 Task: 1.2.1 Objects OWD Setup
Action: Mouse moved to (696, 54)
Screenshot: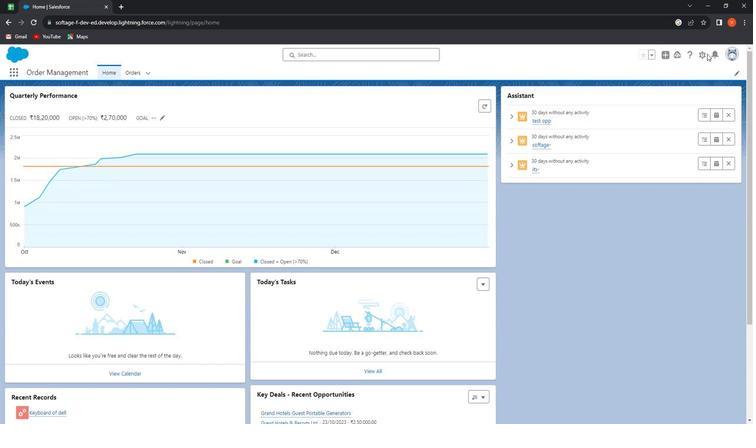 
Action: Mouse pressed left at (696, 54)
Screenshot: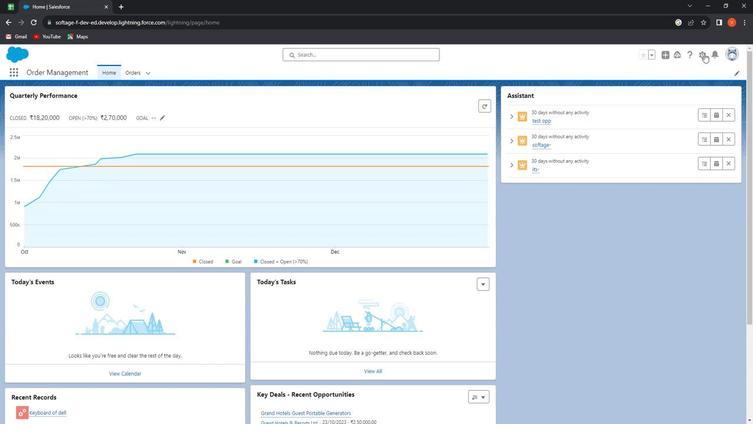
Action: Mouse moved to (679, 78)
Screenshot: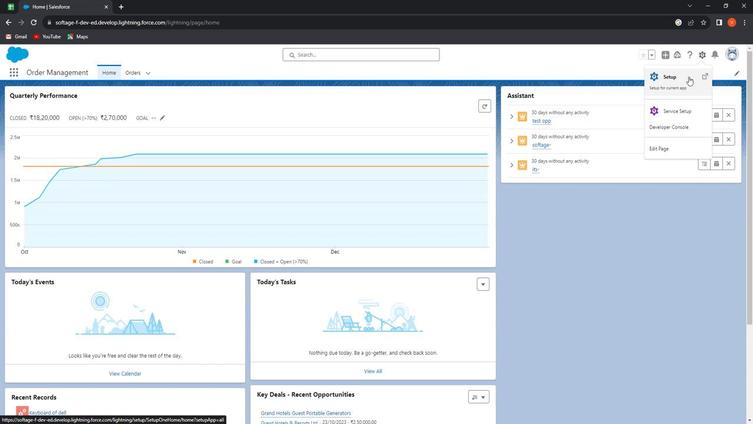 
Action: Mouse pressed left at (679, 78)
Screenshot: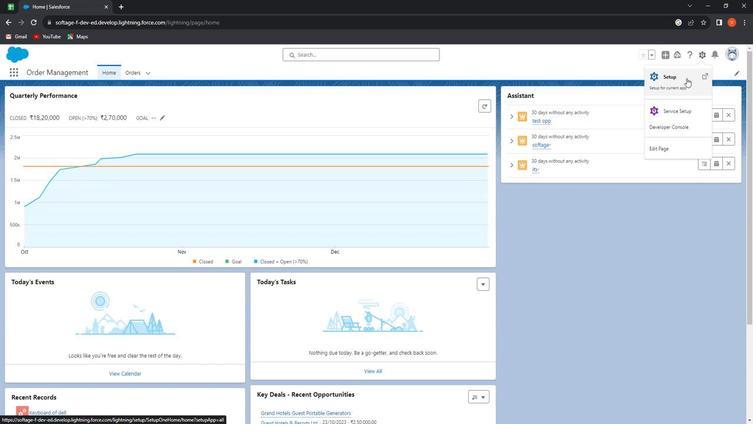 
Action: Mouse moved to (60, 214)
Screenshot: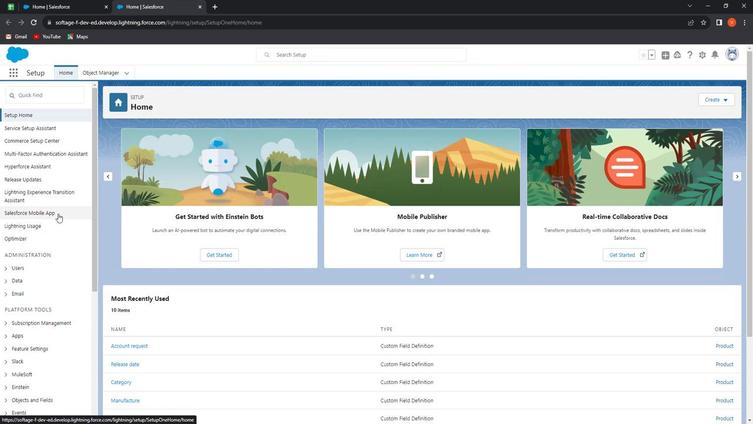 
Action: Mouse scrolled (60, 213) with delta (0, 0)
Screenshot: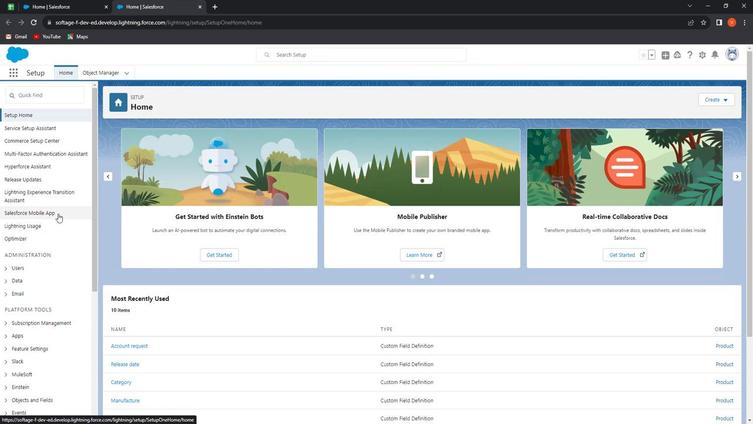 
Action: Mouse moved to (60, 223)
Screenshot: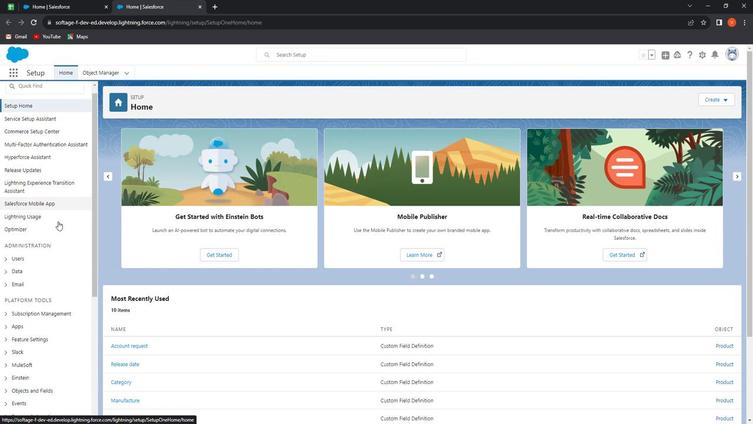 
Action: Mouse scrolled (60, 222) with delta (0, 0)
Screenshot: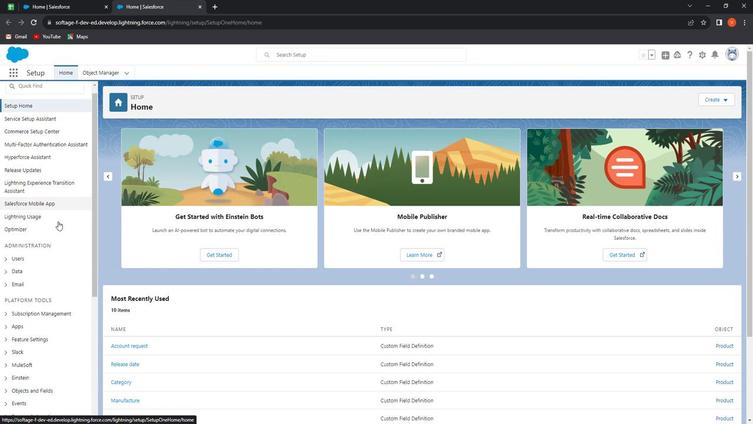 
Action: Mouse moved to (60, 227)
Screenshot: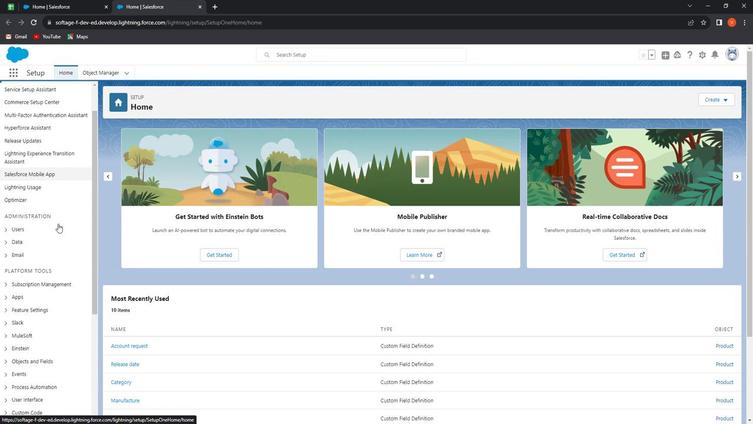 
Action: Mouse scrolled (60, 227) with delta (0, 0)
Screenshot: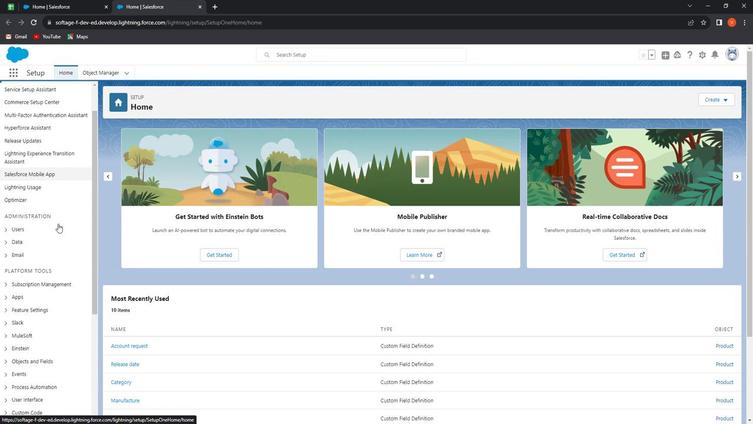 
Action: Mouse moved to (60, 230)
Screenshot: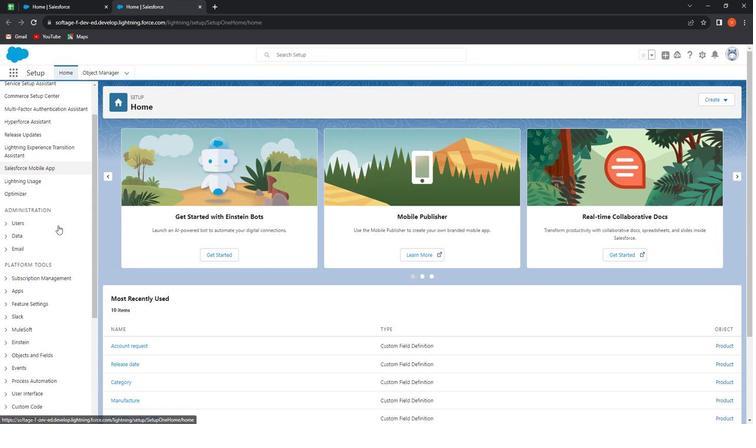 
Action: Mouse scrolled (60, 229) with delta (0, 0)
Screenshot: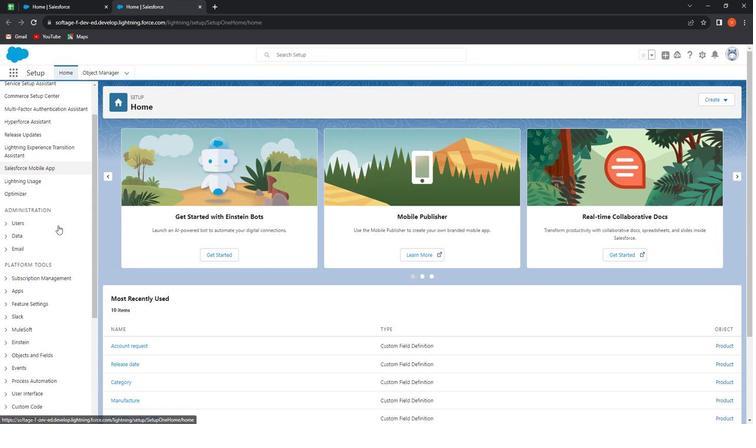 
Action: Mouse moved to (61, 231)
Screenshot: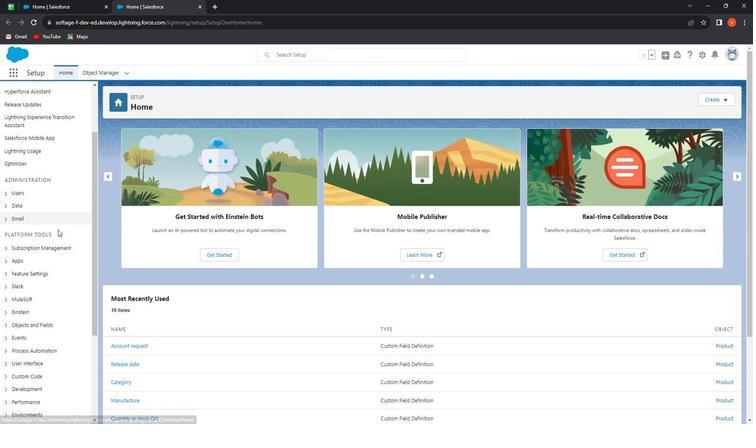 
Action: Mouse scrolled (61, 230) with delta (0, 0)
Screenshot: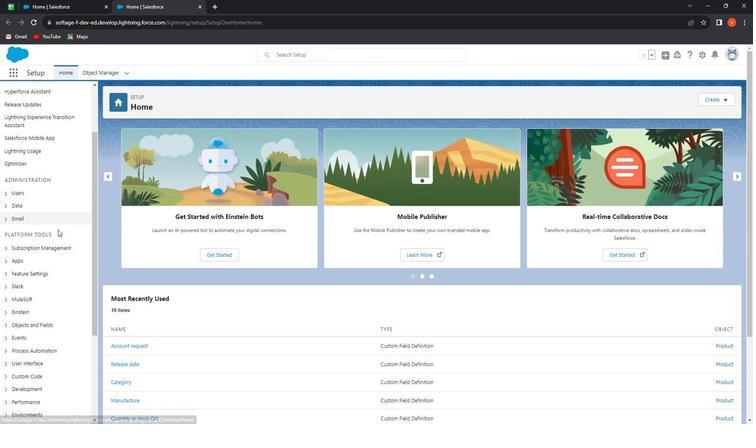 
Action: Mouse moved to (60, 246)
Screenshot: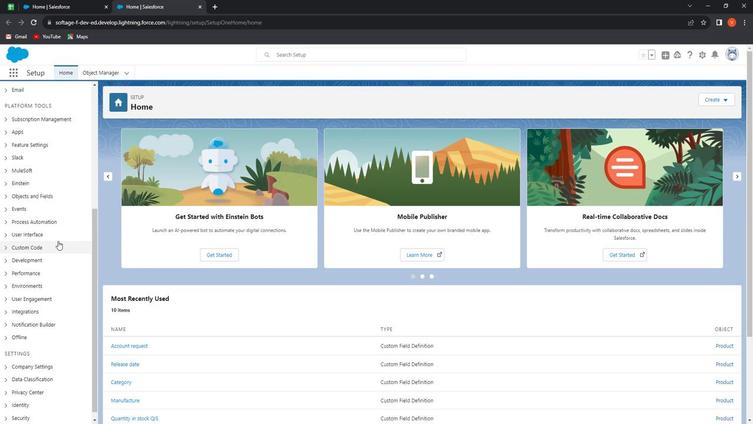 
Action: Mouse scrolled (60, 246) with delta (0, 0)
Screenshot: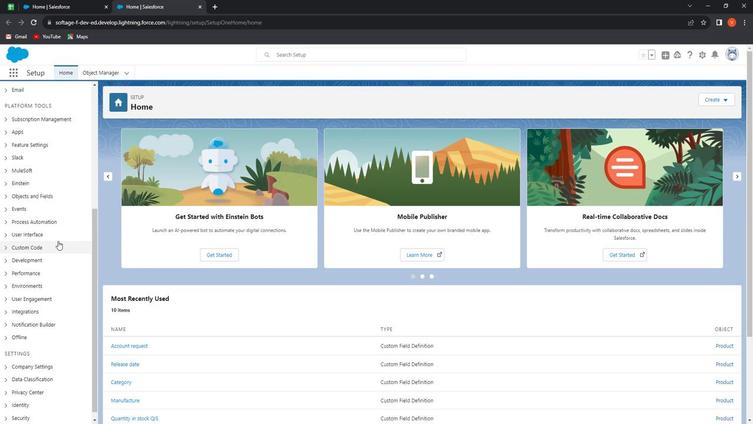 
Action: Mouse moved to (61, 258)
Screenshot: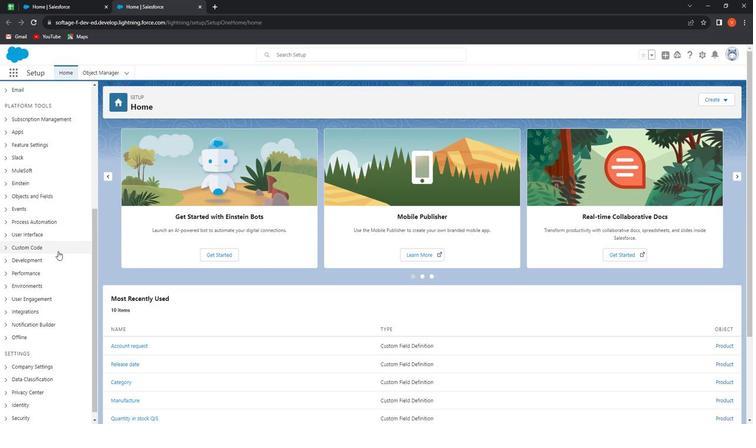 
Action: Mouse scrolled (61, 258) with delta (0, 0)
Screenshot: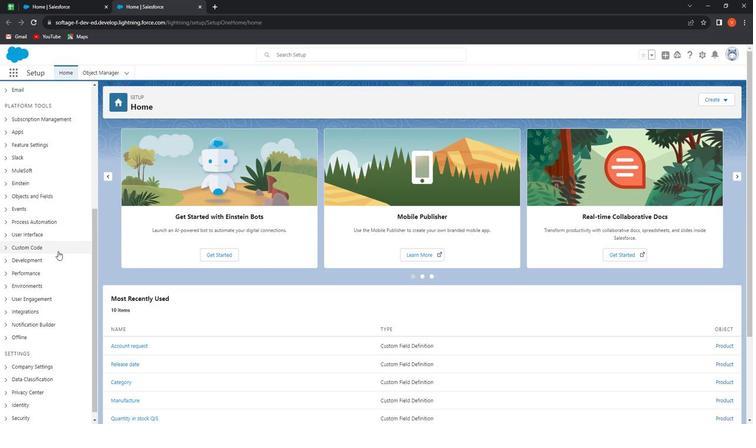 
Action: Mouse moved to (61, 262)
Screenshot: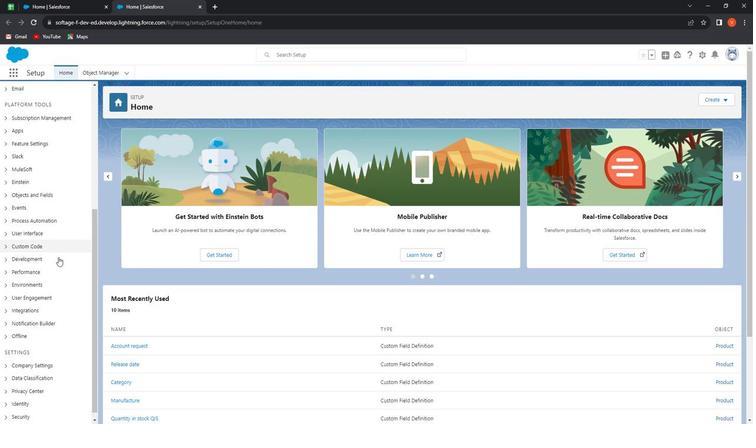 
Action: Mouse scrolled (61, 262) with delta (0, 0)
Screenshot: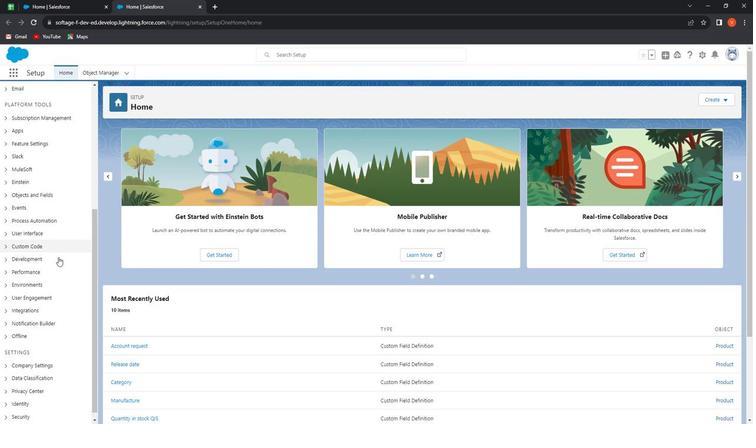 
Action: Mouse moved to (11, 408)
Screenshot: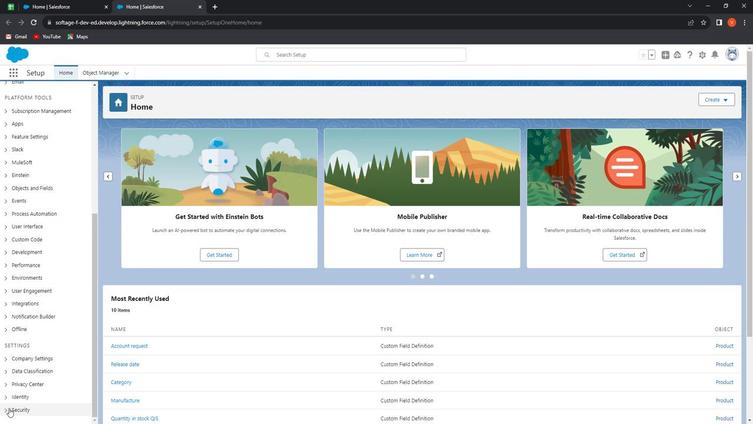 
Action: Mouse pressed left at (11, 408)
Screenshot: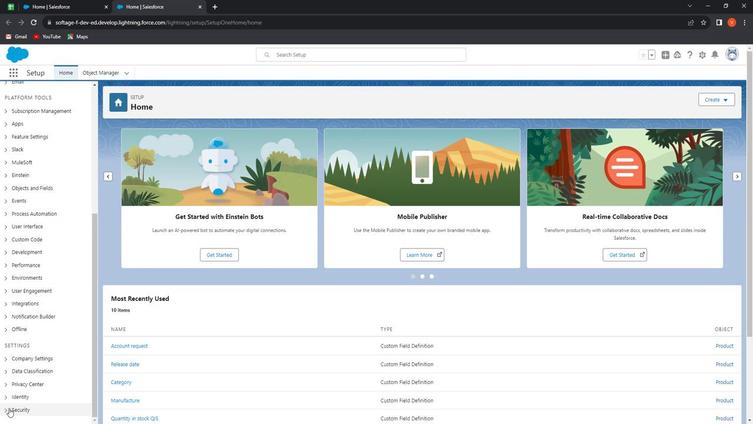 
Action: Mouse moved to (42, 377)
Screenshot: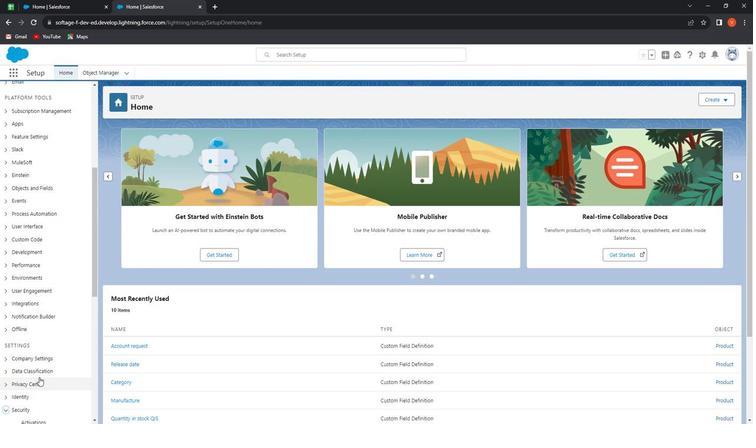 
Action: Mouse scrolled (42, 376) with delta (0, 0)
Screenshot: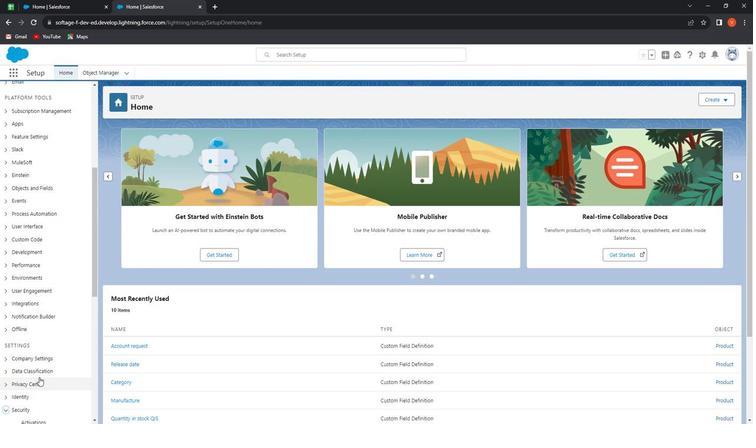 
Action: Mouse scrolled (42, 376) with delta (0, 0)
Screenshot: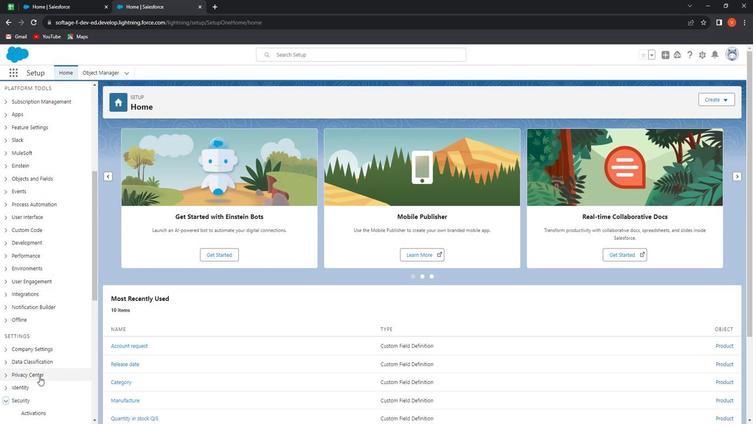 
Action: Mouse scrolled (42, 376) with delta (0, 0)
Screenshot: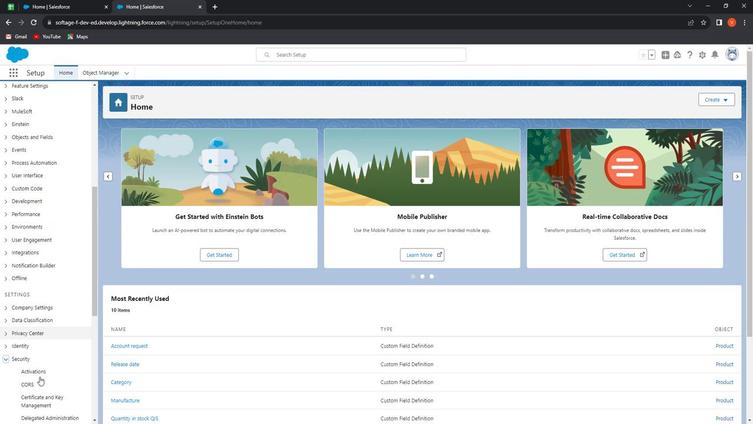 
Action: Mouse moved to (43, 376)
Screenshot: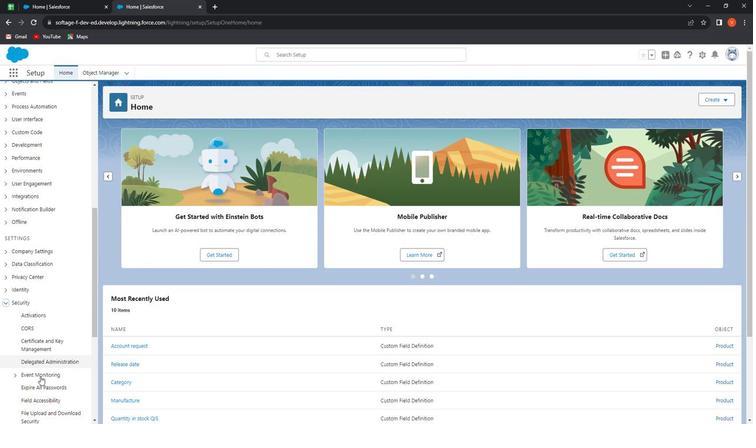
Action: Mouse scrolled (43, 376) with delta (0, 0)
Screenshot: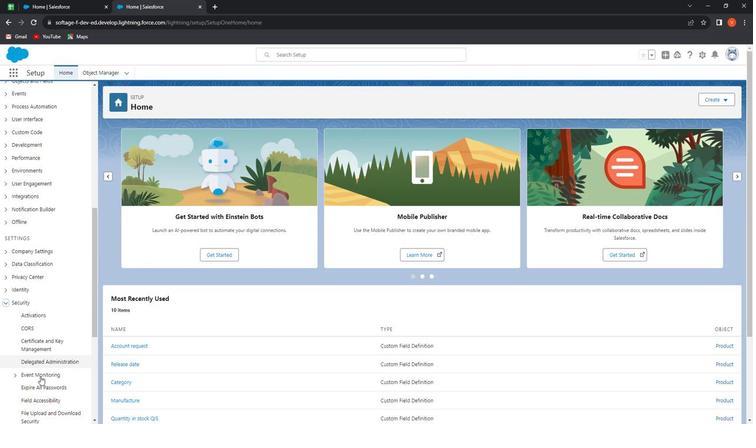 
Action: Mouse moved to (57, 379)
Screenshot: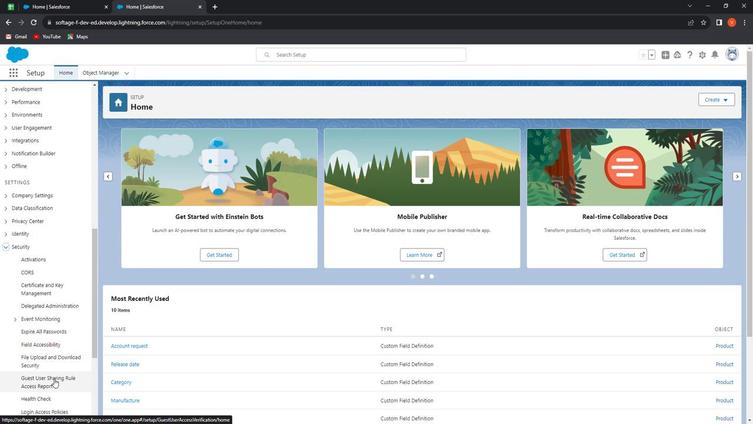 
Action: Mouse scrolled (57, 379) with delta (0, 0)
Screenshot: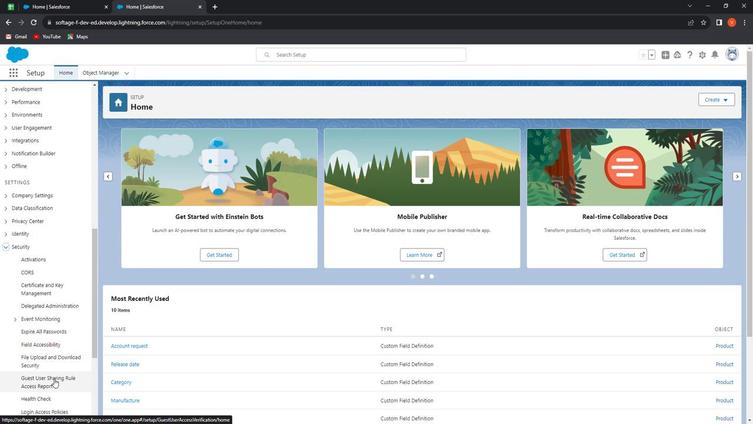 
Action: Mouse moved to (57, 380)
Screenshot: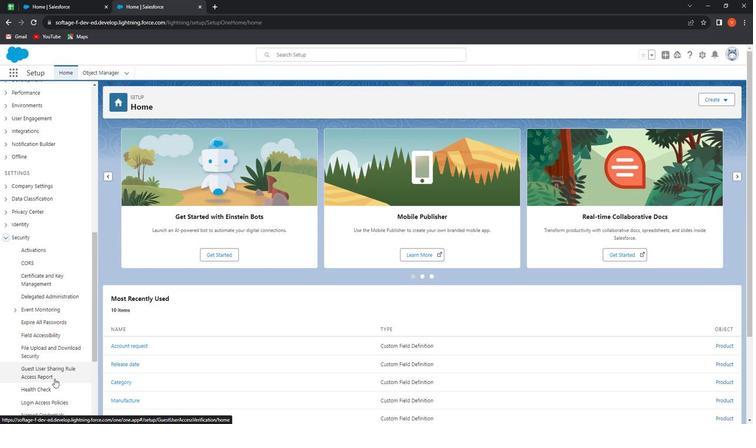 
Action: Mouse scrolled (57, 379) with delta (0, 0)
Screenshot: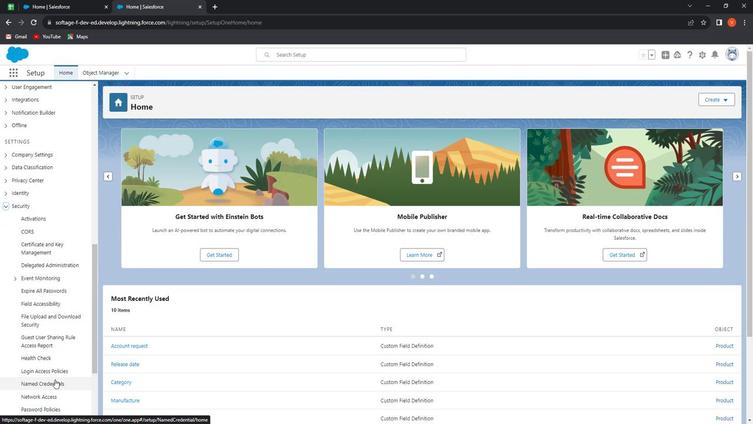 
Action: Mouse moved to (57, 380)
Screenshot: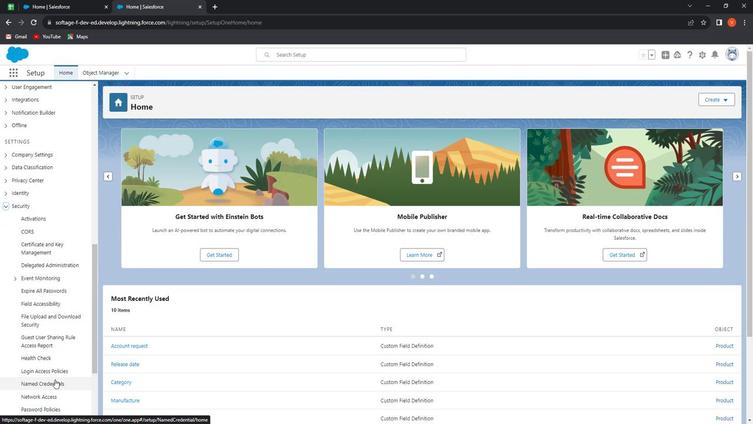
Action: Mouse scrolled (57, 379) with delta (0, 0)
Screenshot: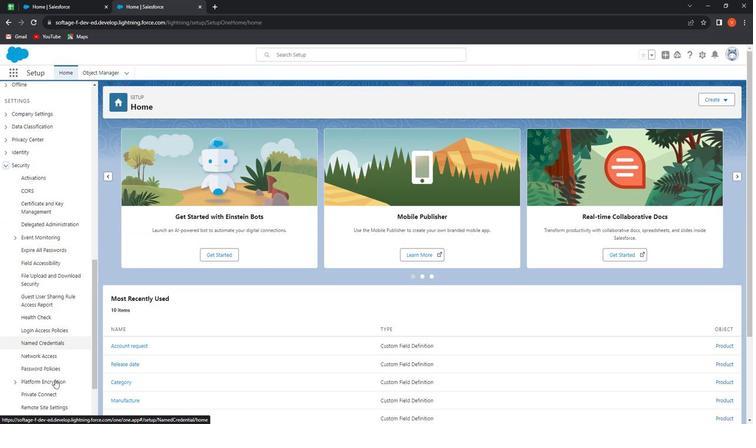 
Action: Mouse scrolled (57, 379) with delta (0, 0)
Screenshot: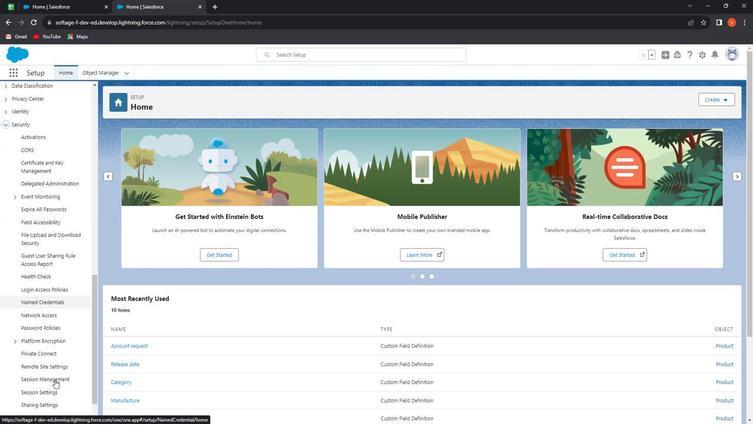 
Action: Mouse moved to (50, 373)
Screenshot: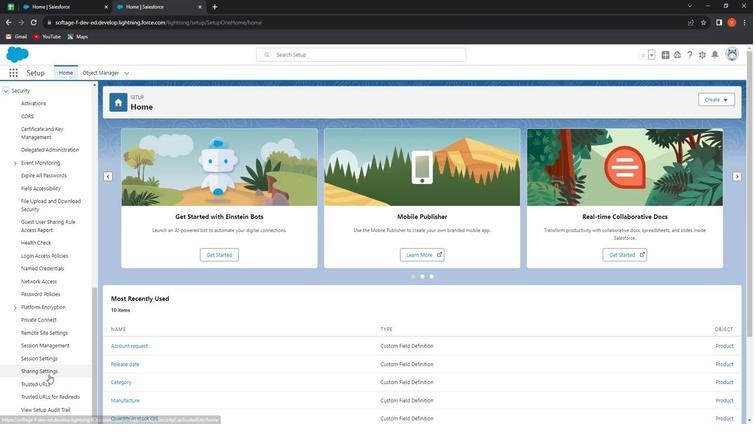 
Action: Mouse pressed left at (50, 373)
Screenshot: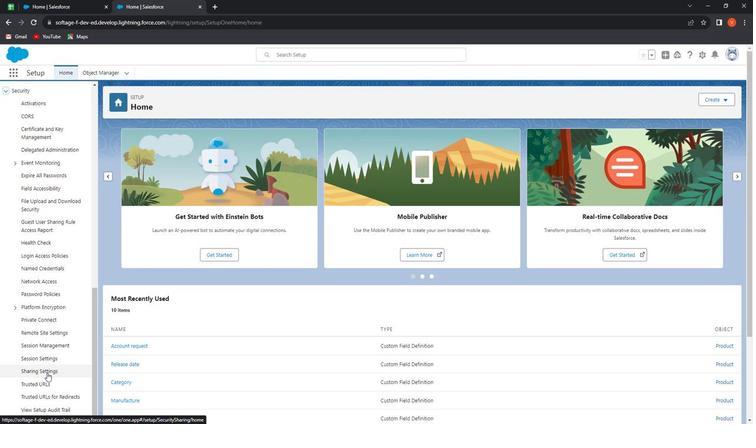 
Action: Mouse moved to (192, 164)
Screenshot: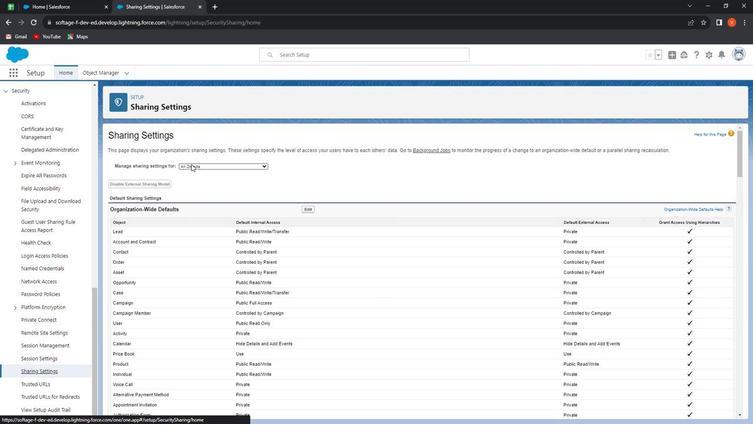
Action: Mouse pressed left at (192, 164)
Screenshot: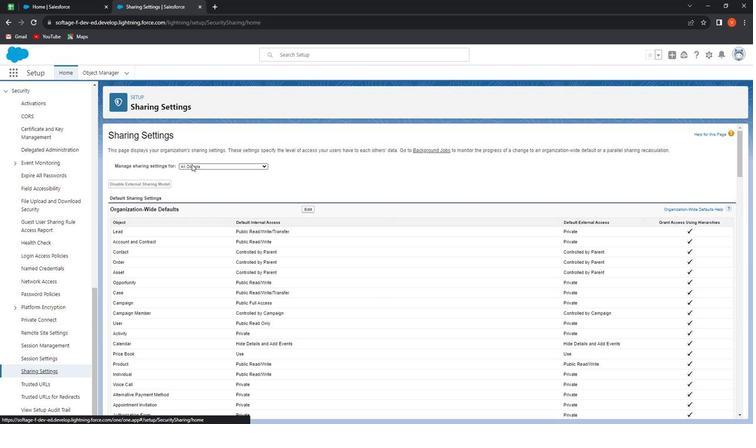 
Action: Mouse moved to (211, 230)
Screenshot: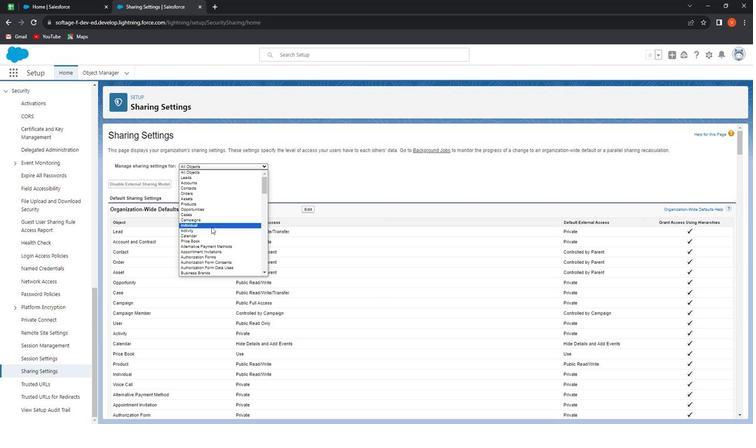 
Action: Mouse scrolled (211, 229) with delta (0, 0)
Screenshot: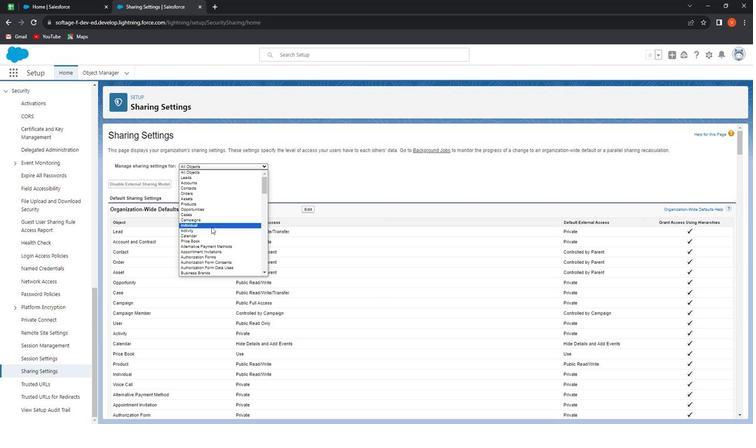 
Action: Mouse moved to (211, 231)
Screenshot: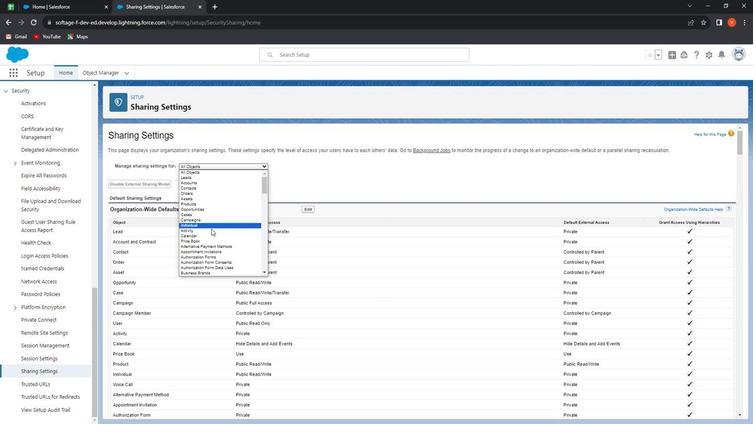 
Action: Mouse scrolled (211, 230) with delta (0, 0)
Screenshot: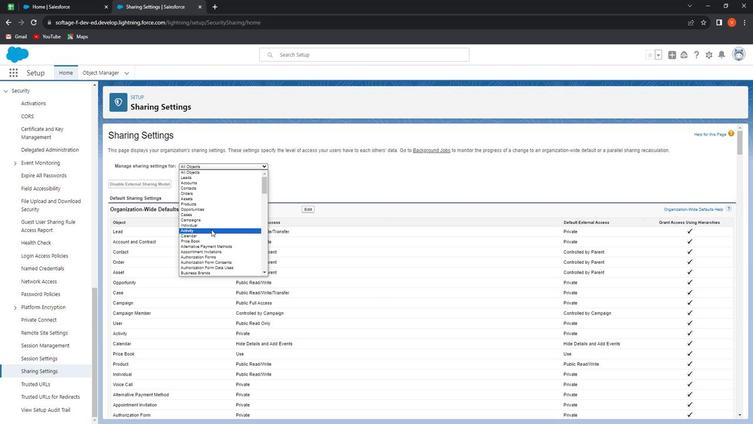 
Action: Mouse scrolled (211, 230) with delta (0, 0)
Screenshot: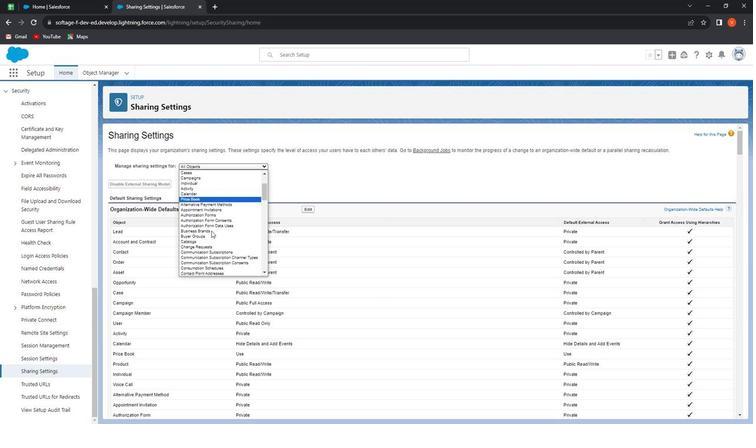 
Action: Mouse scrolled (211, 230) with delta (0, 0)
Screenshot: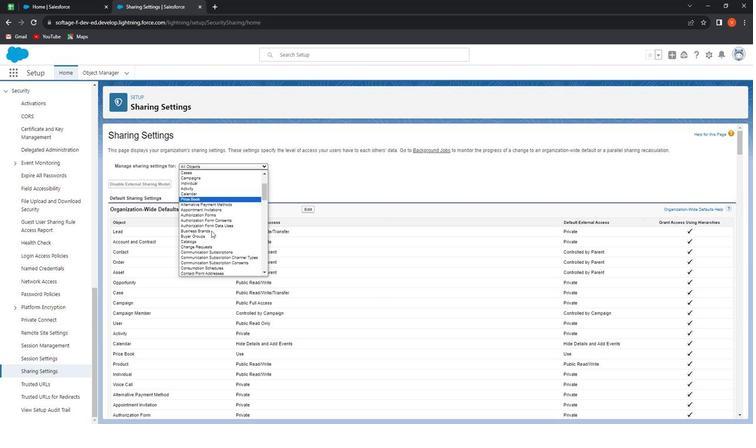 
Action: Mouse scrolled (211, 230) with delta (0, 0)
Screenshot: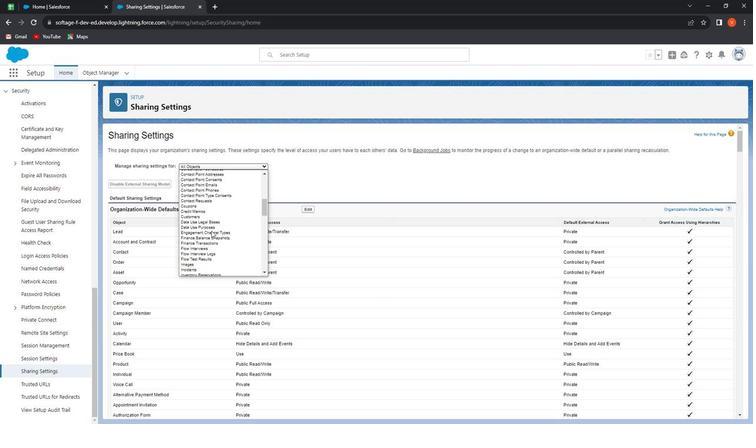 
Action: Mouse moved to (207, 236)
Screenshot: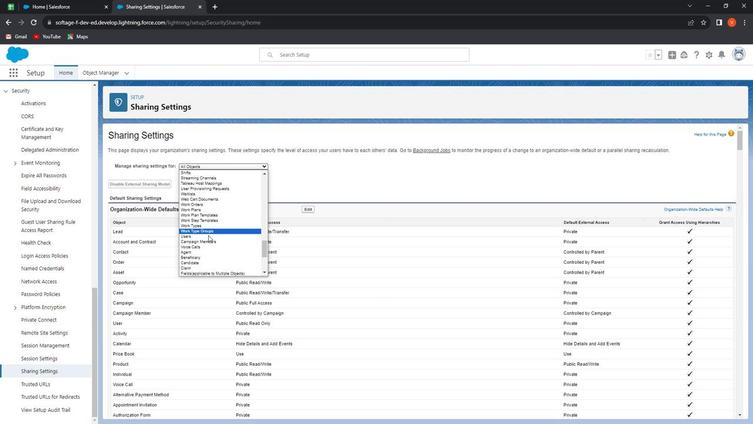 
Action: Mouse scrolled (207, 236) with delta (0, 0)
Screenshot: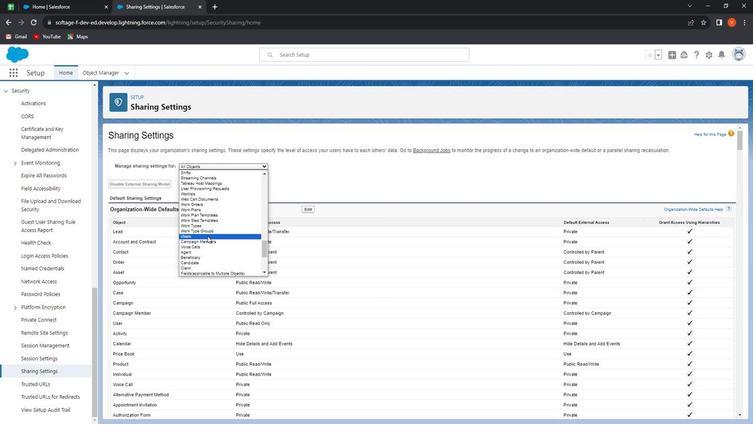
Action: Mouse scrolled (207, 236) with delta (0, 0)
Screenshot: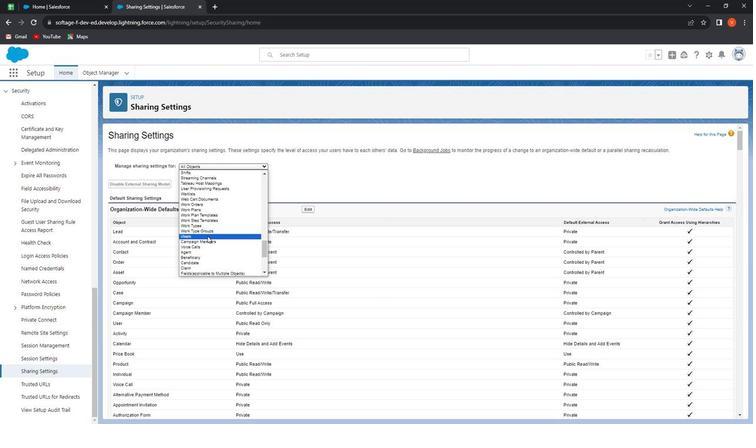 
Action: Mouse moved to (202, 258)
Screenshot: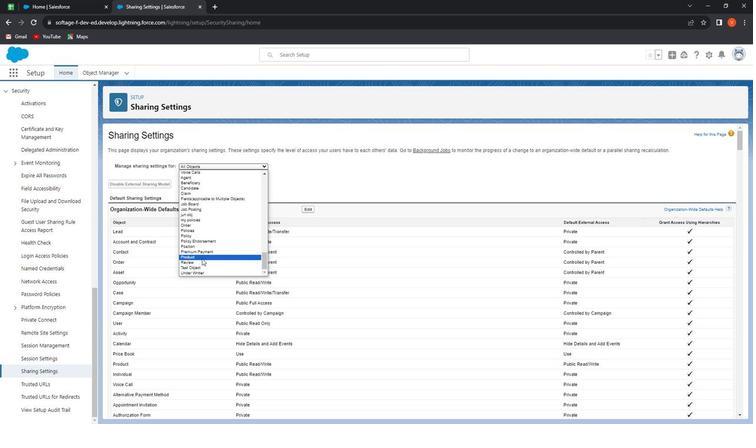 
Action: Mouse pressed left at (202, 258)
Screenshot: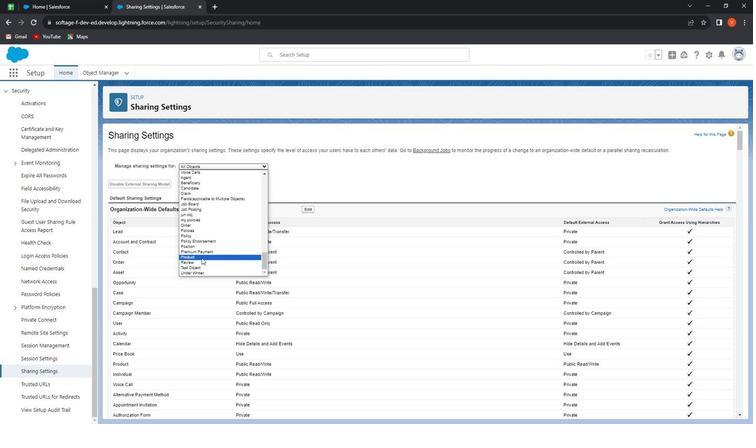 
Action: Mouse moved to (308, 210)
Screenshot: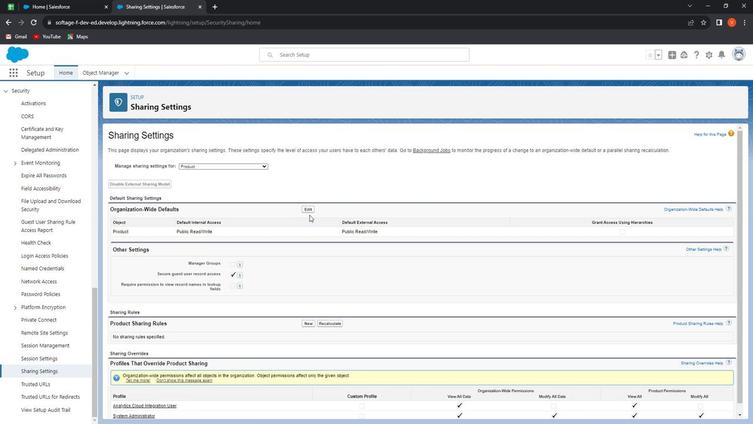 
Action: Mouse pressed left at (308, 210)
Screenshot: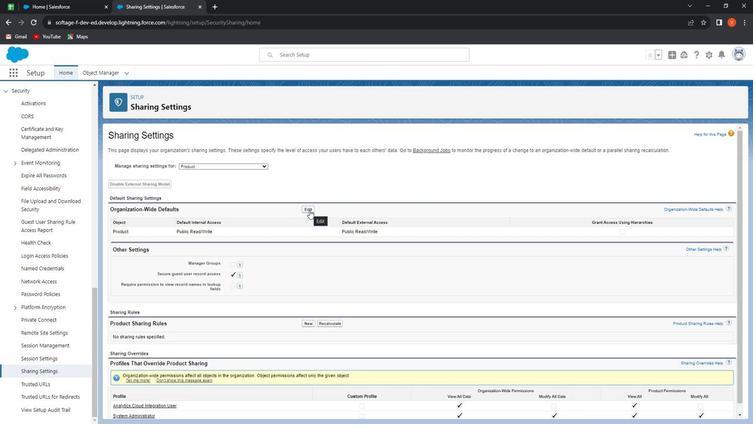 
Action: Mouse moved to (306, 216)
Screenshot: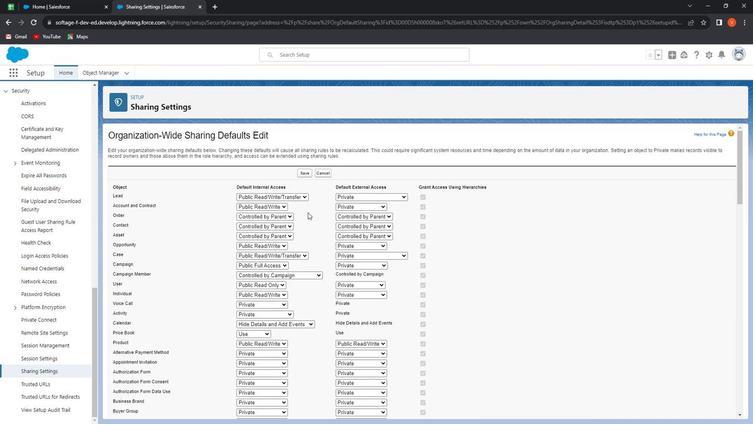 
Action: Mouse scrolled (306, 215) with delta (0, 0)
Screenshot: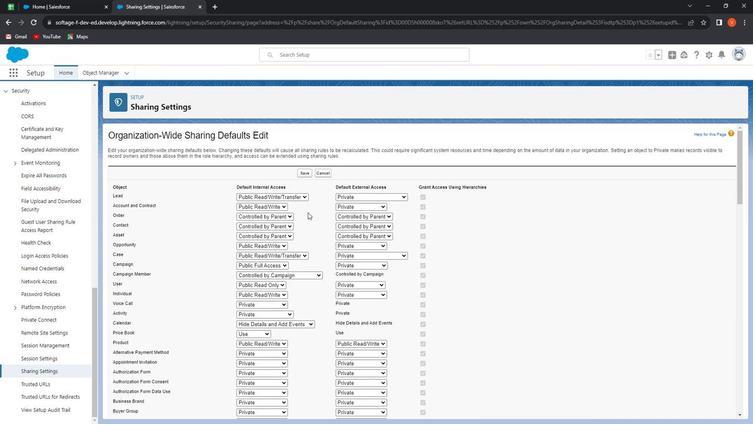 
Action: Mouse scrolled (306, 215) with delta (0, 0)
Screenshot: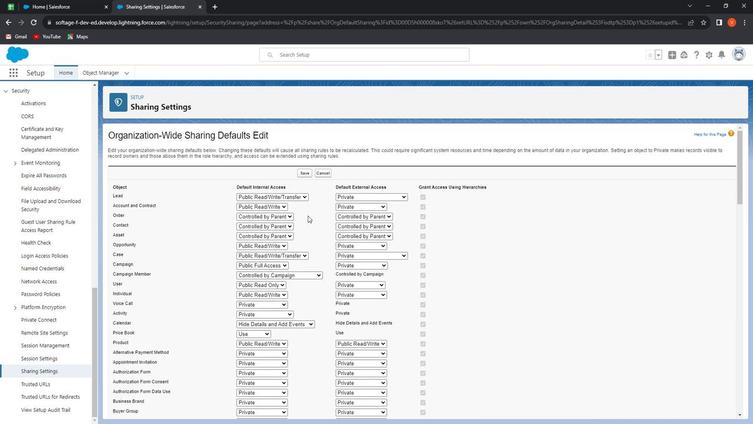 
Action: Mouse scrolled (306, 215) with delta (0, 0)
Screenshot: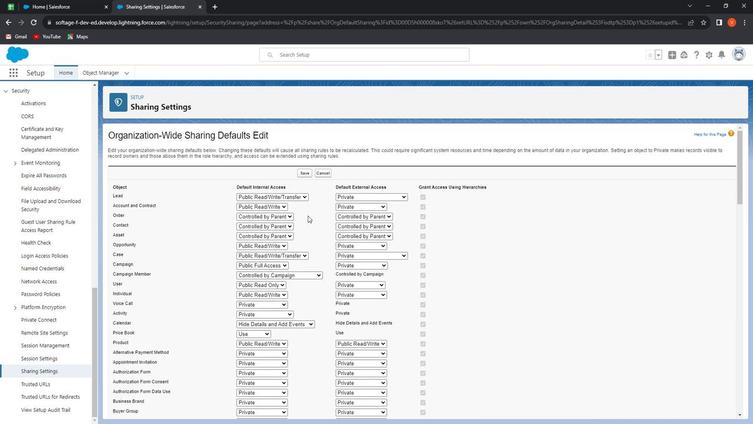 
Action: Mouse scrolled (306, 215) with delta (0, 0)
Screenshot: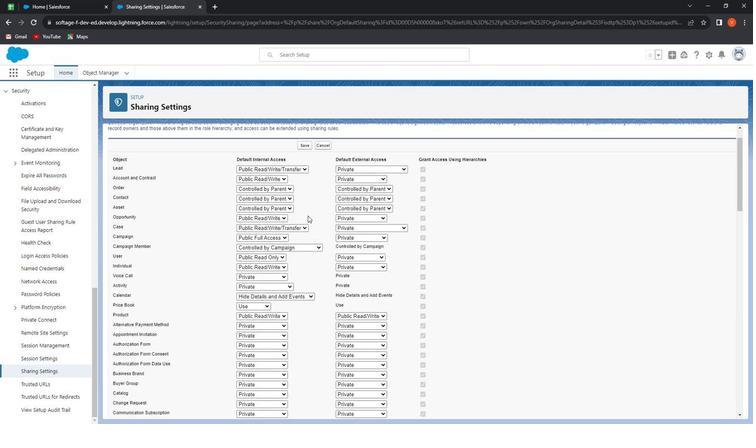 
Action: Mouse scrolled (306, 215) with delta (0, 0)
Screenshot: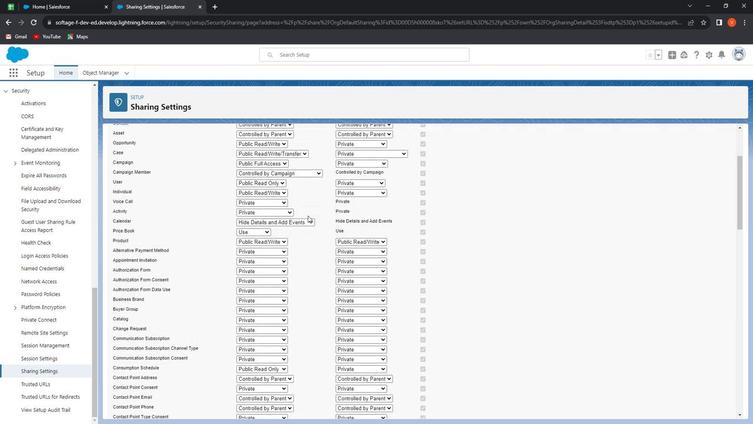 
Action: Mouse scrolled (306, 215) with delta (0, 0)
Screenshot: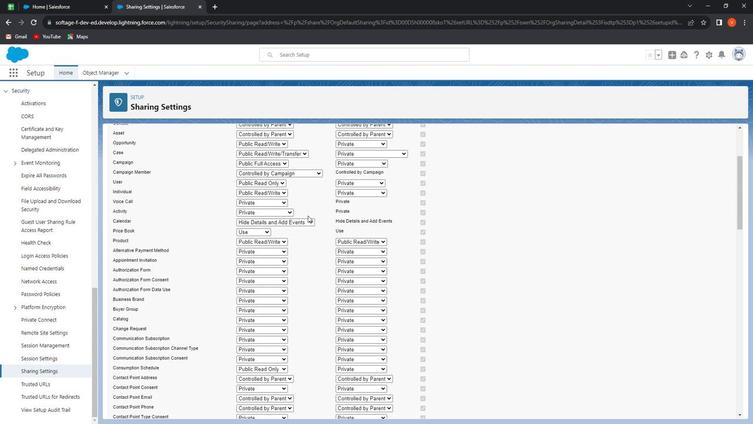 
Action: Mouse moved to (307, 216)
Screenshot: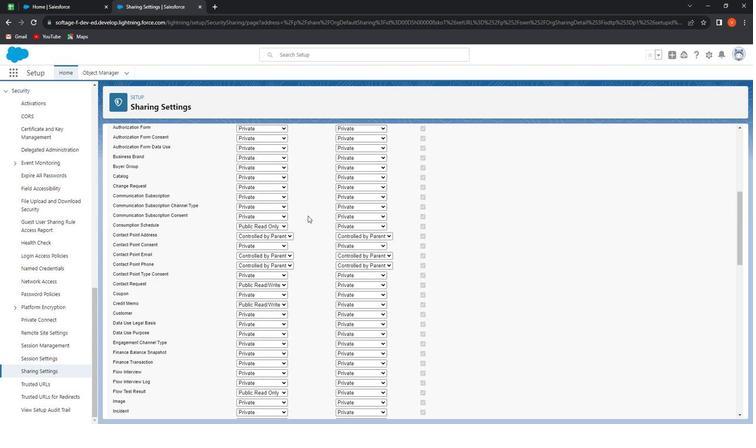 
Action: Mouse scrolled (307, 215) with delta (0, 0)
Screenshot: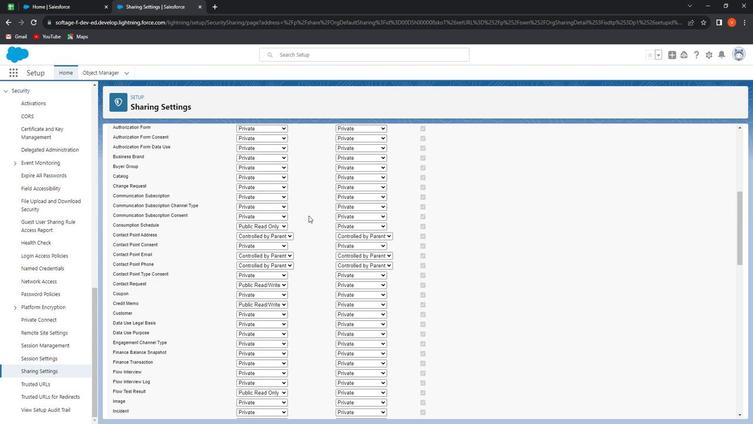 
Action: Mouse scrolled (307, 215) with delta (0, 0)
Screenshot: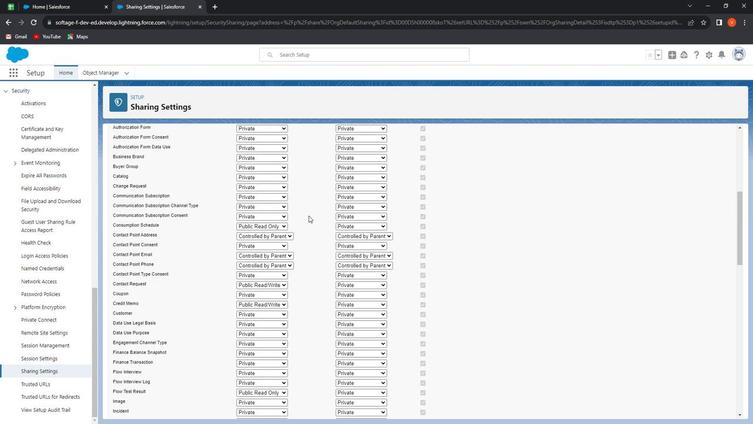 
Action: Mouse scrolled (307, 215) with delta (0, 0)
Screenshot: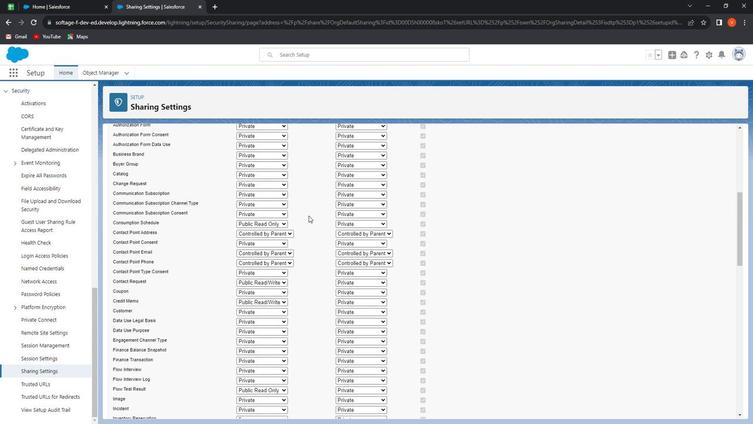 
Action: Mouse scrolled (307, 215) with delta (0, 0)
Screenshot: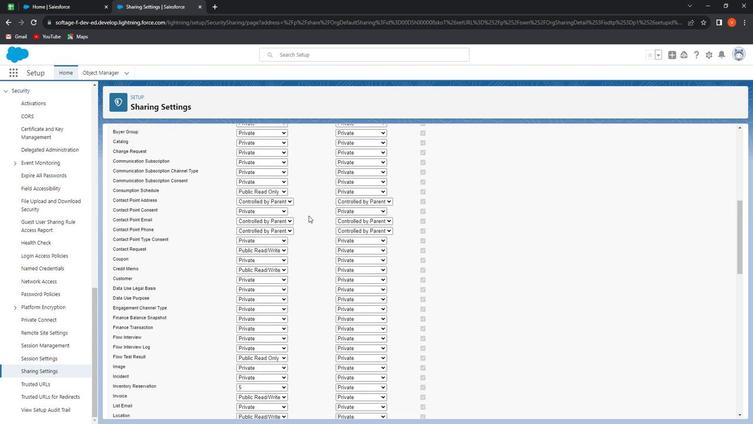 
Action: Mouse scrolled (307, 215) with delta (0, 0)
Screenshot: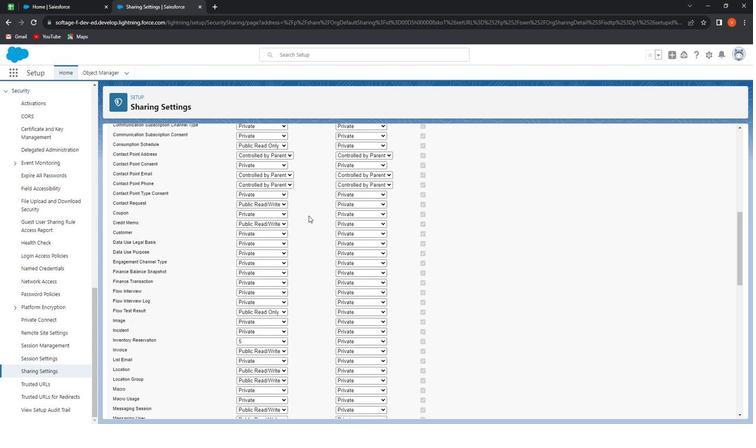 
Action: Mouse moved to (307, 216)
Screenshot: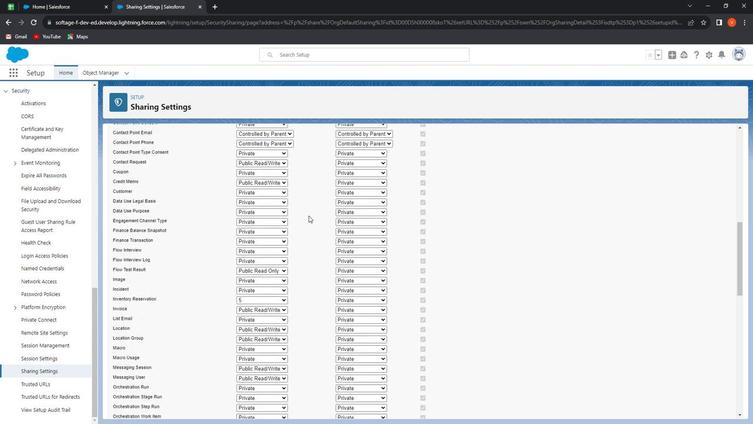 
Action: Mouse scrolled (307, 215) with delta (0, 0)
Screenshot: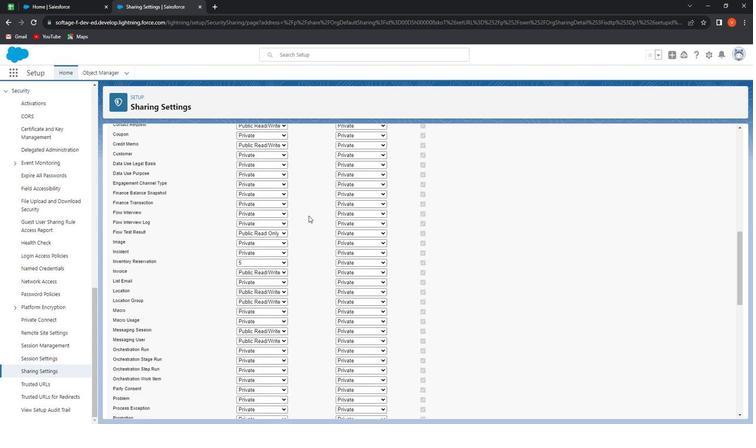 
Action: Mouse moved to (307, 216)
Screenshot: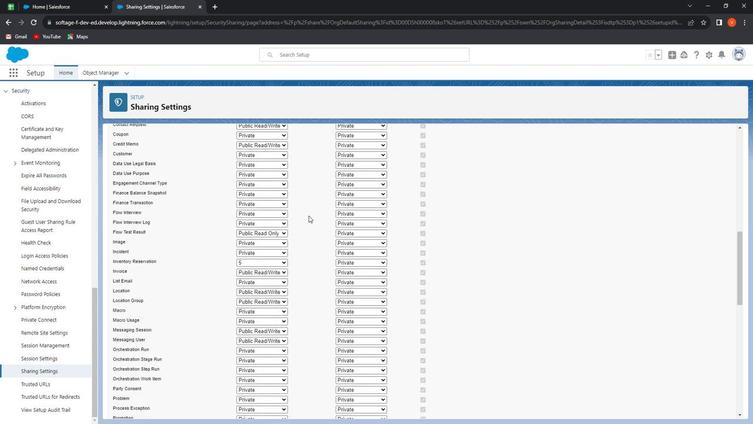 
Action: Mouse scrolled (307, 216) with delta (0, 0)
Screenshot: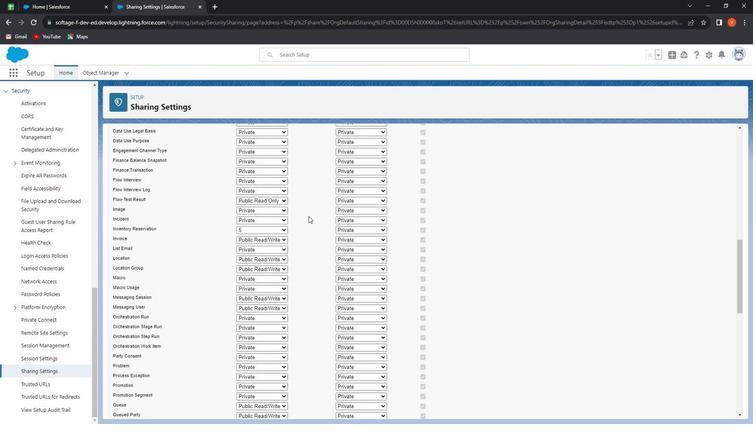 
Action: Mouse moved to (307, 216)
Screenshot: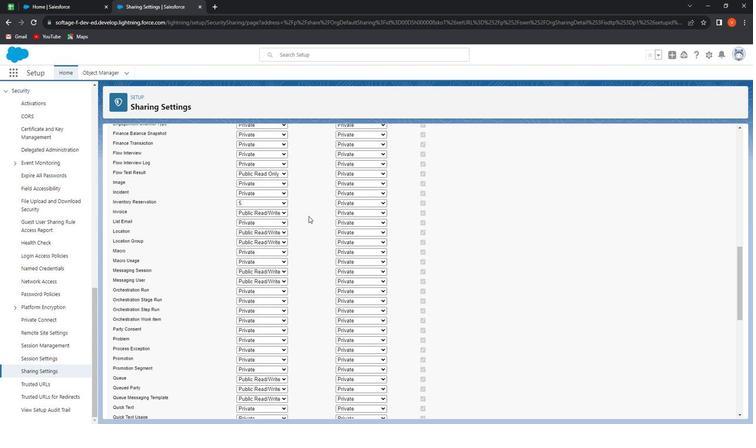 
Action: Mouse scrolled (307, 216) with delta (0, 0)
Screenshot: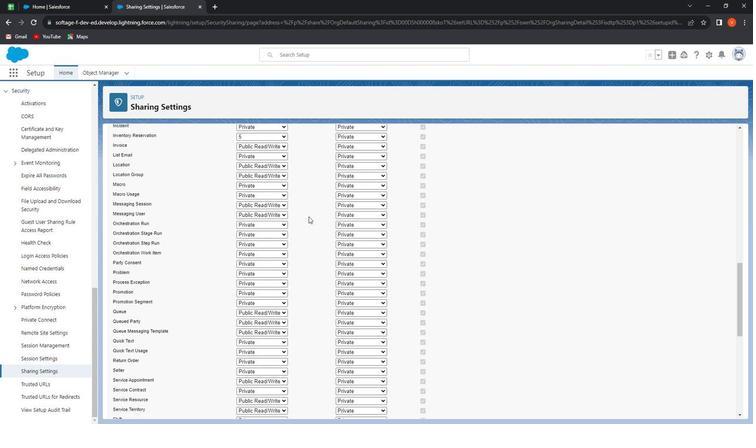 
Action: Mouse scrolled (307, 216) with delta (0, 0)
Screenshot: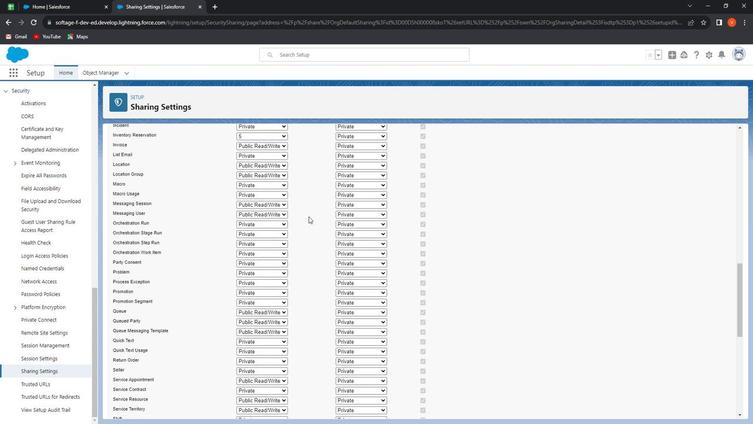 
Action: Mouse scrolled (307, 216) with delta (0, 0)
Screenshot: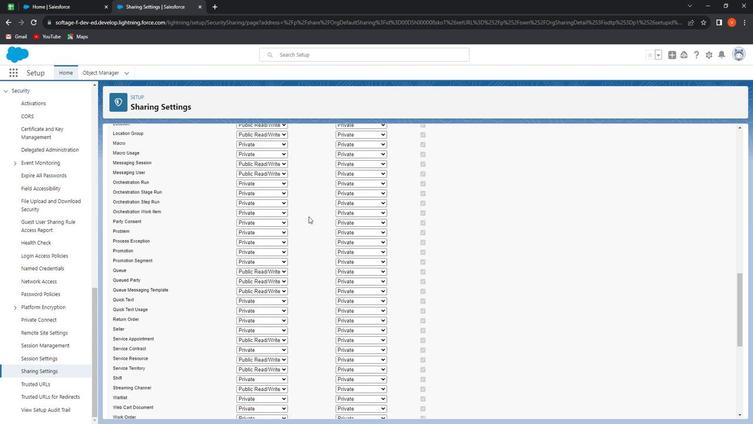 
Action: Mouse scrolled (307, 216) with delta (0, 0)
Screenshot: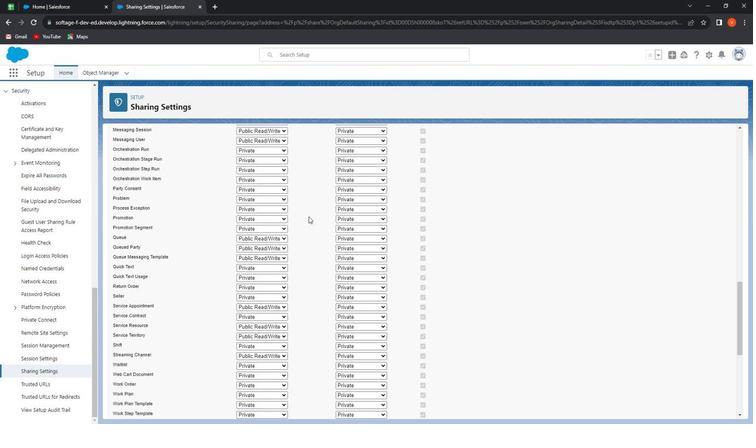 
Action: Mouse scrolled (307, 216) with delta (0, 0)
Screenshot: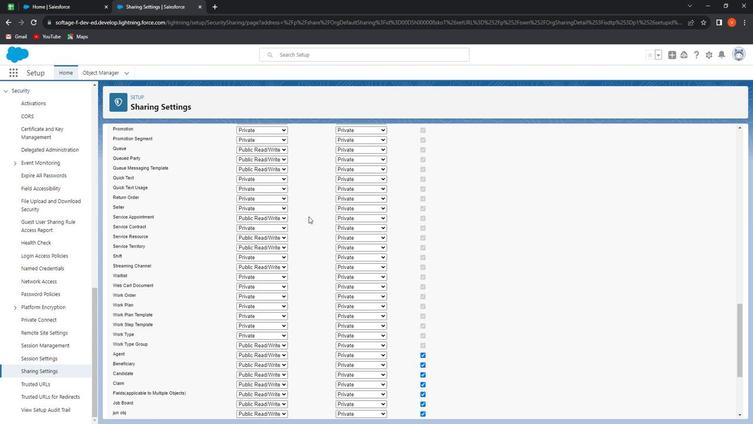 
Action: Mouse scrolled (307, 216) with delta (0, 0)
Screenshot: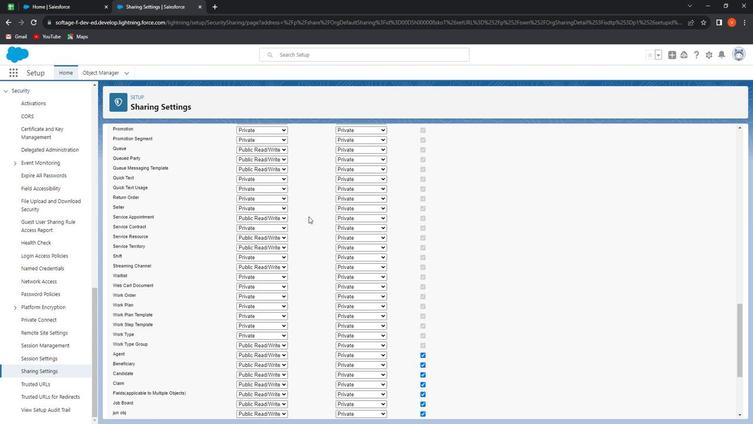
Action: Mouse scrolled (307, 216) with delta (0, 0)
Screenshot: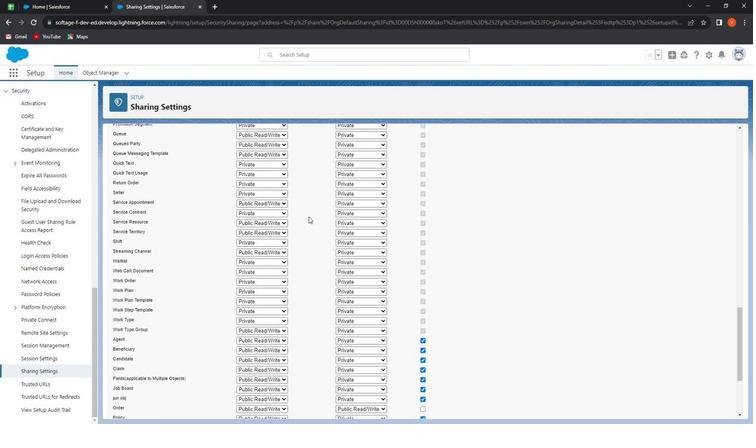 
Action: Mouse scrolled (307, 216) with delta (0, 0)
Screenshot: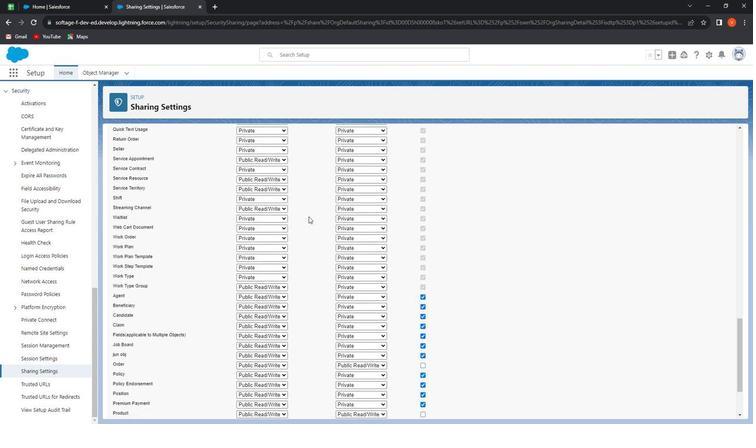 
Action: Mouse scrolled (307, 216) with delta (0, 0)
Screenshot: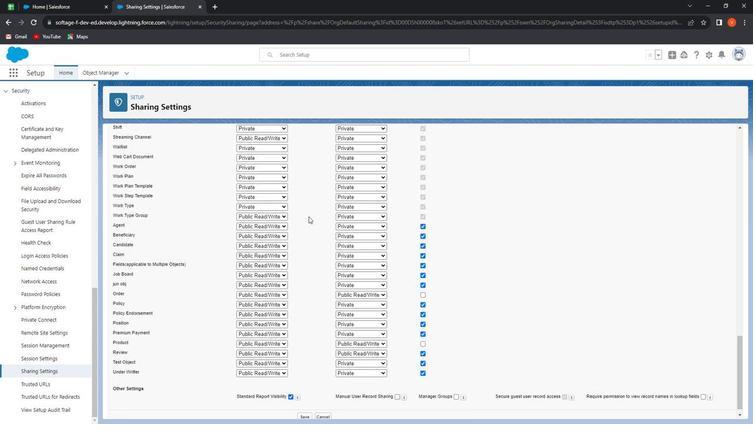 
Action: Mouse moved to (353, 335)
Screenshot: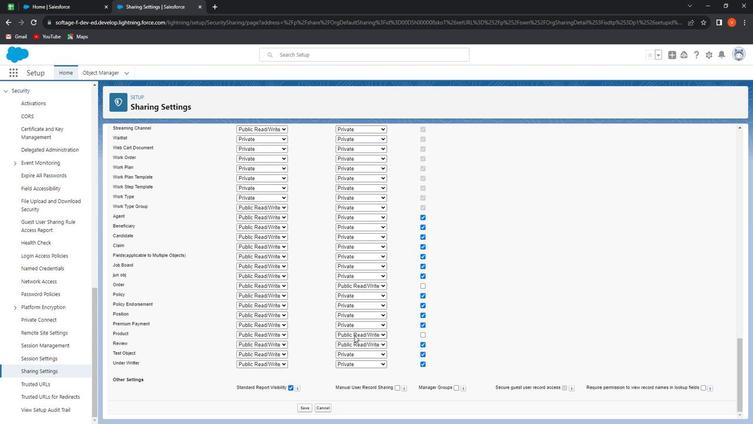 
Action: Mouse pressed left at (353, 335)
Screenshot: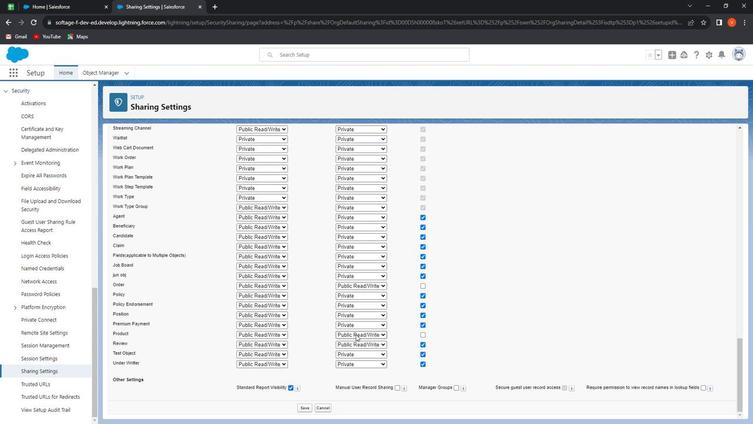 
Action: Mouse moved to (355, 343)
Screenshot: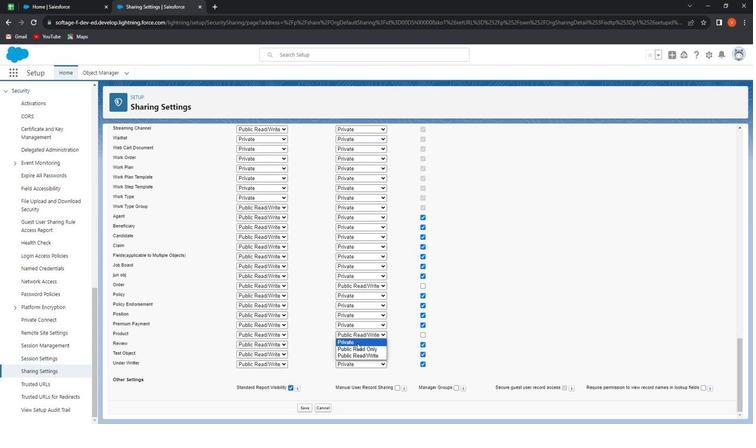 
Action: Mouse pressed left at (355, 343)
Screenshot: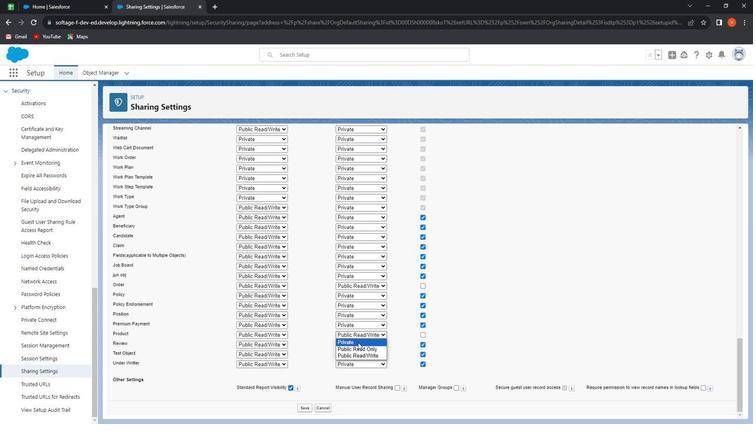 
Action: Mouse moved to (420, 336)
Screenshot: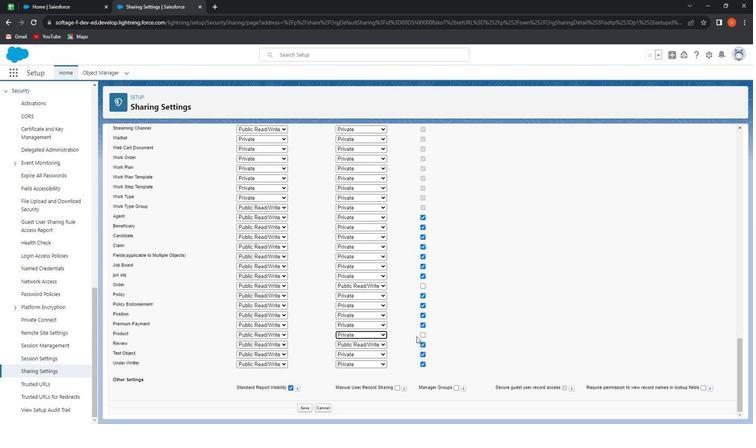 
Action: Mouse pressed left at (420, 336)
Screenshot: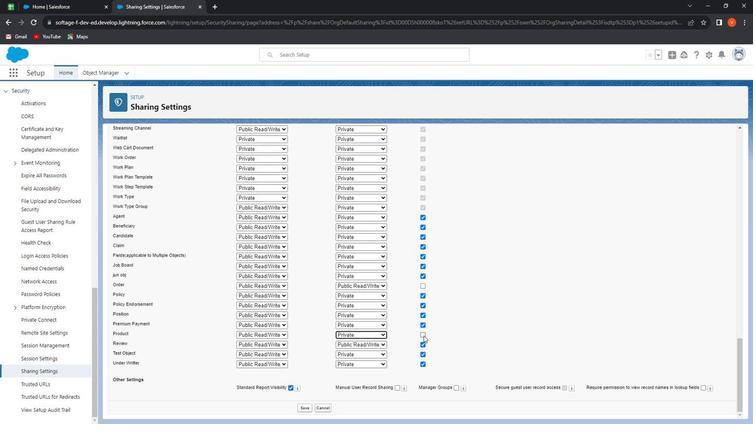 
Action: Mouse moved to (299, 408)
Screenshot: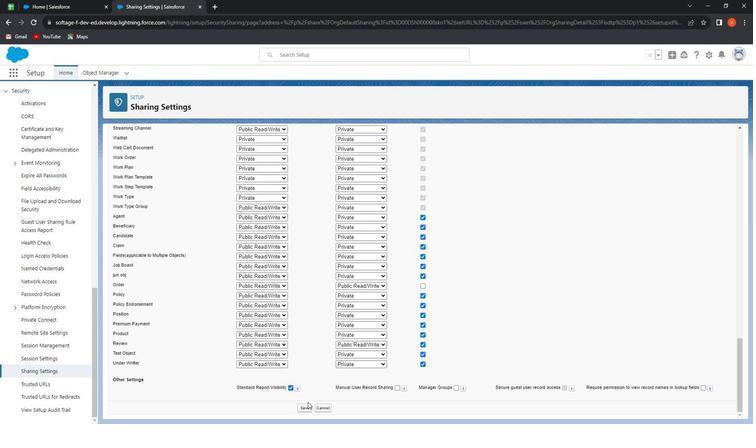 
Action: Mouse pressed left at (299, 408)
Screenshot: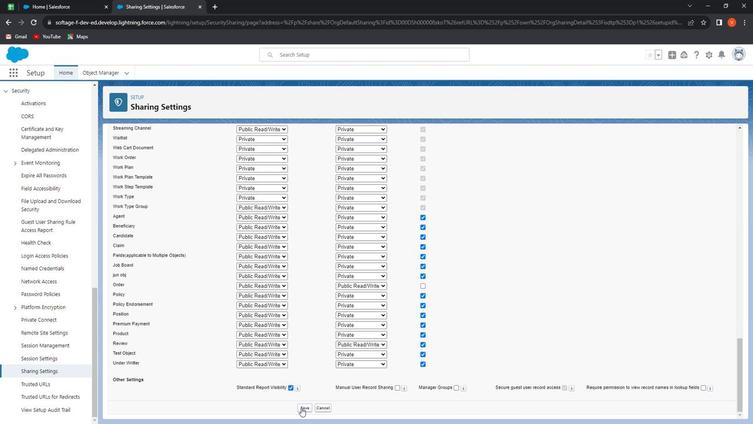 
Action: Mouse moved to (48, 372)
Screenshot: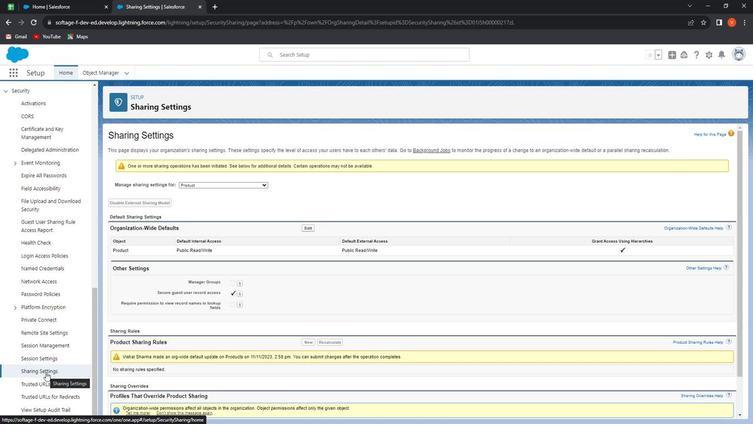 
Action: Mouse pressed left at (48, 372)
Screenshot: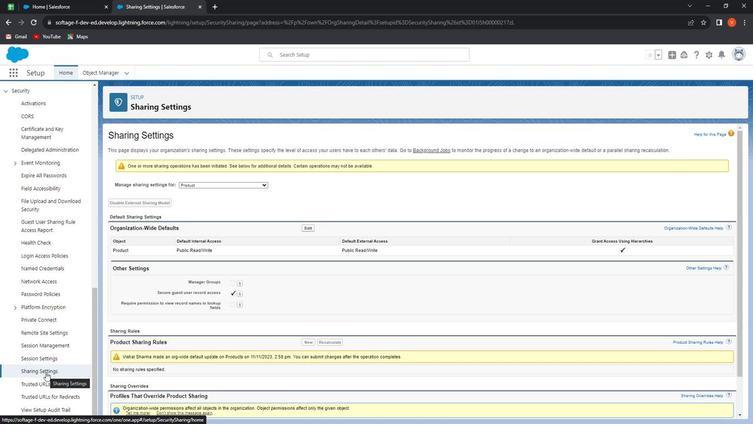
Action: Mouse moved to (237, 186)
Screenshot: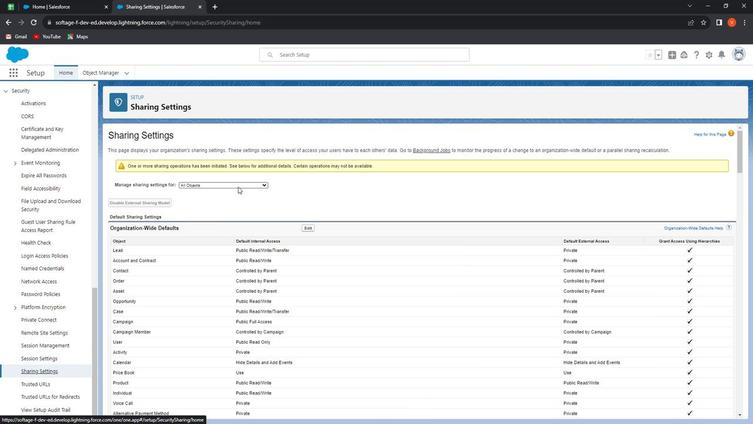 
Action: Mouse pressed left at (237, 186)
Screenshot: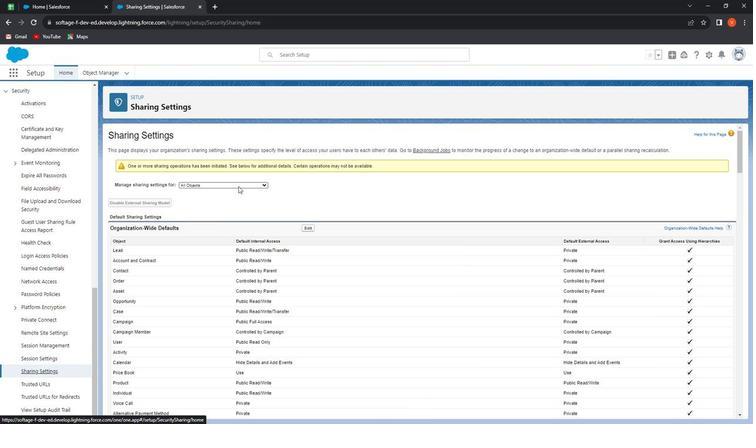 
Action: Key pressed <Key.down><Key.down><Key.down><Key.down><Key.down><Key.down><Key.down><Key.down><Key.down><Key.down><Key.down><Key.down><Key.down><Key.down><Key.down><Key.down><Key.down><Key.down><Key.down><Key.down><Key.down><Key.down><Key.down><Key.down><Key.down><Key.down><Key.down><Key.down><Key.down><Key.down><Key.down><Key.down><Key.down><Key.down><Key.down><Key.down><Key.down><Key.down><Key.down><Key.down><Key.down><Key.down><Key.down><Key.down><Key.down><Key.down><Key.down><Key.down><Key.down><Key.down><Key.down><Key.down><Key.down><Key.down><Key.down><Key.down><Key.down><Key.down><Key.down><Key.down><Key.down><Key.down><Key.down><Key.down><Key.down><Key.down><Key.down><Key.down><Key.down><Key.down><Key.down><Key.down><Key.down><Key.down><Key.down><Key.down><Key.down><Key.down><Key.down><Key.down><Key.down><Key.down><Key.down><Key.down><Key.down><Key.down><Key.down><Key.down><Key.down><Key.down><Key.down><Key.down><Key.down><Key.down><Key.down><Key.down><Key.down><Key.down><Key.down><Key.down><Key.down><Key.down><Key.down><Key.down><Key.down><Key.down><Key.down><Key.enter>
Screenshot: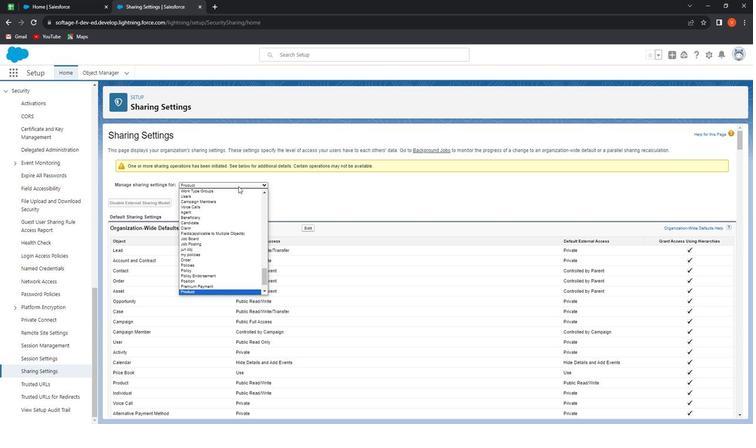 
Action: Mouse moved to (305, 212)
Screenshot: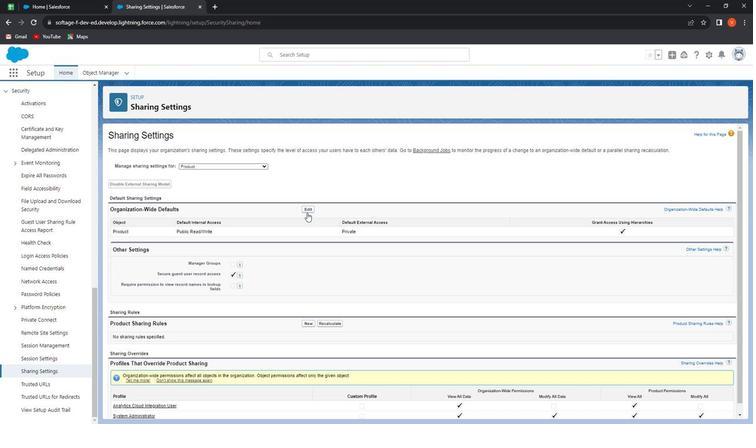 
Action: Mouse pressed left at (305, 212)
Screenshot: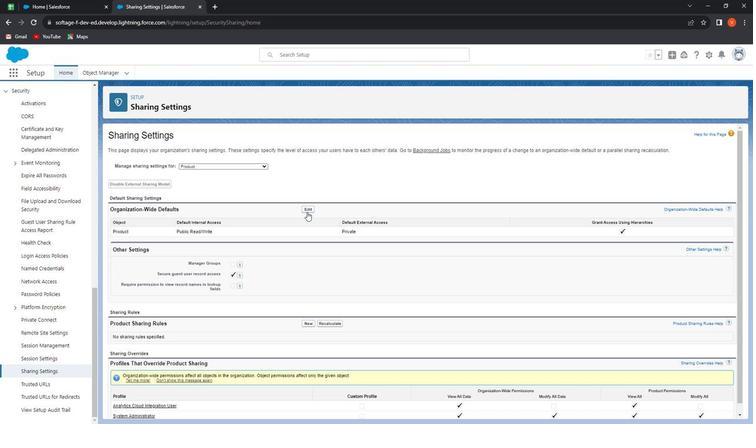 
Action: Mouse moved to (371, 258)
Screenshot: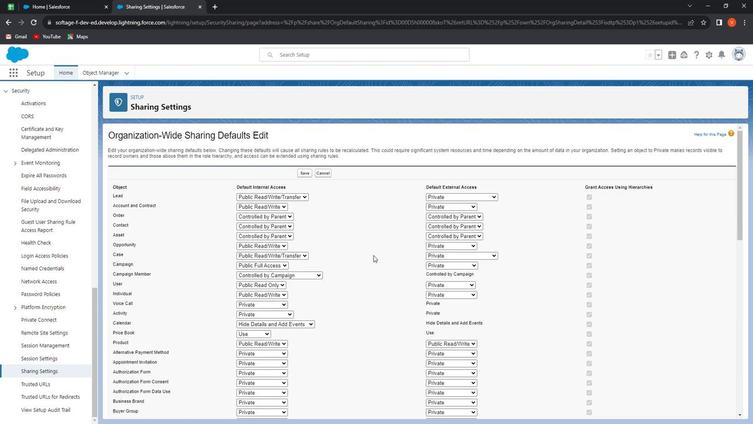 
Action: Mouse scrolled (371, 258) with delta (0, 0)
Screenshot: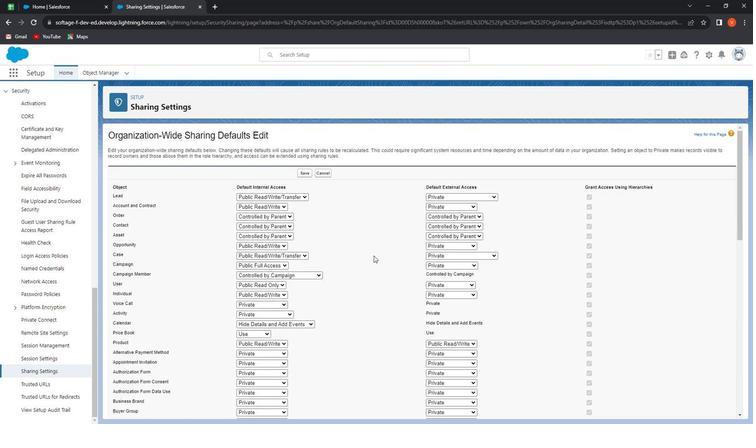 
Action: Mouse moved to (372, 259)
Screenshot: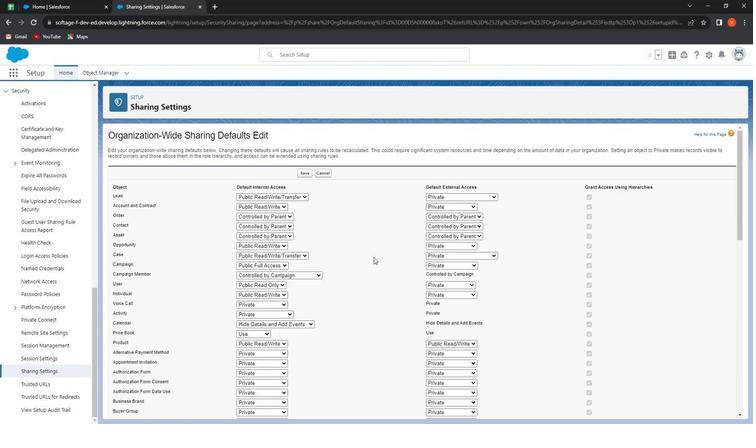 
Action: Mouse scrolled (372, 258) with delta (0, 0)
Screenshot: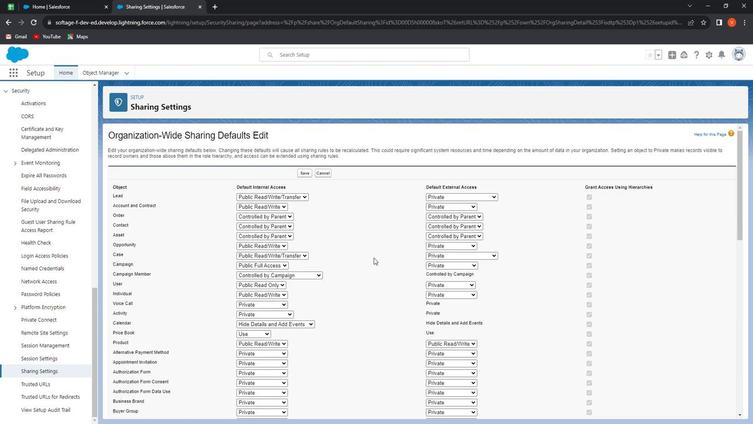 
Action: Mouse moved to (372, 260)
Screenshot: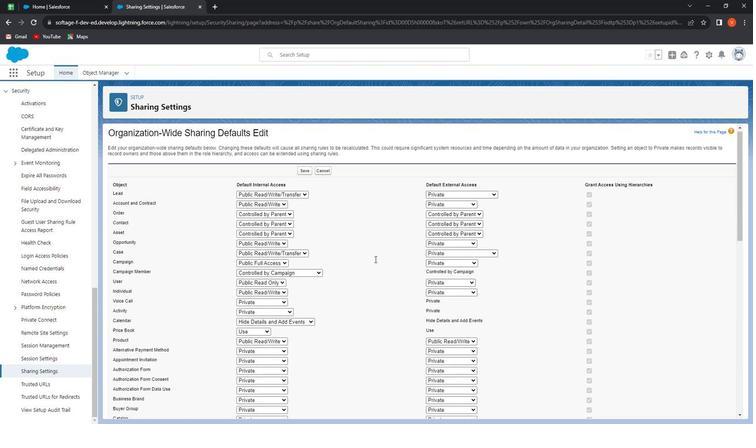 
Action: Mouse scrolled (372, 259) with delta (0, 0)
Screenshot: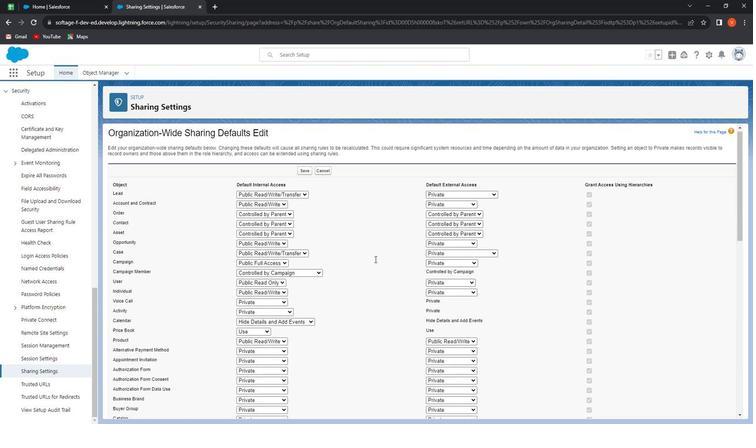 
Action: Mouse moved to (372, 260)
Screenshot: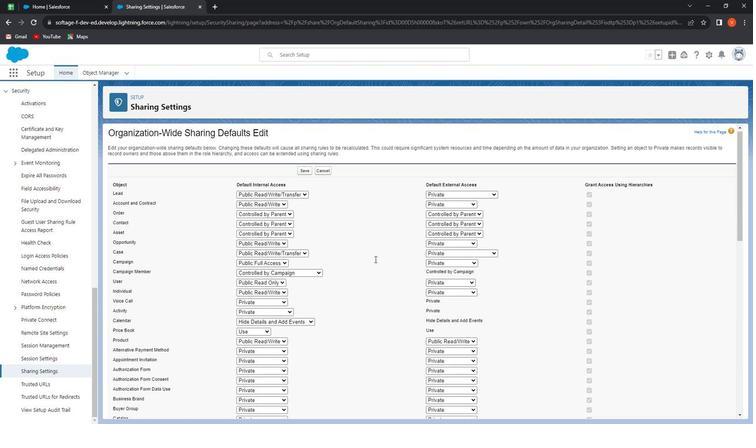
Action: Mouse scrolled (372, 260) with delta (0, 0)
Screenshot: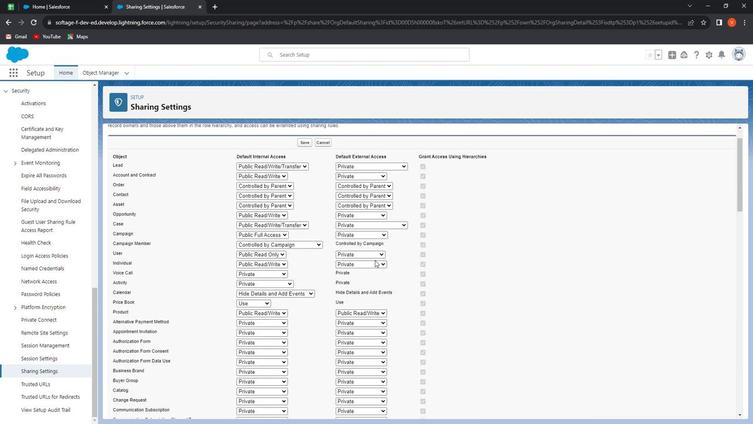 
Action: Mouse scrolled (372, 260) with delta (0, 0)
Screenshot: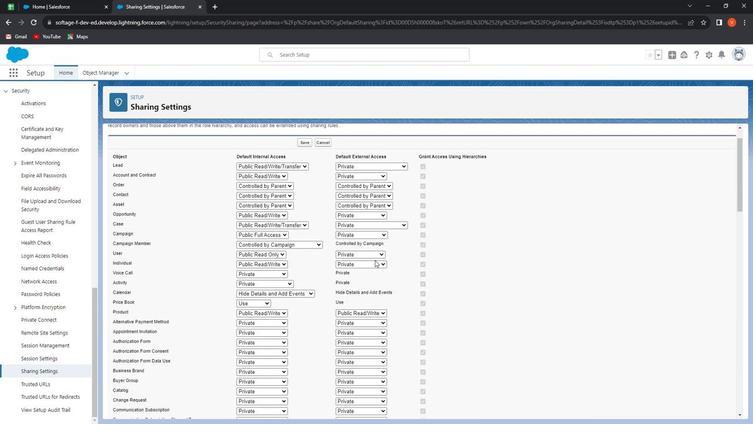 
Action: Mouse moved to (371, 268)
Screenshot: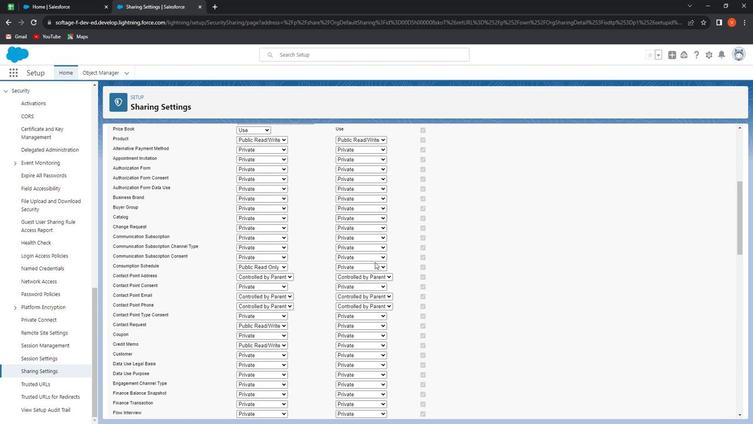 
Action: Mouse scrolled (371, 268) with delta (0, 0)
Screenshot: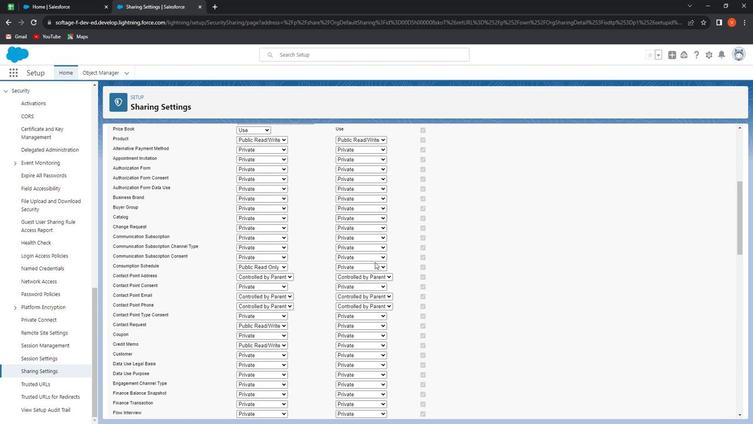 
Action: Mouse moved to (370, 270)
Screenshot: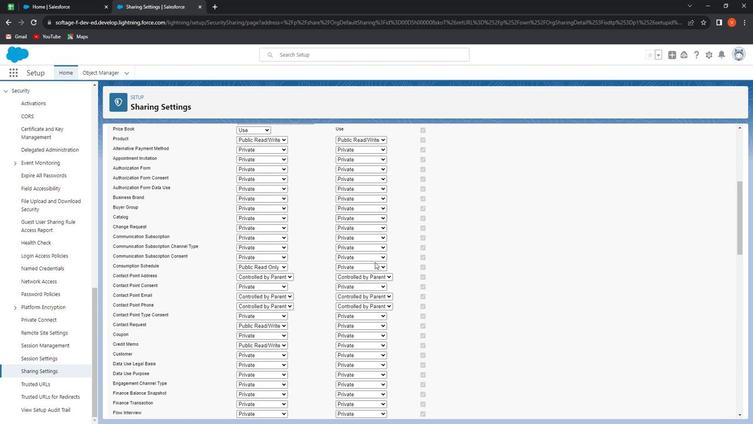 
Action: Mouse scrolled (370, 269) with delta (0, 0)
Screenshot: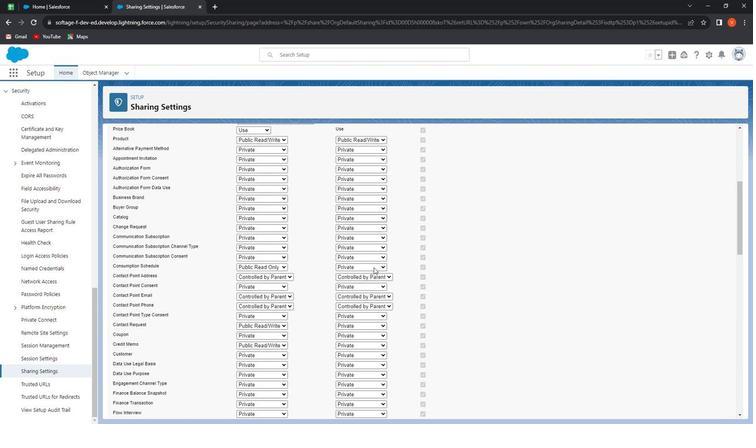 
Action: Mouse scrolled (370, 269) with delta (0, 0)
Screenshot: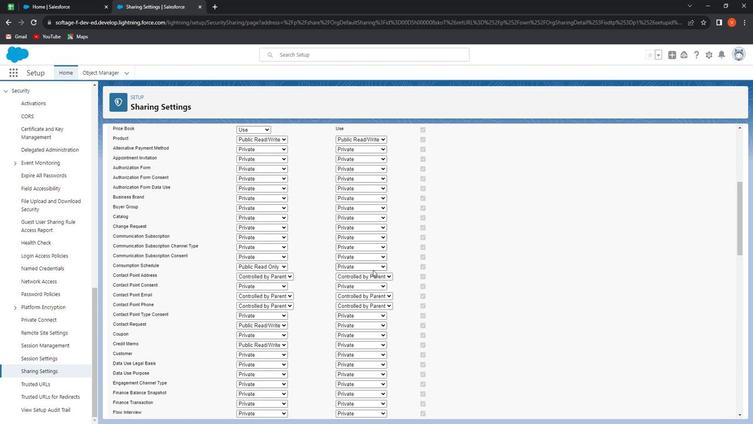 
Action: Mouse scrolled (370, 269) with delta (0, 0)
Screenshot: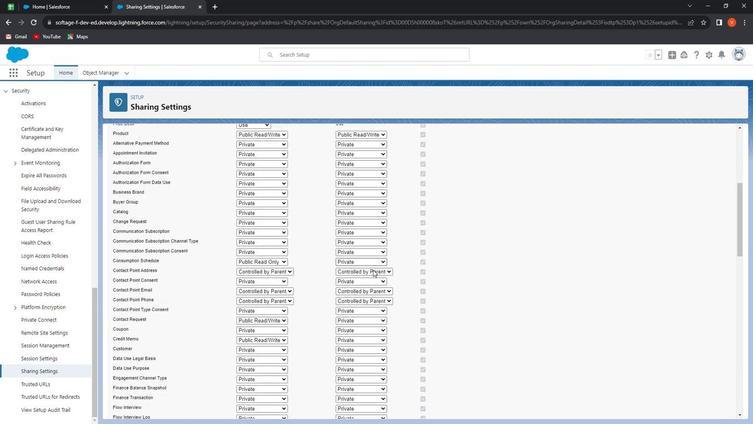 
Action: Mouse moved to (369, 270)
Screenshot: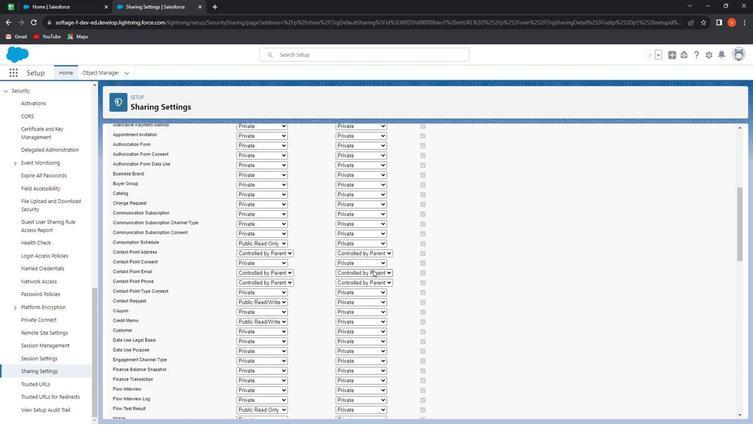 
Action: Mouse scrolled (369, 270) with delta (0, 0)
Screenshot: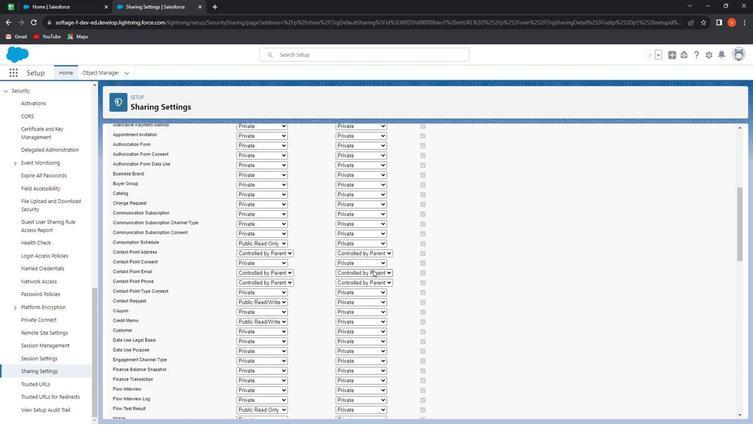 
Action: Mouse scrolled (369, 270) with delta (0, 0)
Screenshot: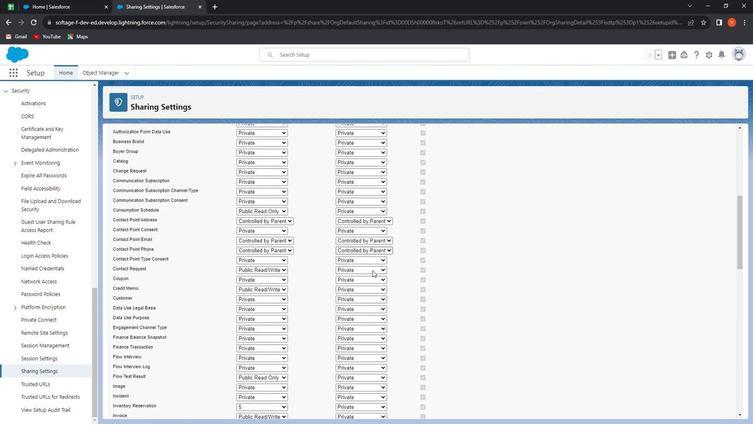 
Action: Mouse scrolled (369, 270) with delta (0, 0)
Screenshot: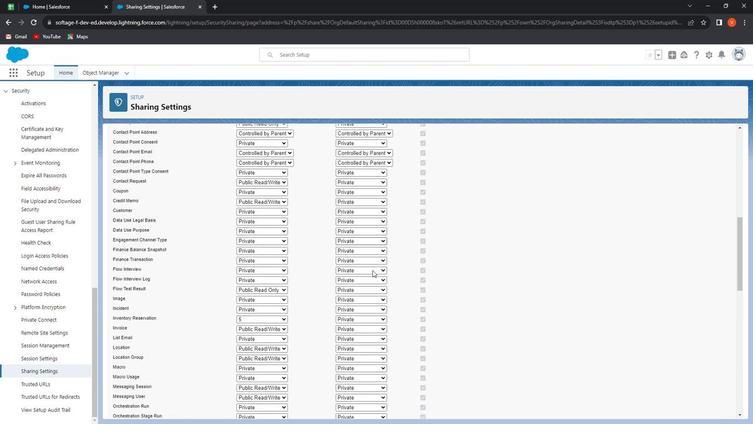 
Action: Mouse moved to (368, 279)
Screenshot: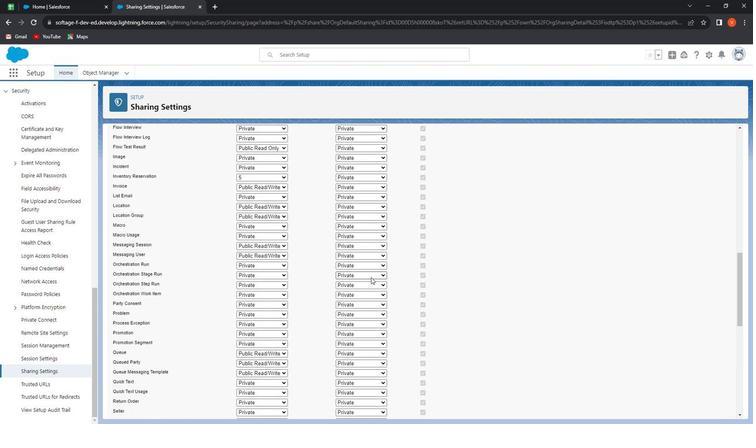 
Action: Mouse scrolled (368, 278) with delta (0, 0)
Screenshot: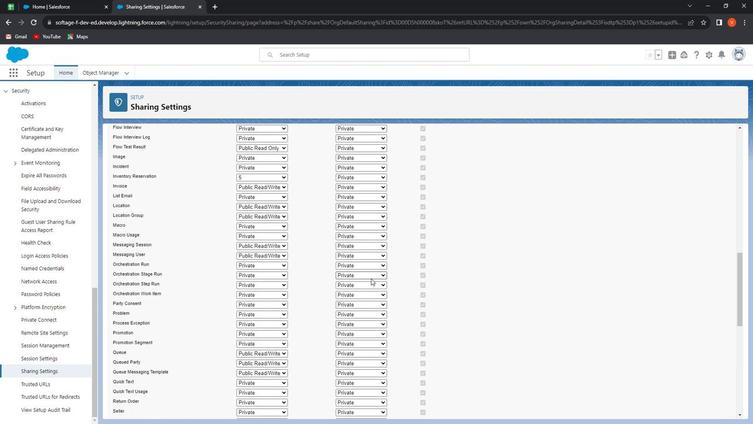 
Action: Mouse scrolled (368, 278) with delta (0, 0)
Screenshot: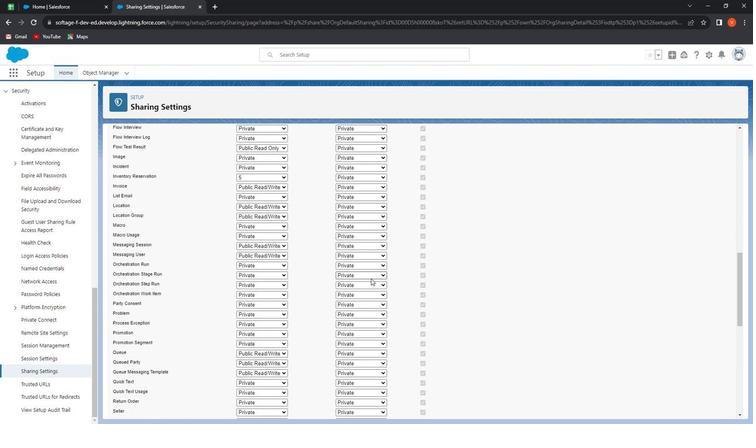 
Action: Mouse moved to (368, 280)
Screenshot: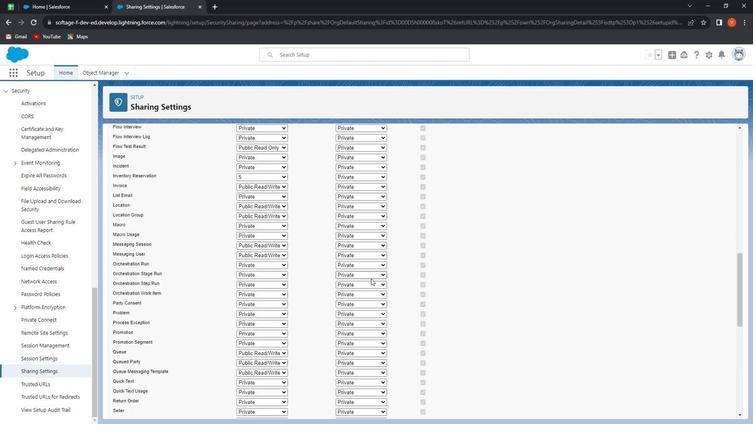 
Action: Mouse scrolled (368, 280) with delta (0, 0)
Screenshot: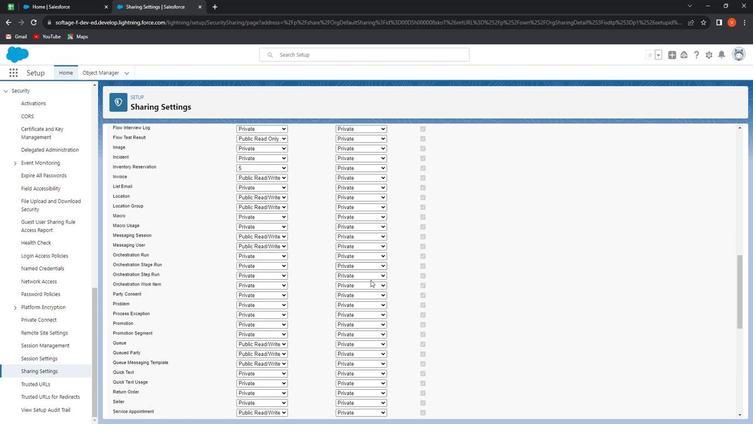 
Action: Mouse scrolled (368, 280) with delta (0, 0)
Screenshot: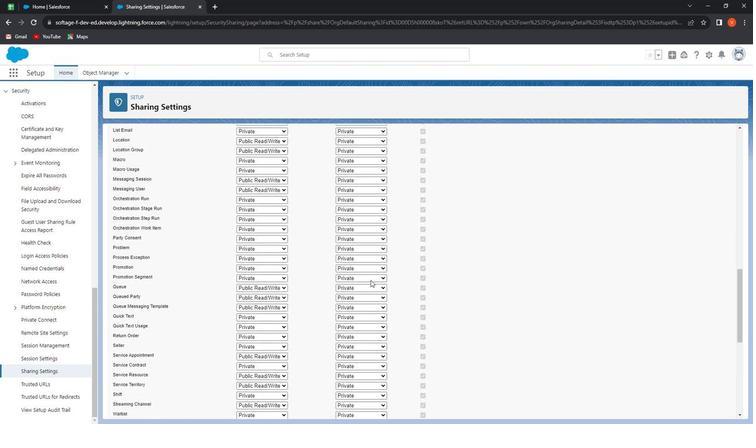 
Action: Mouse scrolled (368, 280) with delta (0, 0)
Screenshot: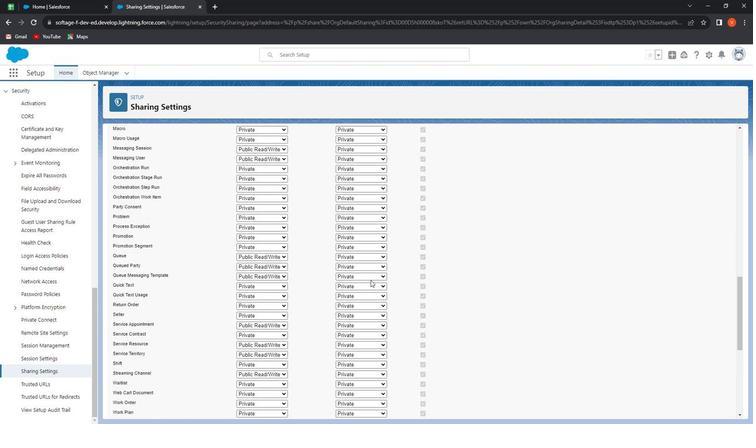 
Action: Mouse scrolled (368, 280) with delta (0, 0)
Screenshot: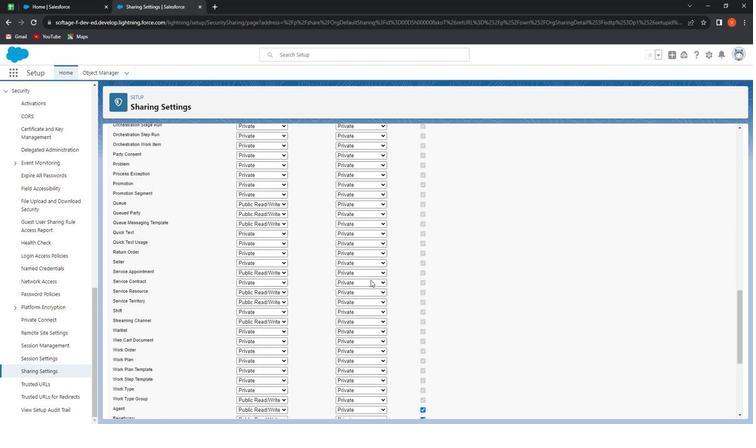 
Action: Mouse scrolled (368, 280) with delta (0, 0)
Screenshot: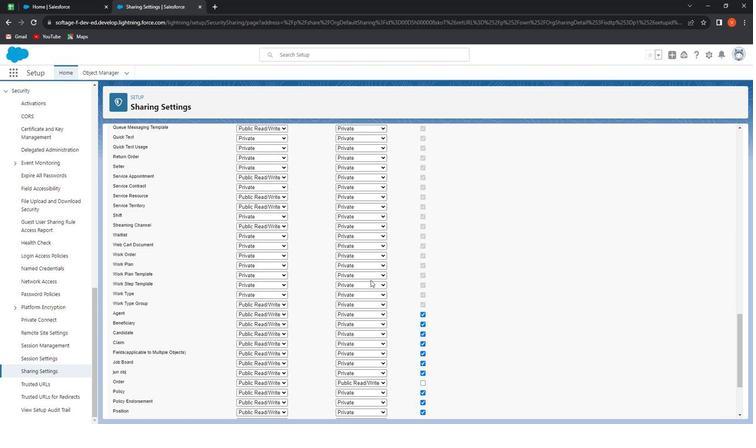 
Action: Mouse scrolled (368, 280) with delta (0, 0)
Screenshot: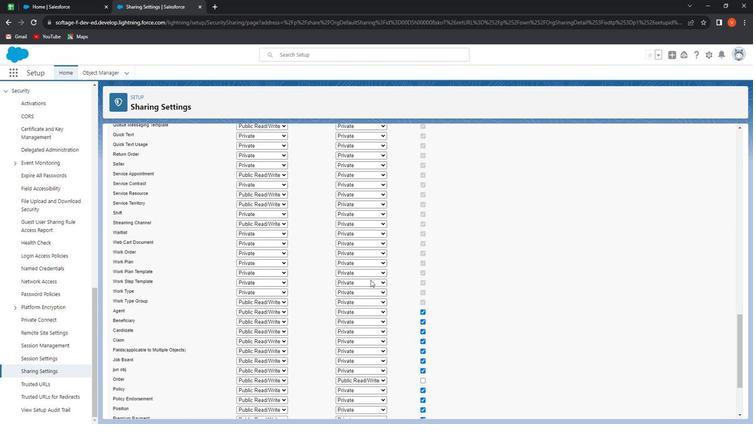 
Action: Mouse scrolled (368, 280) with delta (0, 0)
Screenshot: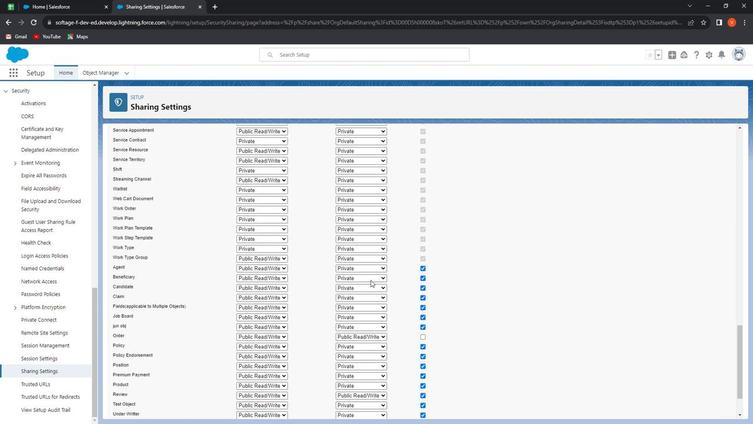 
Action: Mouse scrolled (368, 280) with delta (0, 0)
Screenshot: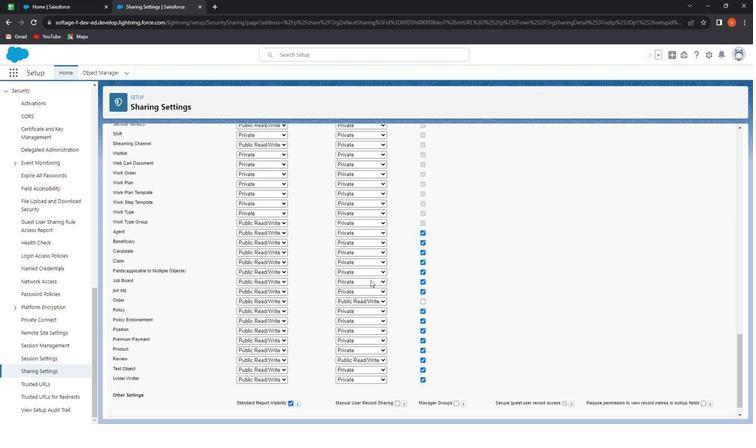 
Action: Mouse moved to (346, 333)
Screenshot: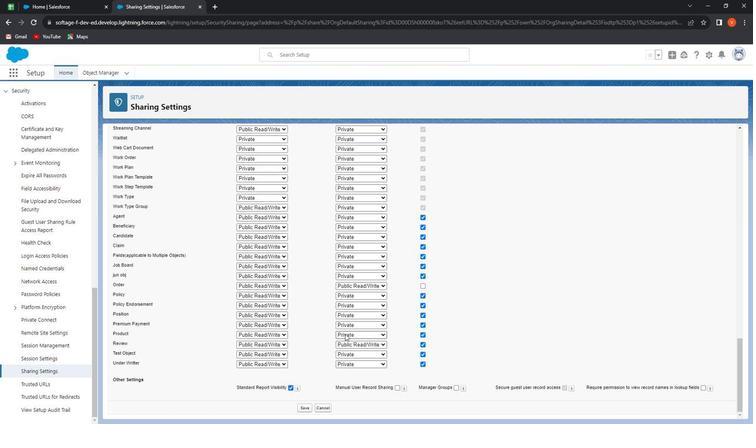 
Action: Mouse pressed left at (346, 333)
Screenshot: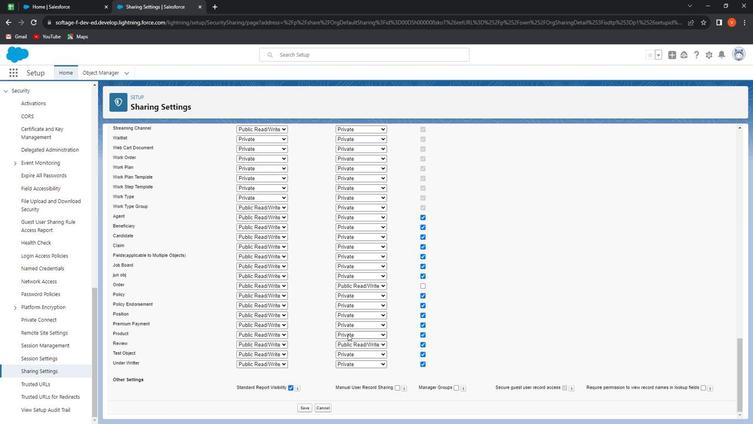 
Action: Mouse moved to (347, 343)
Screenshot: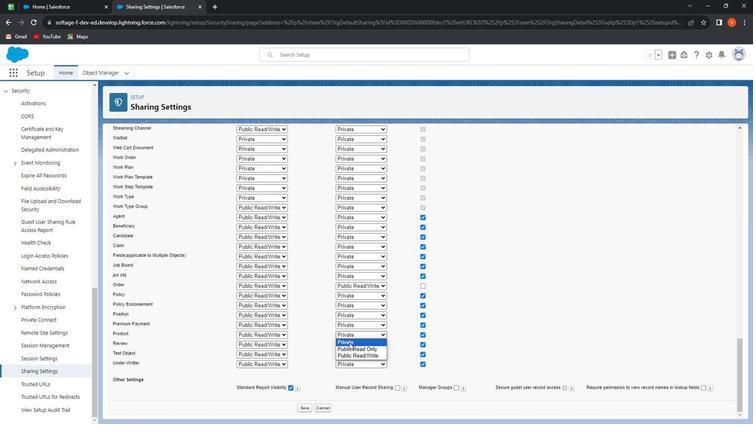 
Action: Mouse pressed left at (347, 343)
Screenshot: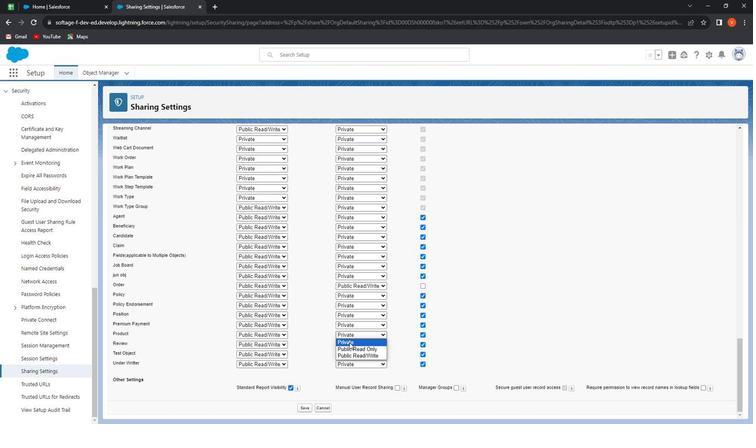 
Action: Mouse moved to (339, 290)
Screenshot: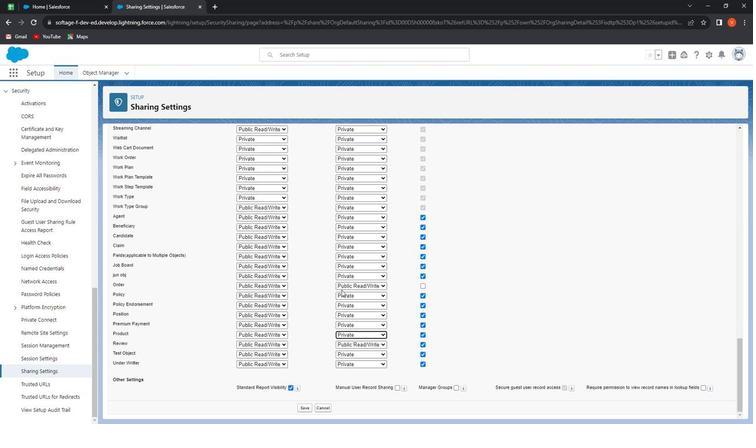 
Action: Mouse pressed left at (339, 290)
Screenshot: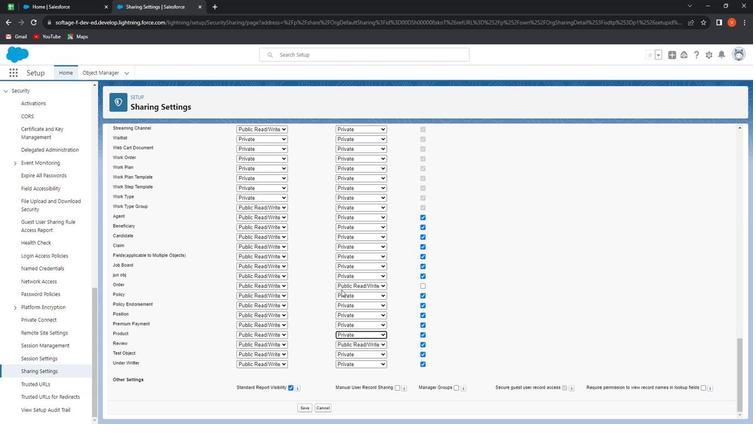 
Action: Mouse moved to (343, 287)
Screenshot: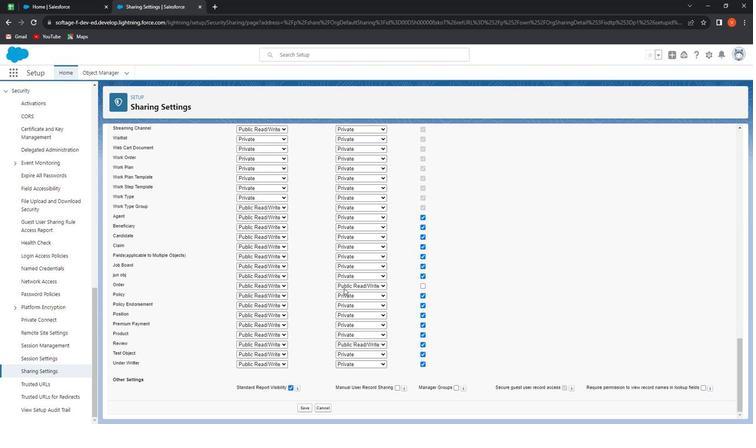 
Action: Mouse pressed left at (343, 287)
Screenshot: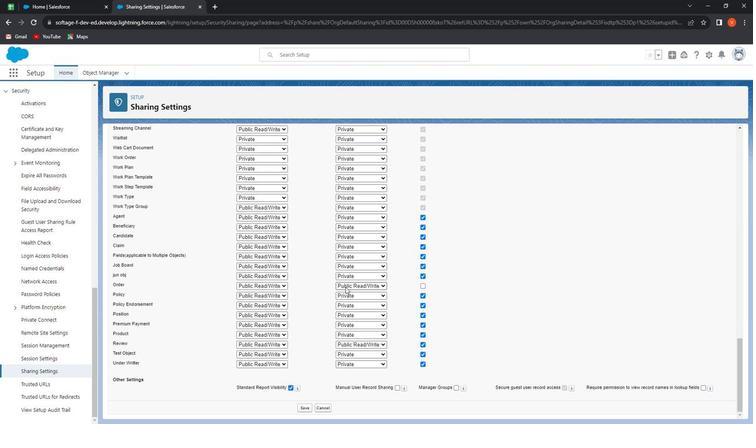 
Action: Mouse moved to (351, 292)
Screenshot: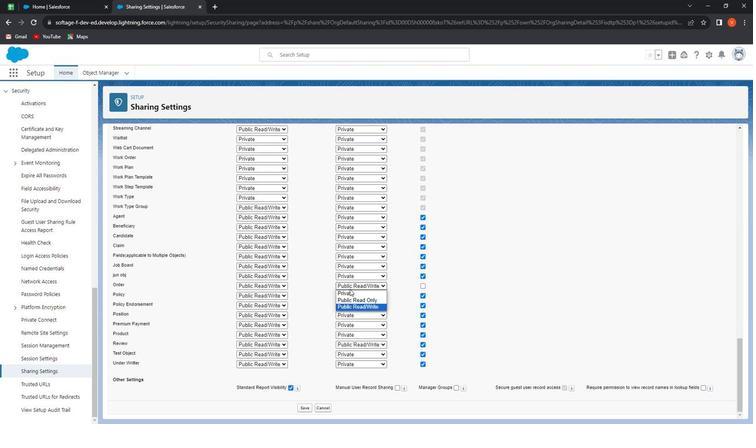 
Action: Mouse pressed left at (351, 292)
Screenshot: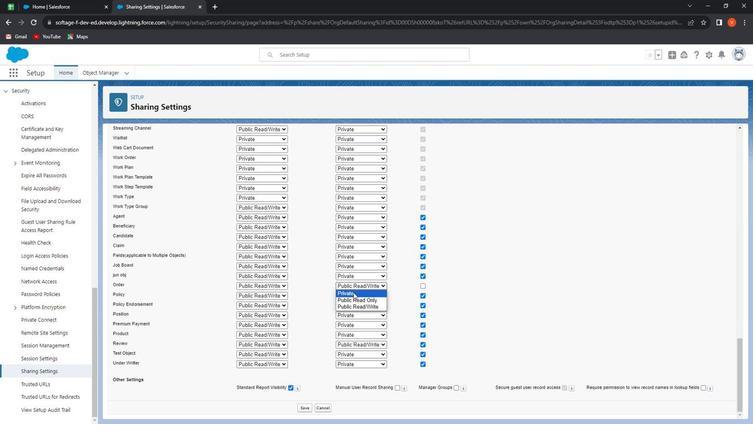 
Action: Mouse moved to (419, 286)
Screenshot: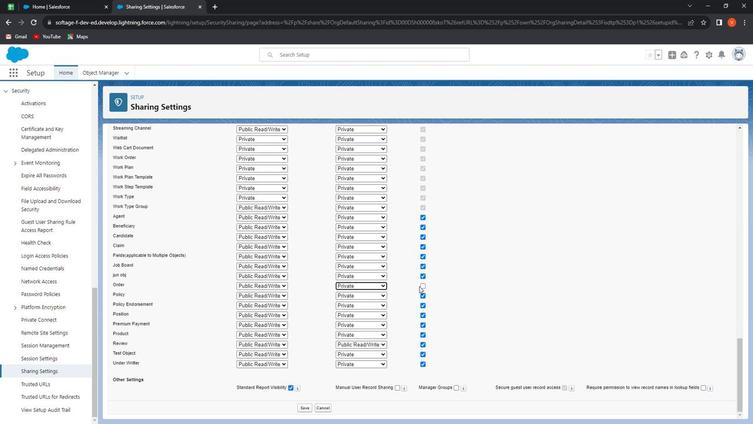 
Action: Mouse pressed left at (419, 286)
Screenshot: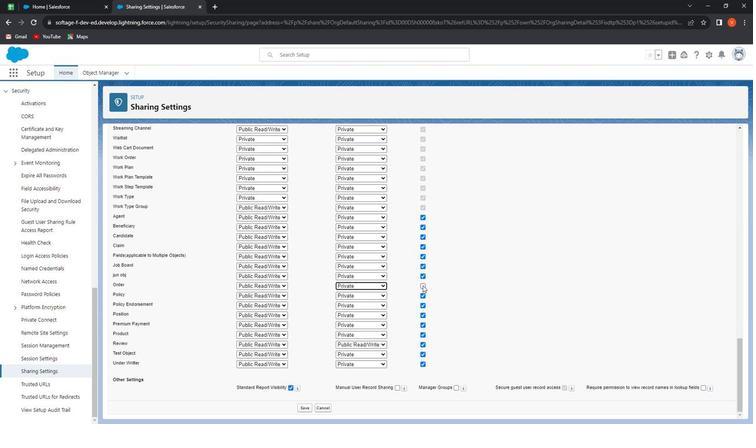 
Action: Mouse moved to (302, 406)
Screenshot: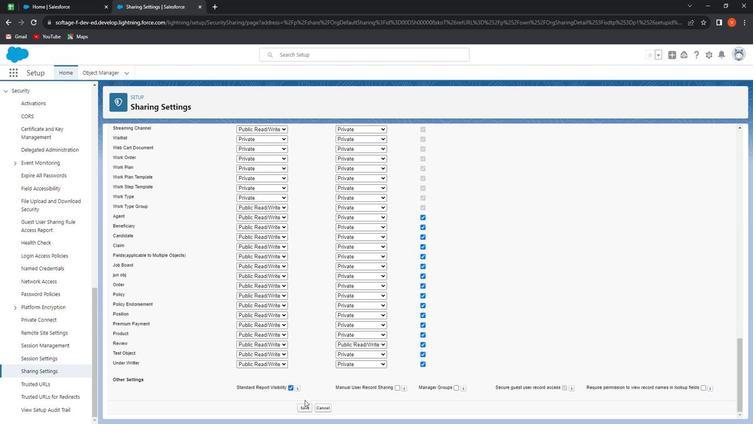 
Action: Mouse pressed left at (302, 406)
Screenshot: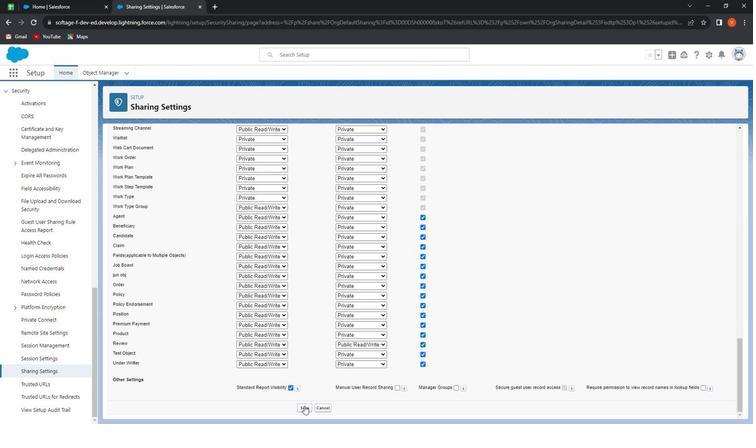 
Action: Mouse moved to (289, 232)
Screenshot: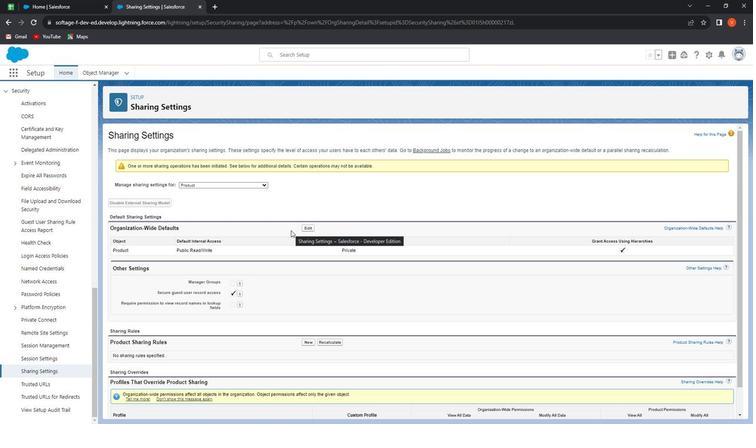 
Action: Mouse scrolled (289, 231) with delta (0, 0)
Screenshot: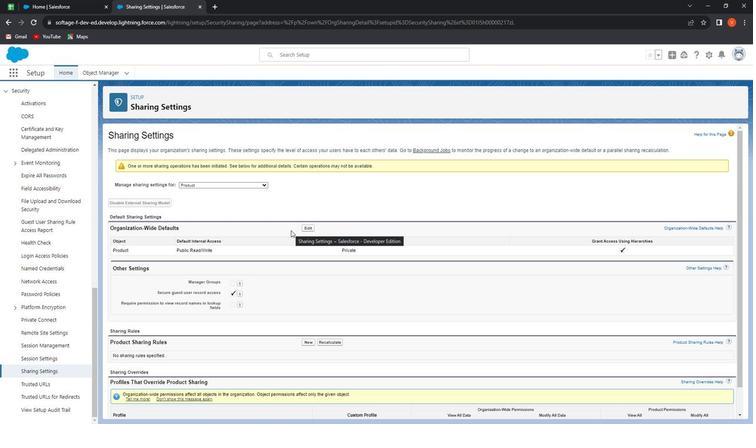 
Action: Mouse moved to (289, 232)
Screenshot: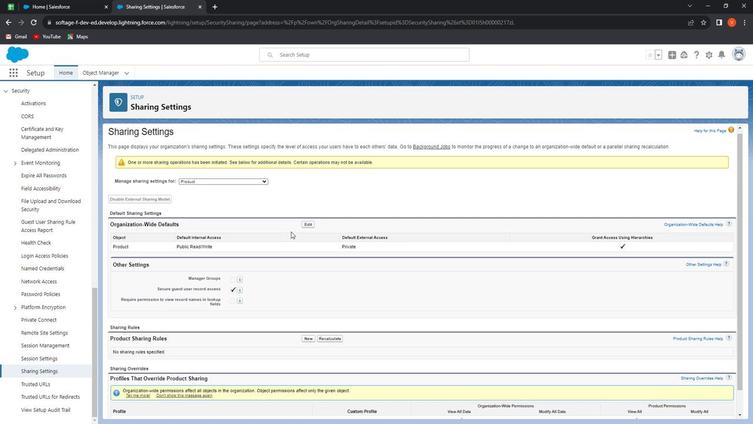 
Action: Mouse scrolled (289, 231) with delta (0, 0)
Screenshot: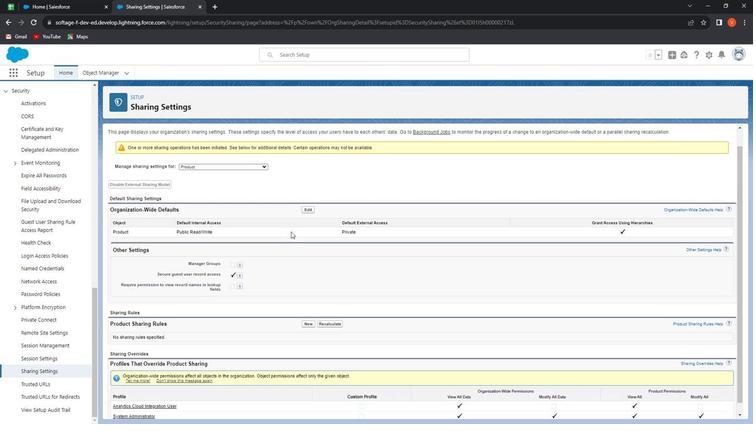 
Action: Mouse scrolled (289, 231) with delta (0, 0)
Screenshot: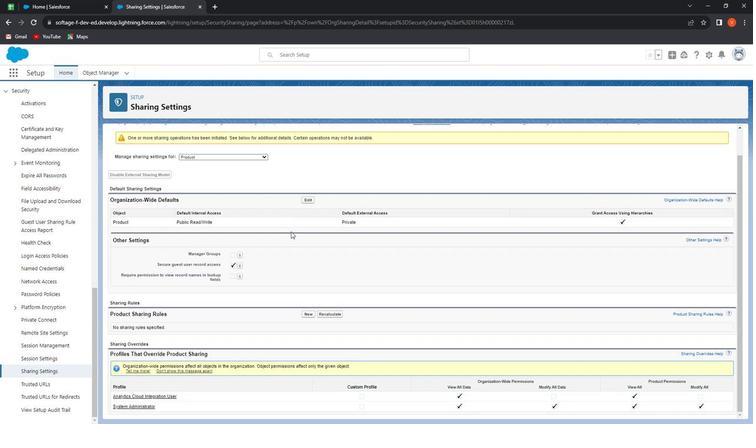 
Action: Mouse scrolled (289, 231) with delta (0, 0)
Screenshot: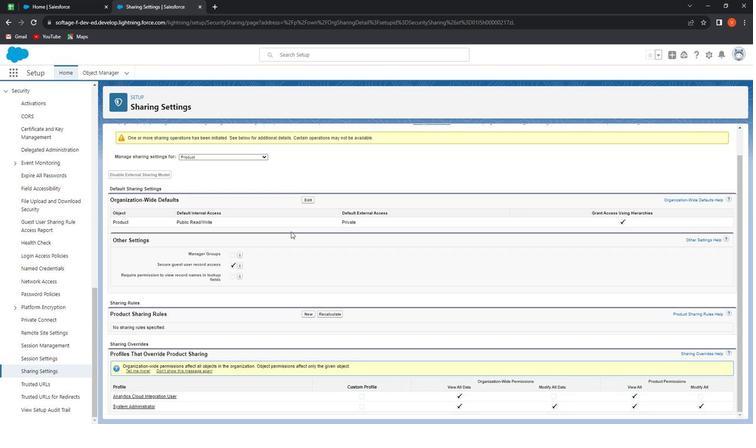
Action: Mouse moved to (299, 296)
Screenshot: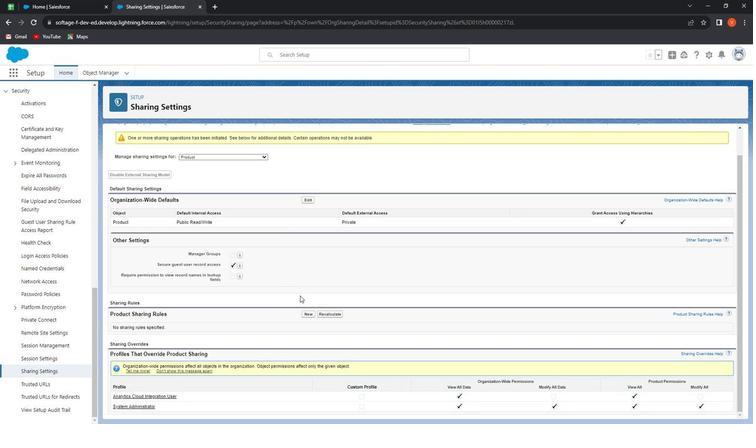 
Action: Mouse scrolled (299, 295) with delta (0, 0)
Screenshot: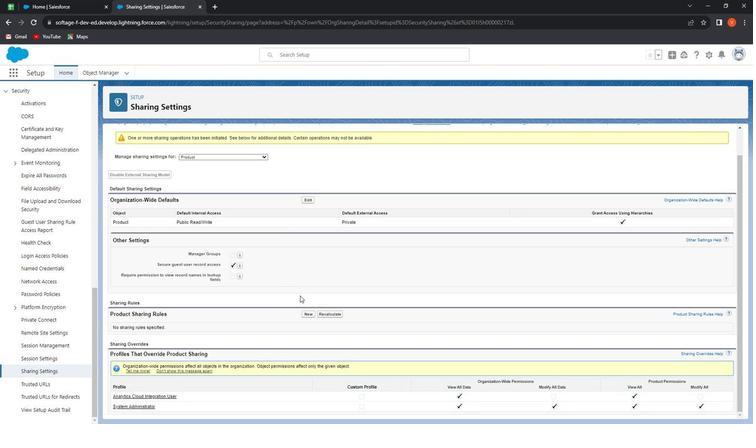 
Action: Mouse moved to (302, 296)
Screenshot: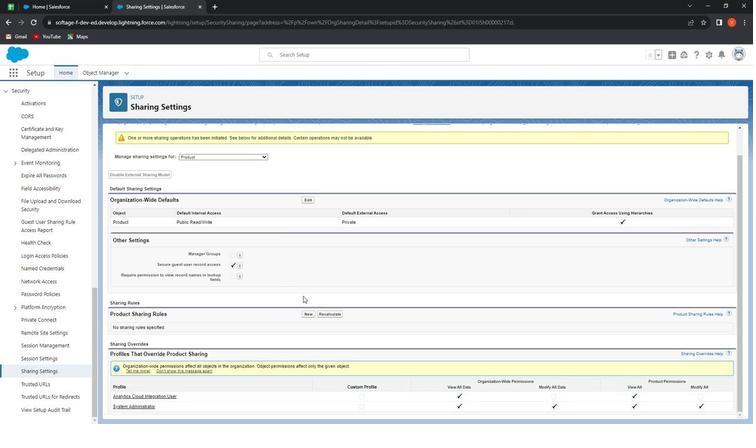 
Action: Mouse scrolled (302, 296) with delta (0, 0)
Screenshot: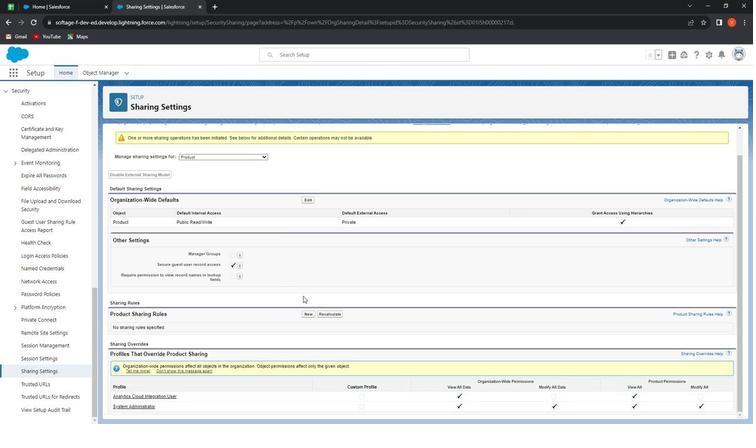
Action: Mouse moved to (315, 289)
Screenshot: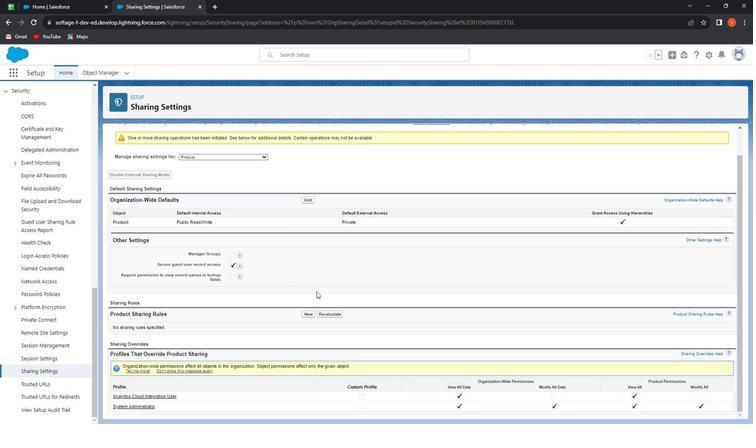 
Action: Mouse scrolled (315, 289) with delta (0, 0)
Screenshot: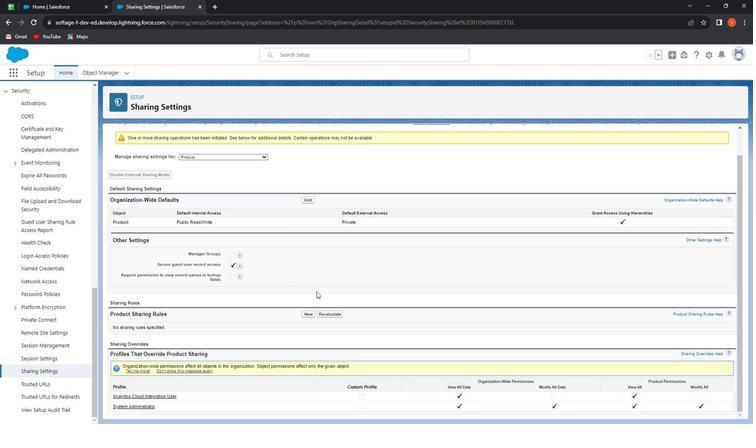 
Action: Mouse moved to (315, 288)
Screenshot: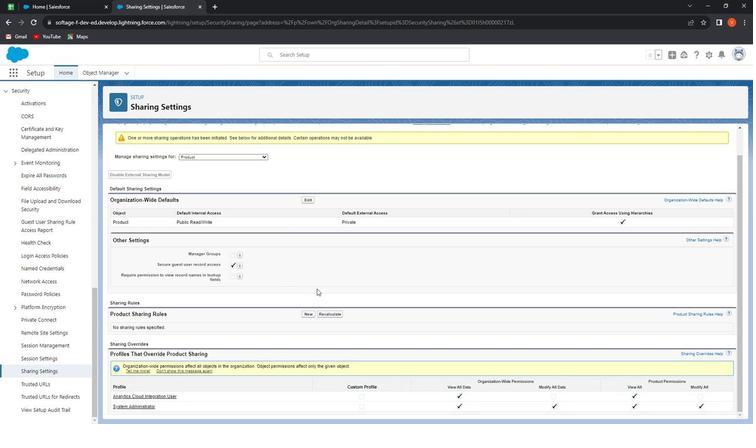 
Action: Mouse scrolled (315, 288) with delta (0, 0)
Screenshot: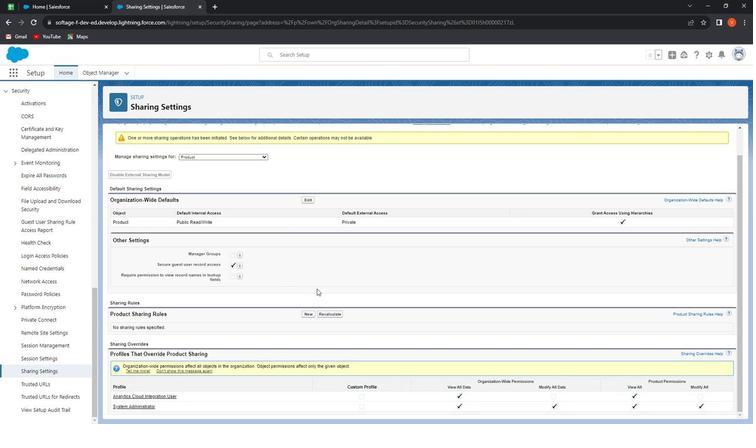 
Action: Mouse moved to (315, 287)
Screenshot: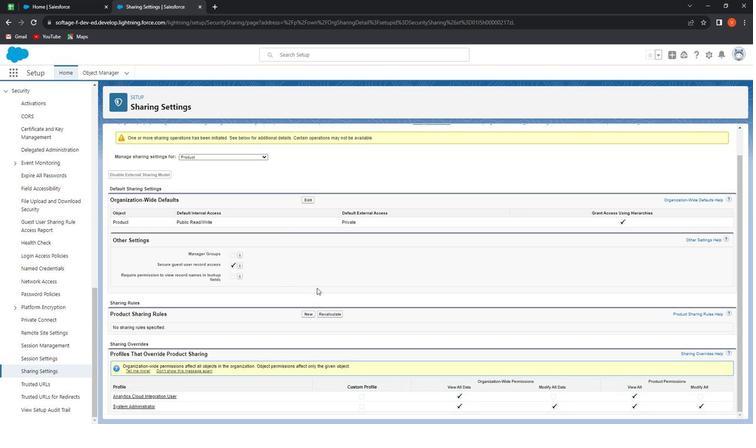 
Action: Mouse scrolled (315, 287) with delta (0, 0)
Screenshot: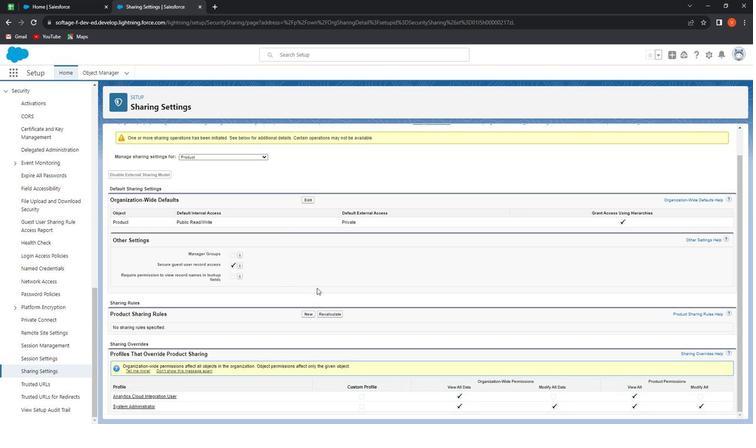 
Action: Mouse moved to (311, 279)
Screenshot: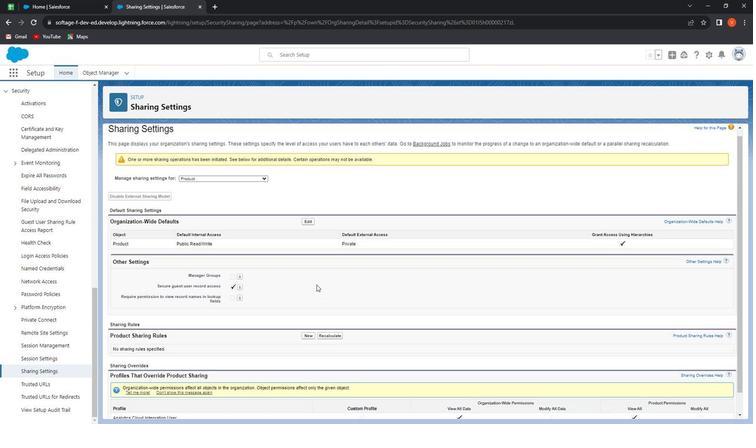 
Action: Mouse scrolled (311, 279) with delta (0, 0)
Screenshot: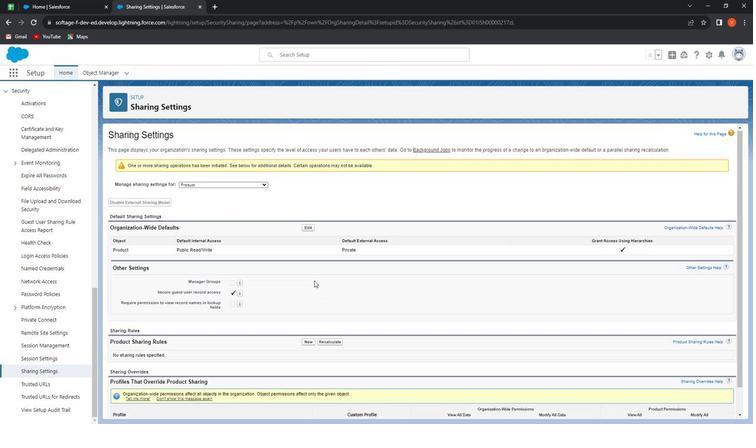 
Action: Mouse moved to (310, 277)
Screenshot: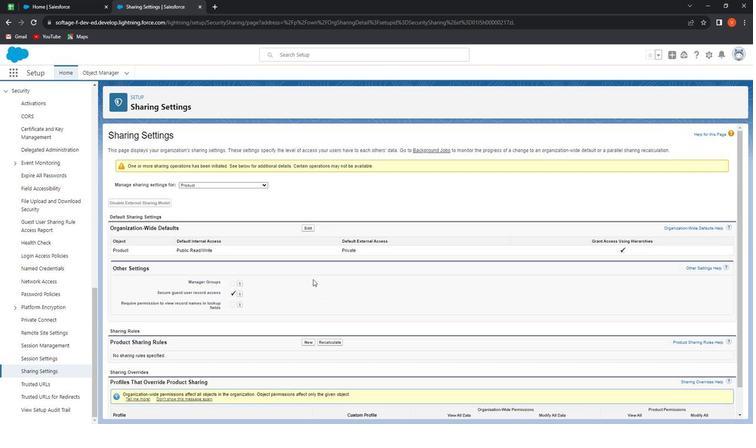 
Action: Mouse scrolled (310, 276) with delta (0, 0)
Screenshot: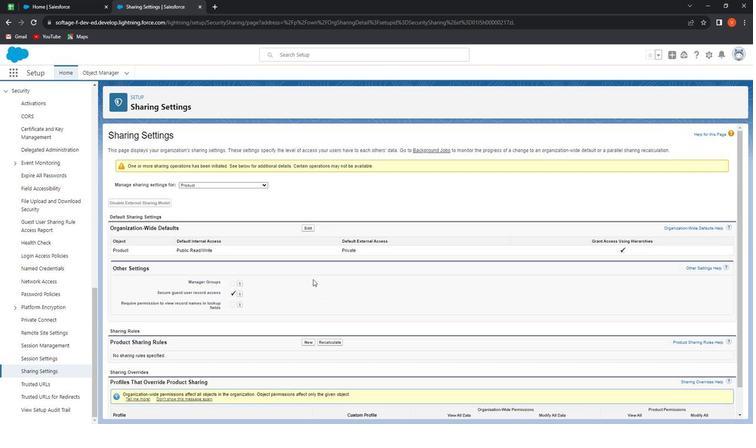 
Action: Mouse moved to (306, 273)
Screenshot: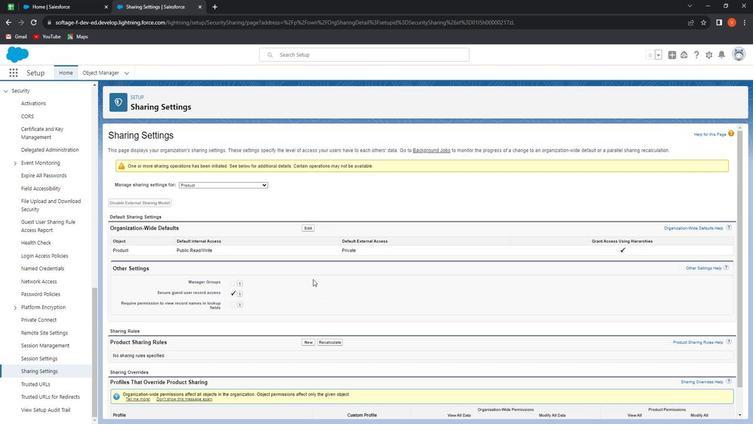 
Action: Mouse scrolled (306, 273) with delta (0, 0)
Screenshot: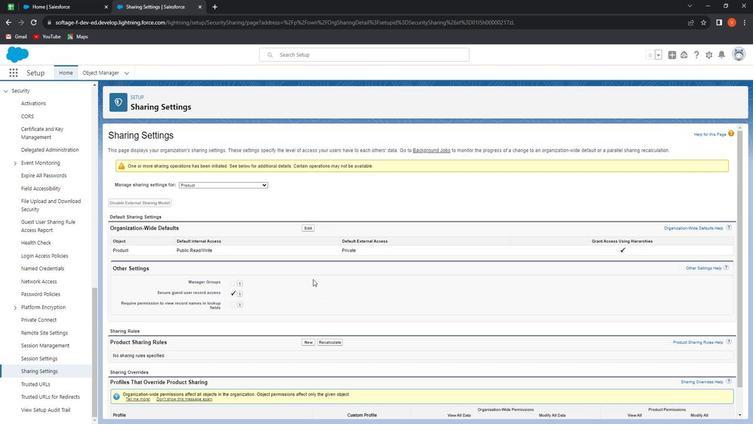 
Action: Mouse moved to (301, 269)
Screenshot: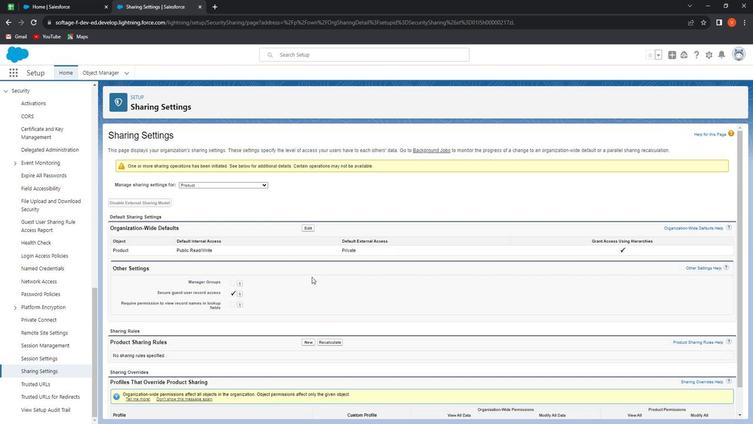 
Action: Mouse scrolled (301, 268) with delta (0, 0)
Screenshot: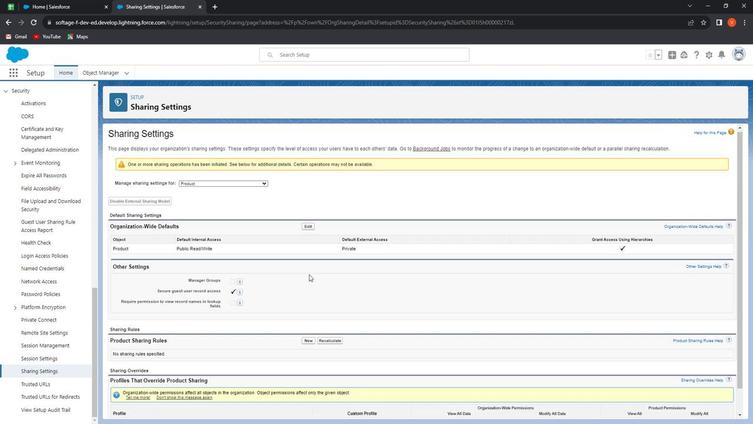 
Action: Mouse moved to (34, 371)
Screenshot: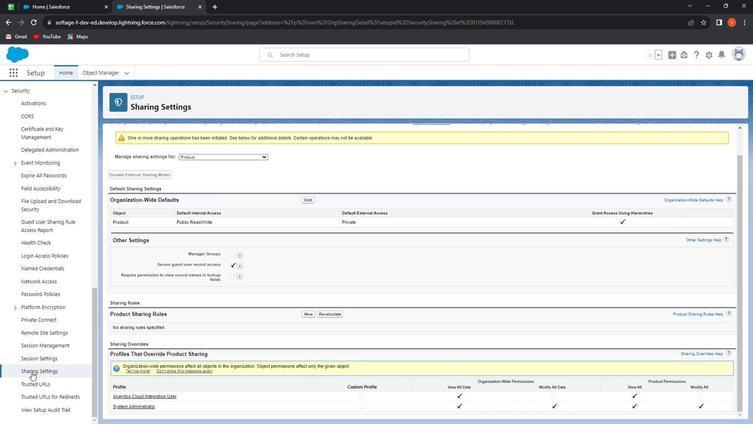 
Action: Mouse pressed left at (34, 371)
Screenshot: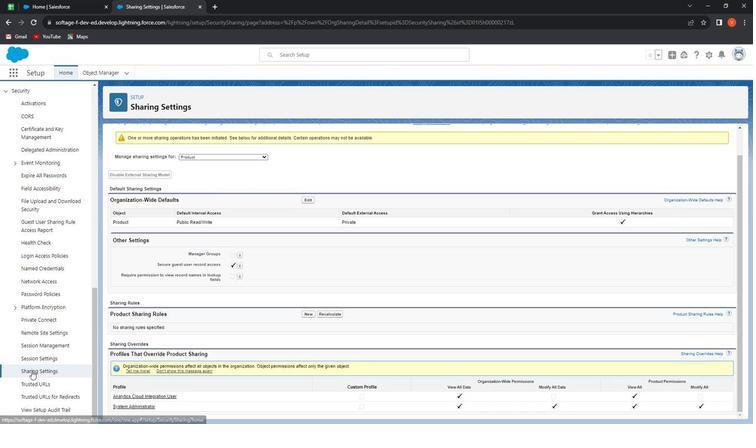 
Action: Mouse moved to (335, 246)
Screenshot: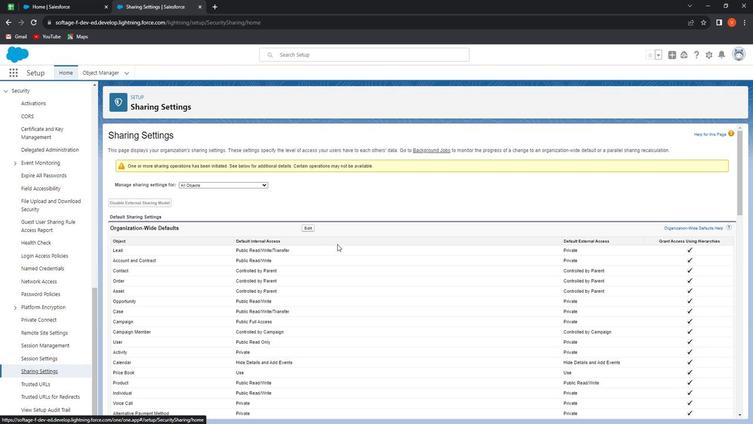 
Action: Mouse scrolled (335, 246) with delta (0, 0)
Screenshot: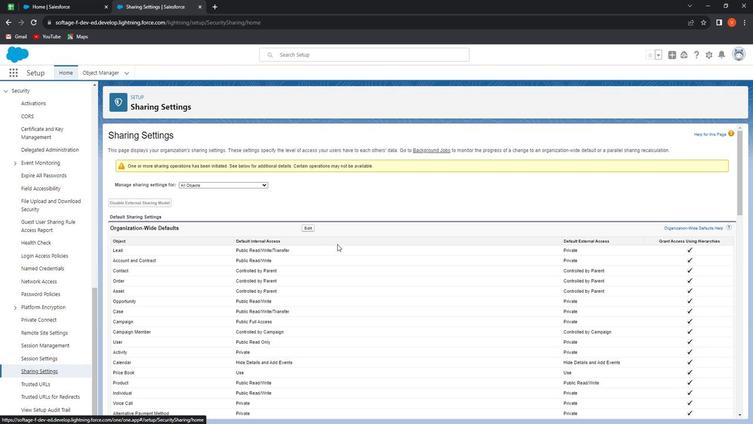 
Action: Mouse moved to (335, 246)
Screenshot: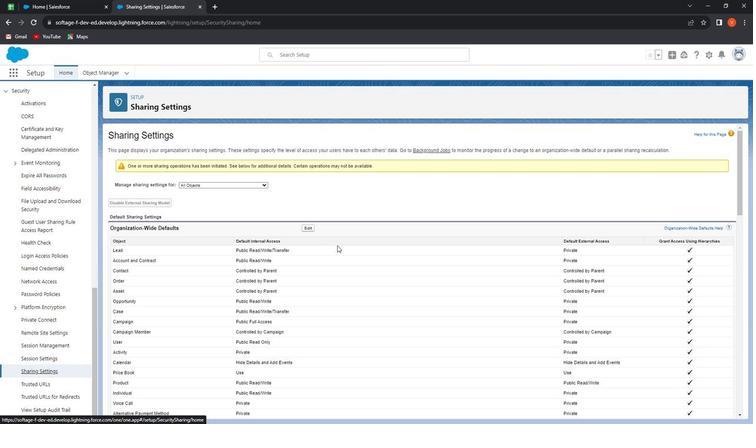 
Action: Mouse scrolled (335, 246) with delta (0, 0)
Screenshot: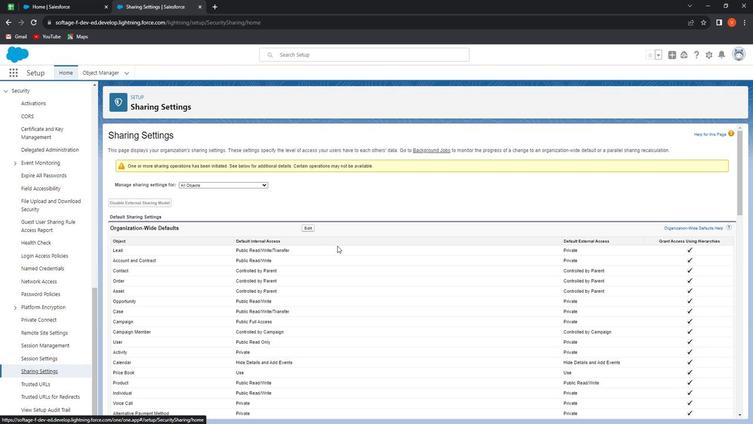 
Action: Mouse moved to (335, 247)
Screenshot: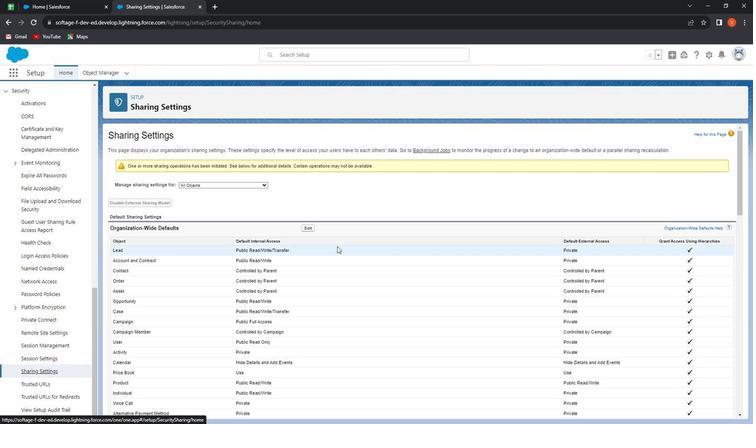 
Action: Mouse scrolled (335, 246) with delta (0, 0)
Screenshot: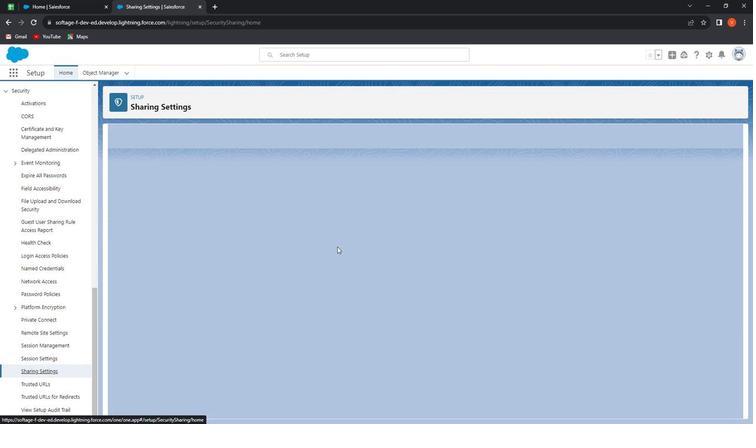 
Action: Mouse scrolled (335, 246) with delta (0, 0)
Screenshot: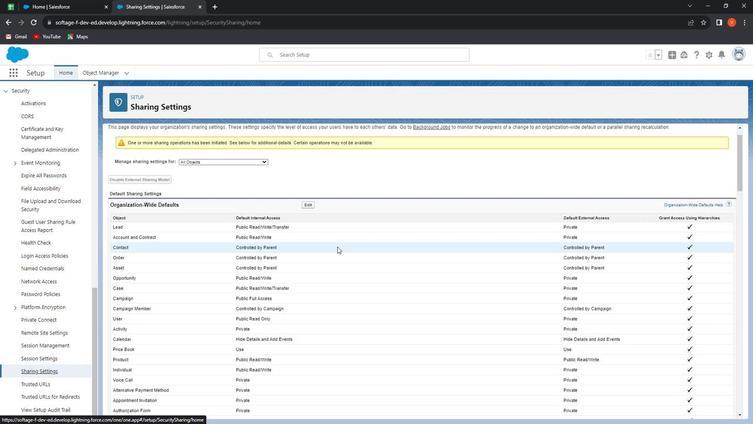 
Action: Mouse moved to (336, 249)
Screenshot: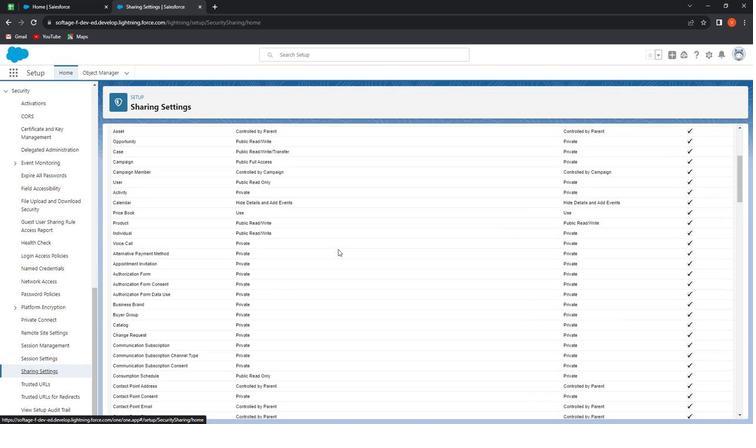 
Action: Mouse scrolled (336, 249) with delta (0, 0)
Screenshot: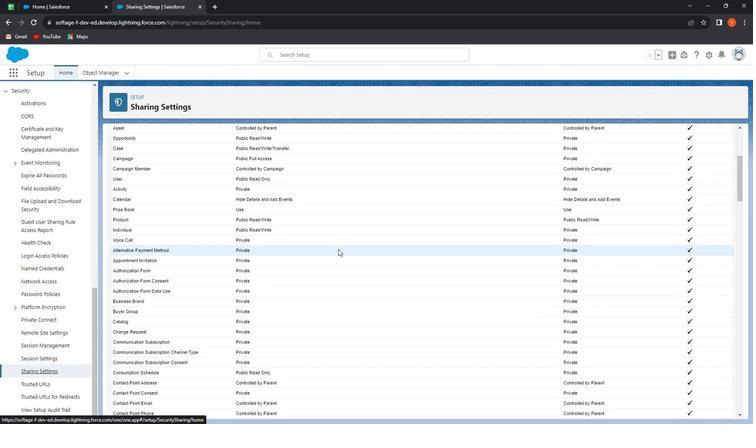 
Action: Mouse scrolled (336, 249) with delta (0, 0)
Screenshot: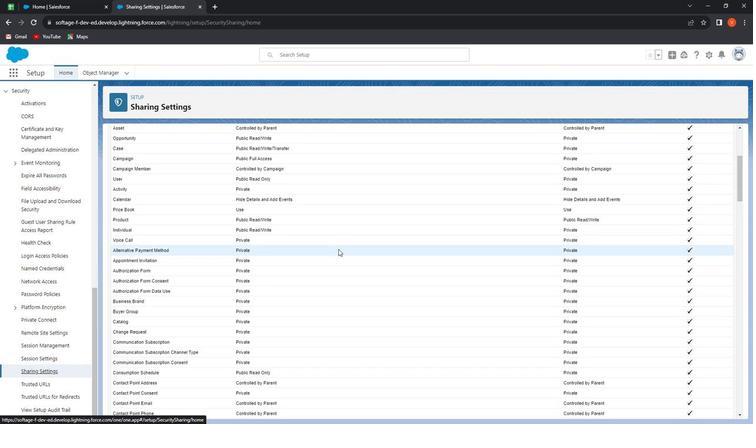 
Action: Mouse moved to (336, 249)
Screenshot: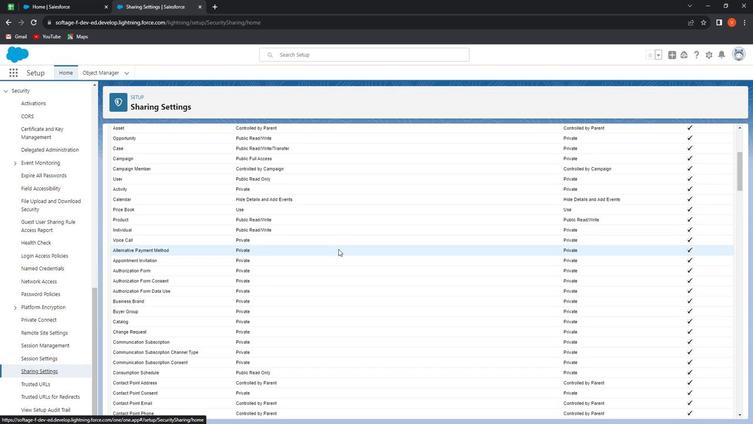 
Action: Mouse scrolled (336, 249) with delta (0, 0)
Screenshot: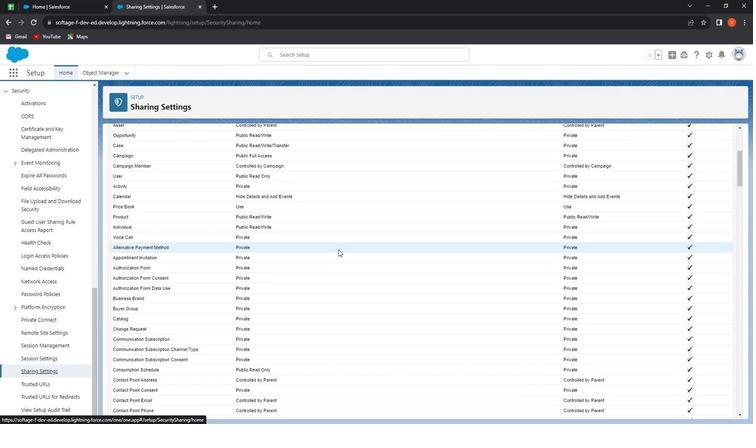 
Action: Mouse scrolled (336, 249) with delta (0, 0)
Screenshot: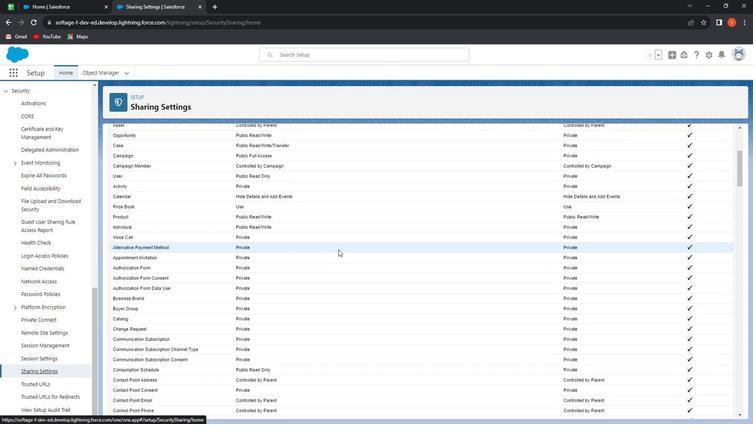 
Action: Mouse scrolled (336, 249) with delta (0, 0)
Screenshot: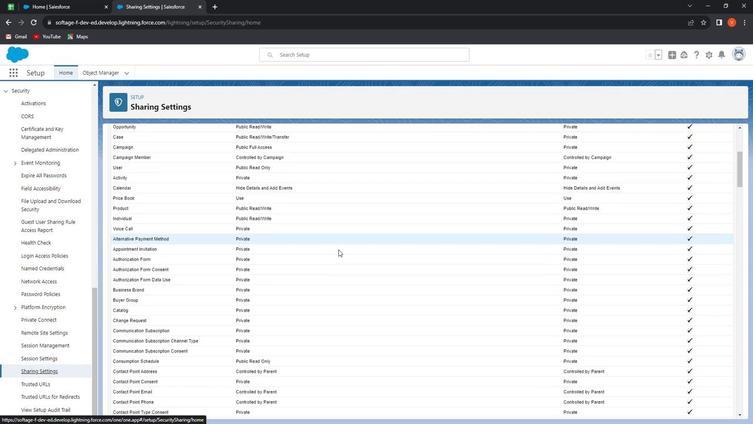 
Action: Mouse scrolled (336, 249) with delta (0, 0)
Screenshot: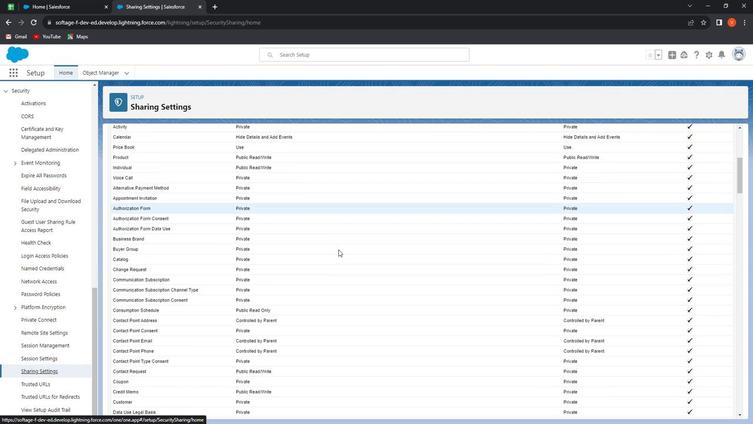 
Action: Mouse scrolled (336, 249) with delta (0, 0)
Screenshot: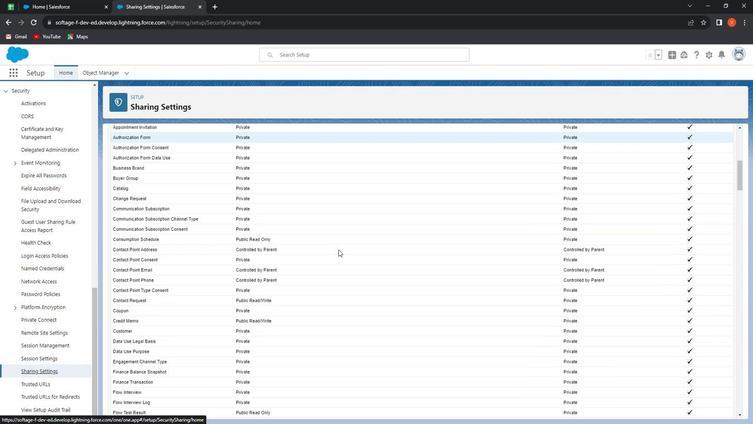 
Action: Mouse moved to (336, 250)
Screenshot: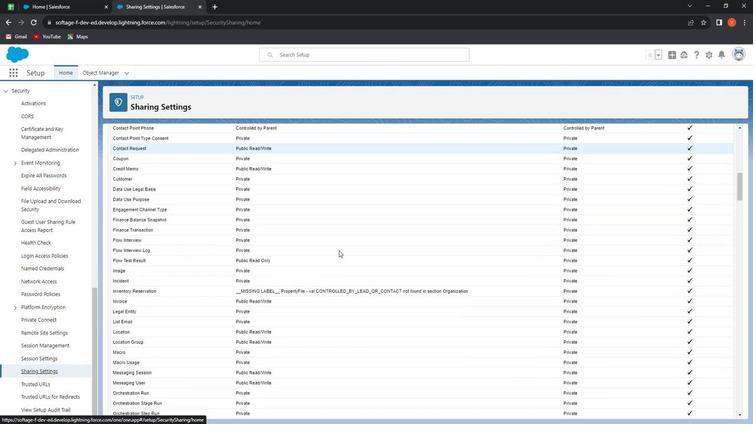 
Action: Mouse scrolled (336, 250) with delta (0, 0)
Screenshot: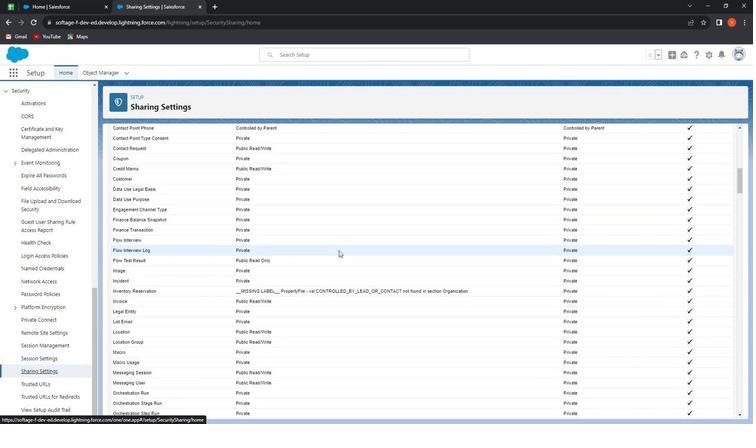 
Action: Mouse scrolled (336, 250) with delta (0, 0)
Screenshot: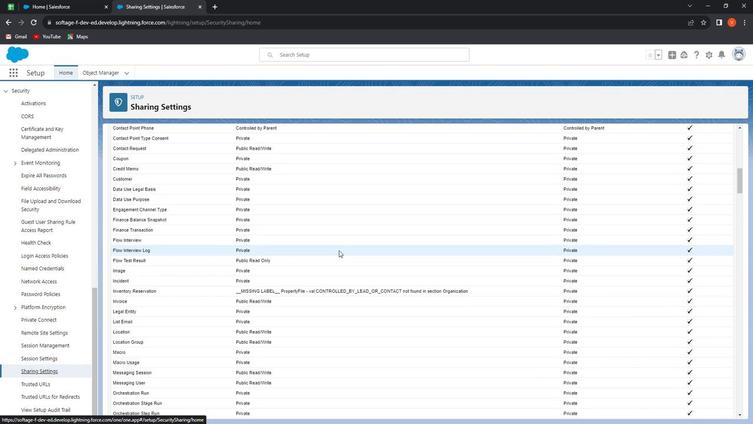 
Action: Mouse scrolled (336, 250) with delta (0, 0)
Screenshot: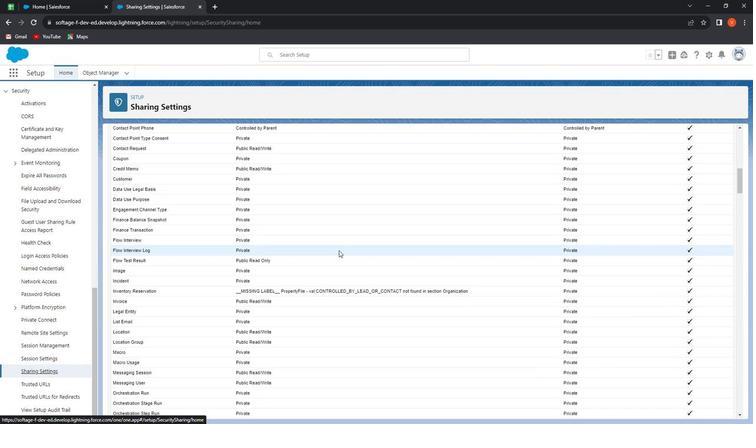 
Action: Mouse scrolled (336, 250) with delta (0, 0)
Screenshot: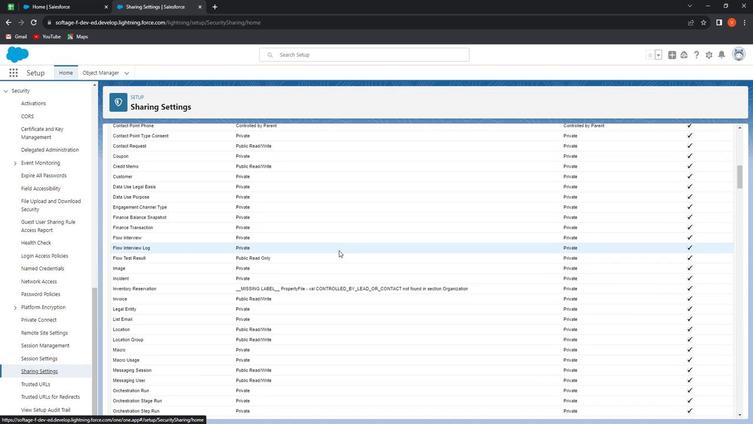 
Action: Mouse scrolled (336, 250) with delta (0, 0)
Screenshot: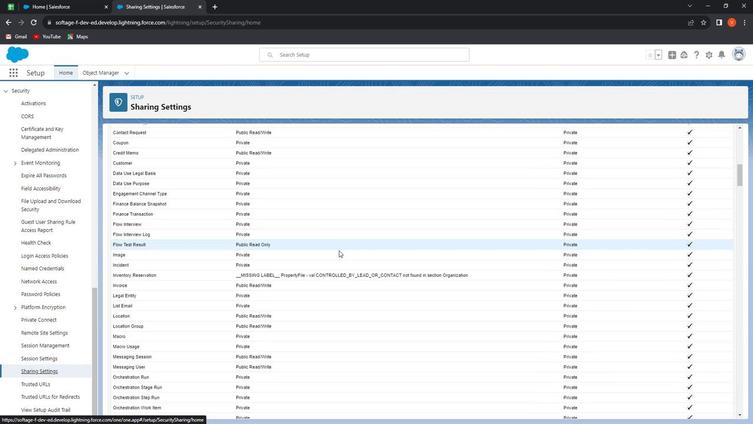 
Action: Mouse scrolled (336, 250) with delta (0, 0)
Screenshot: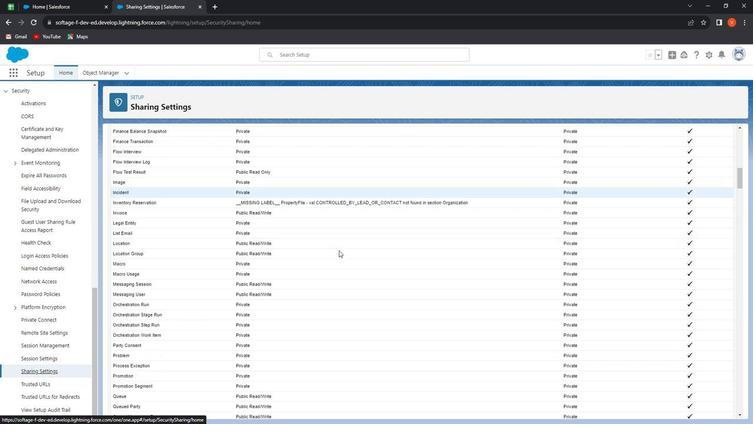 
Action: Mouse scrolled (336, 250) with delta (0, 0)
Screenshot: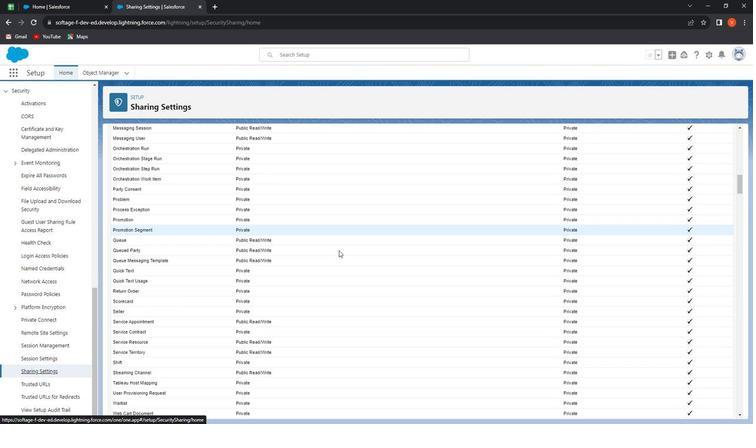 
Action: Mouse scrolled (336, 250) with delta (0, 0)
Screenshot: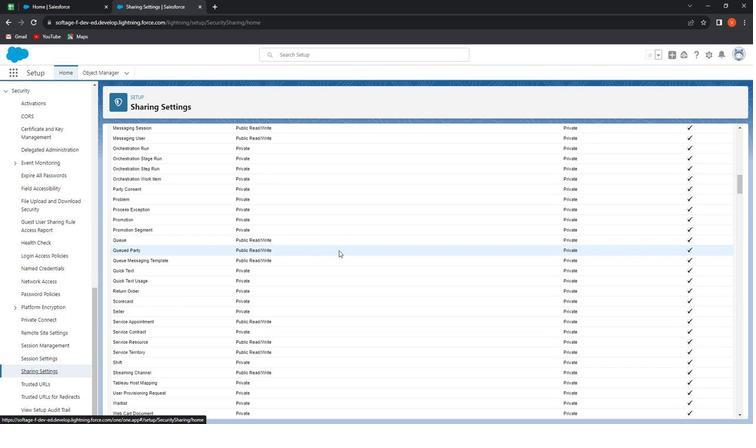 
Action: Mouse scrolled (336, 250) with delta (0, 0)
Screenshot: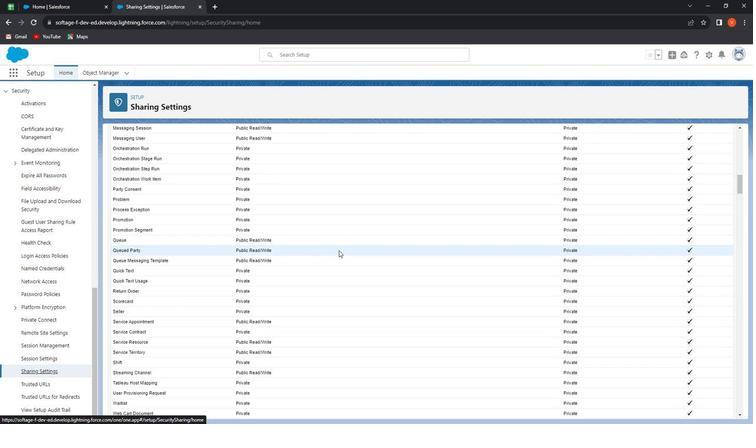 
Action: Mouse scrolled (336, 250) with delta (0, 0)
Screenshot: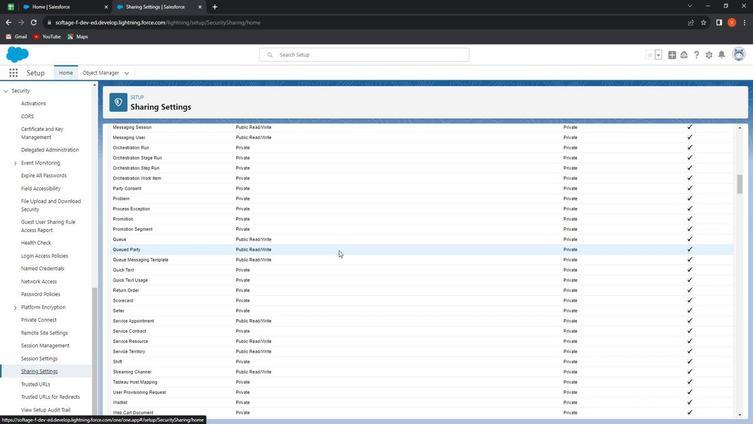 
Action: Mouse scrolled (336, 250) with delta (0, 0)
Screenshot: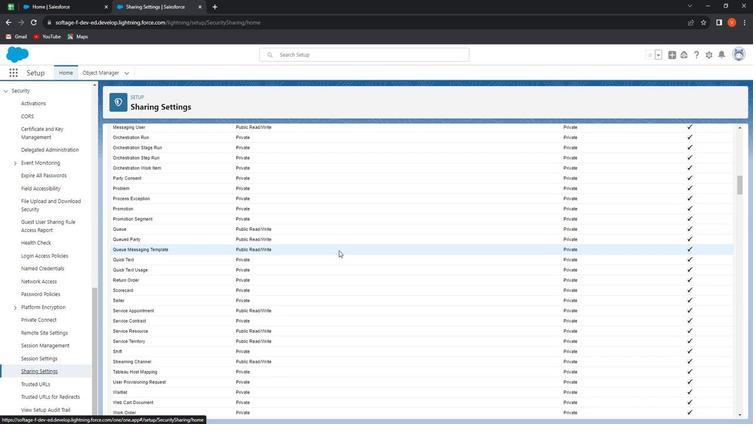 
Action: Mouse scrolled (336, 250) with delta (0, 0)
Screenshot: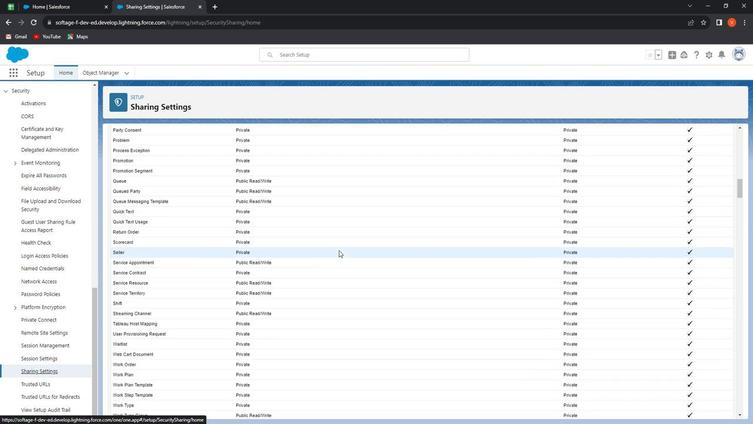 
Action: Mouse scrolled (336, 250) with delta (0, 0)
Screenshot: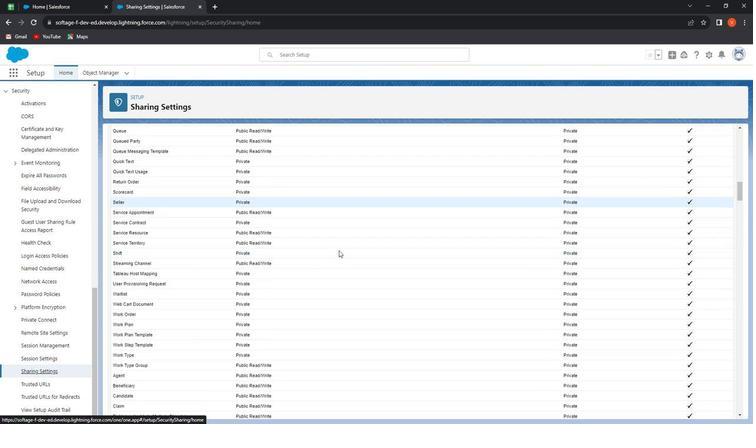 
Action: Mouse moved to (337, 252)
Screenshot: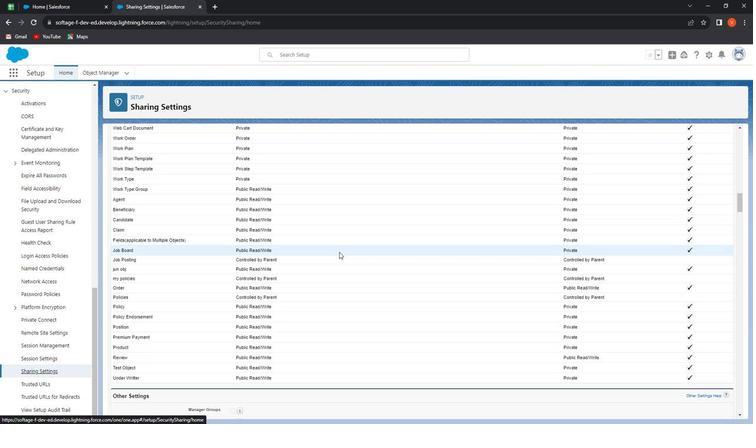 
Action: Mouse scrolled (337, 252) with delta (0, 0)
Screenshot: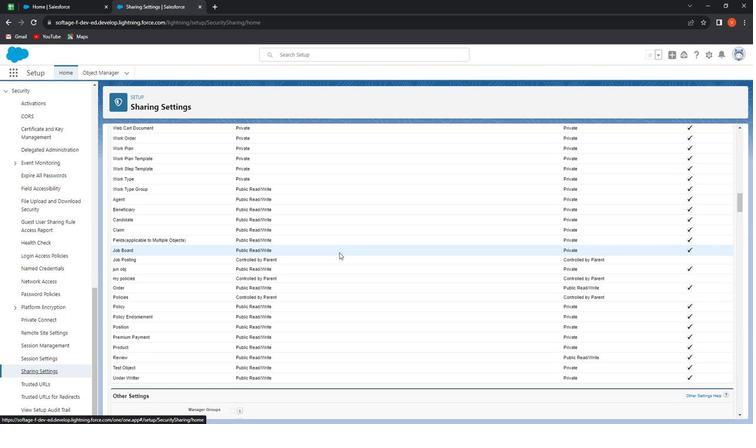 
Action: Mouse scrolled (337, 252) with delta (0, 0)
Screenshot: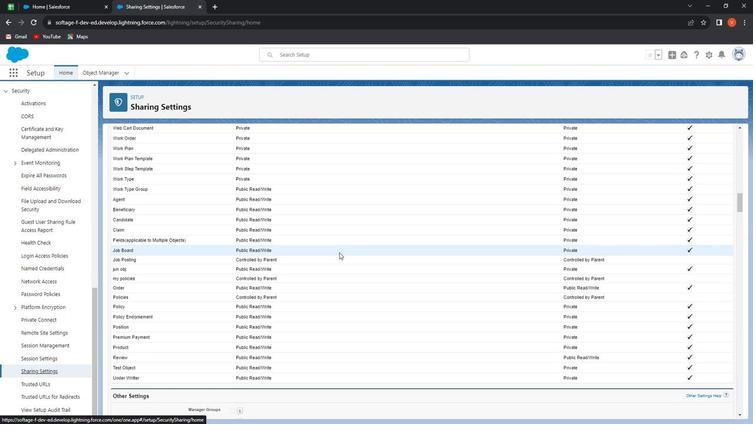 
Action: Mouse scrolled (337, 252) with delta (0, 0)
Screenshot: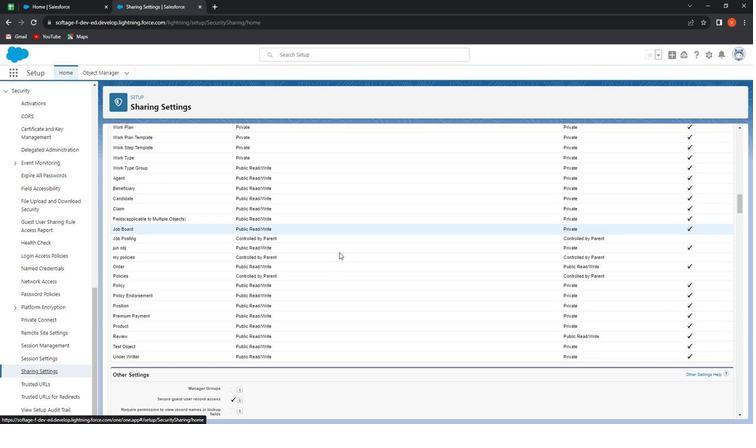 
Action: Mouse scrolled (337, 252) with delta (0, 0)
Screenshot: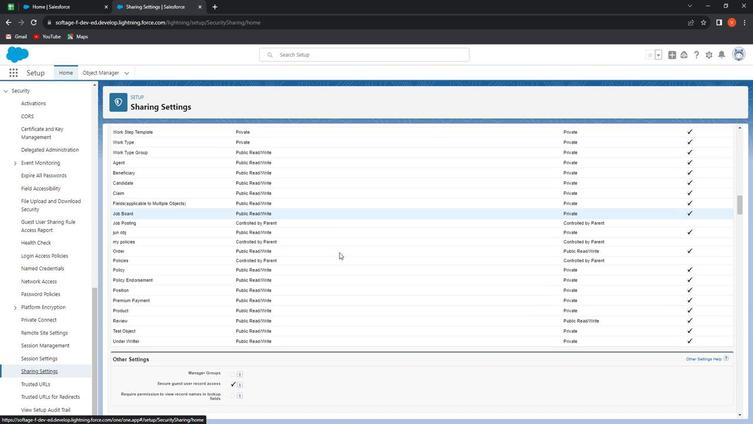 
Action: Mouse scrolled (337, 252) with delta (0, 0)
Screenshot: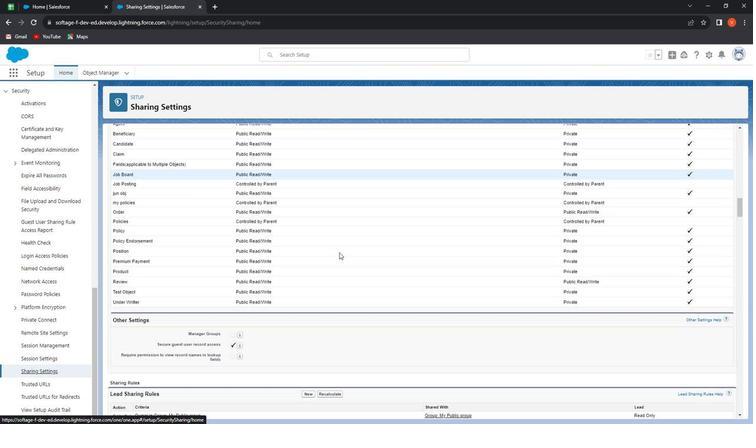 
Action: Mouse scrolled (337, 252) with delta (0, 0)
Screenshot: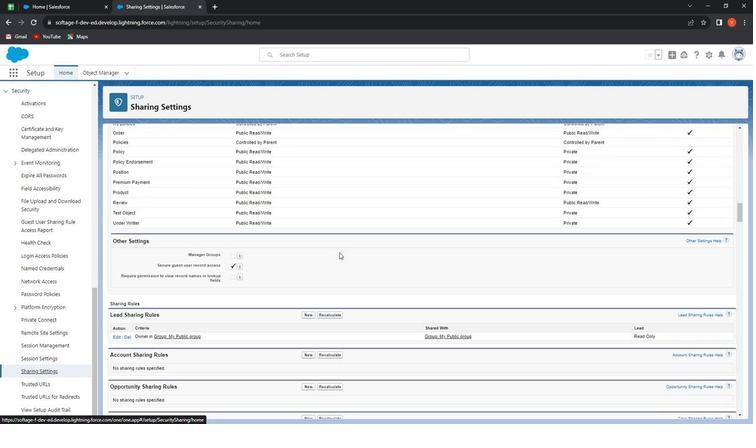 
Action: Mouse scrolled (337, 252) with delta (0, 0)
Screenshot: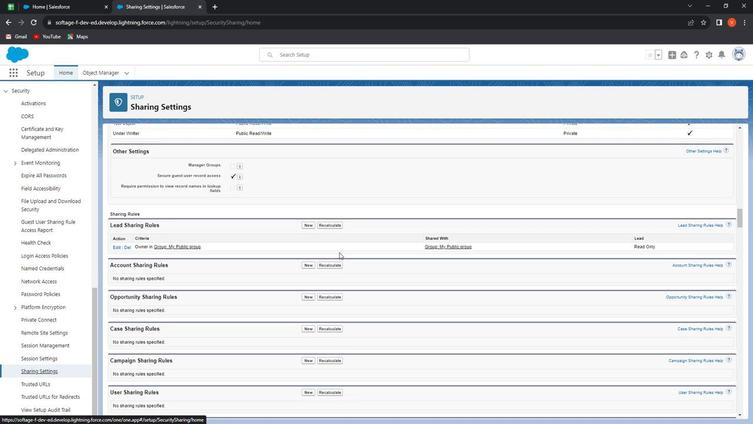 
Action: Mouse scrolled (337, 252) with delta (0, 0)
Screenshot: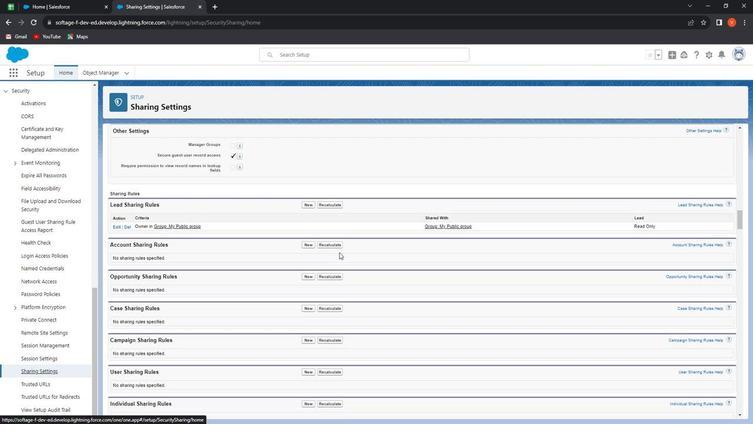 
Action: Mouse scrolled (337, 252) with delta (0, 0)
Screenshot: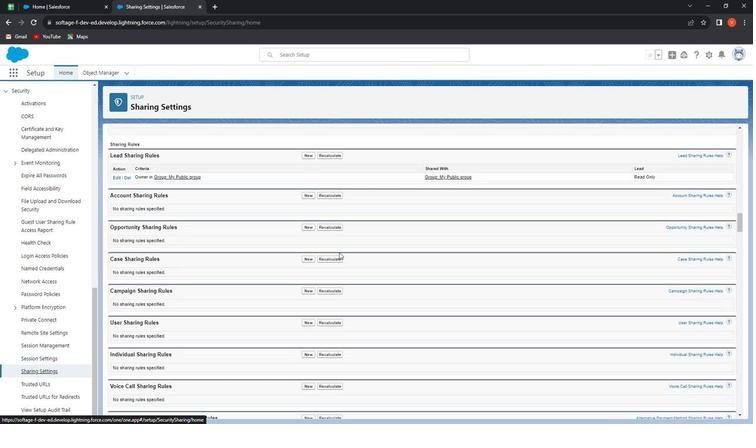
Action: Mouse scrolled (337, 252) with delta (0, 0)
Screenshot: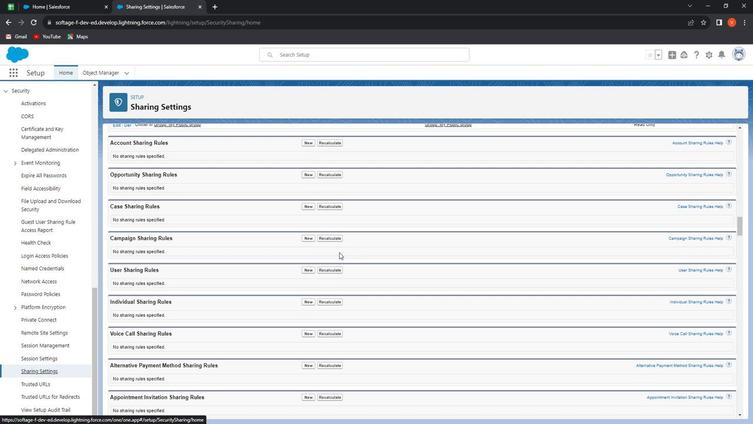 
Action: Mouse scrolled (337, 252) with delta (0, 0)
Screenshot: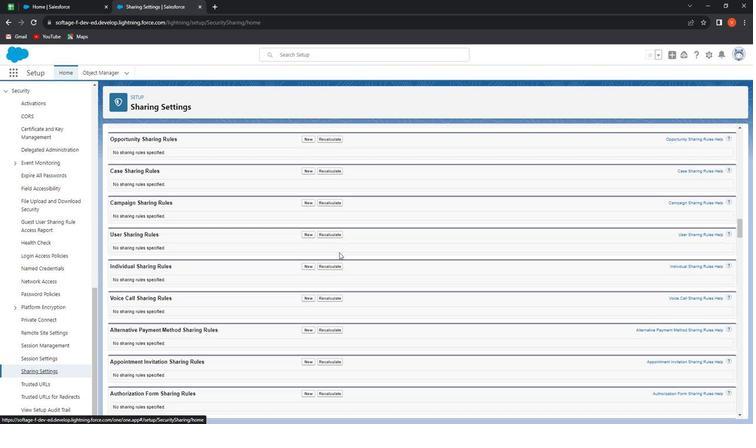 
Action: Mouse scrolled (337, 252) with delta (0, 0)
Screenshot: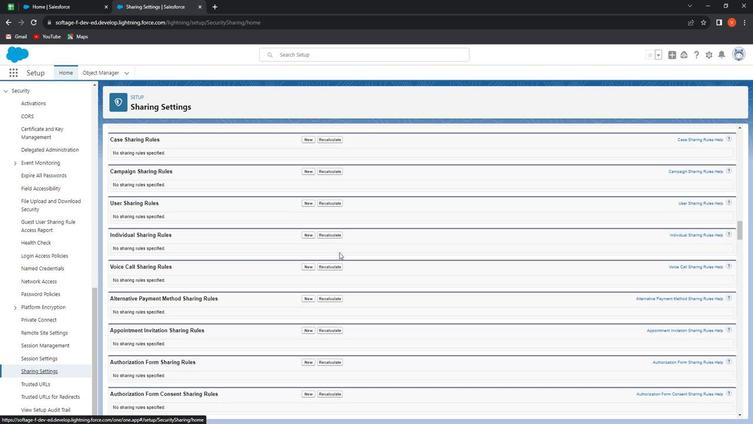 
Action: Mouse scrolled (337, 252) with delta (0, 0)
Screenshot: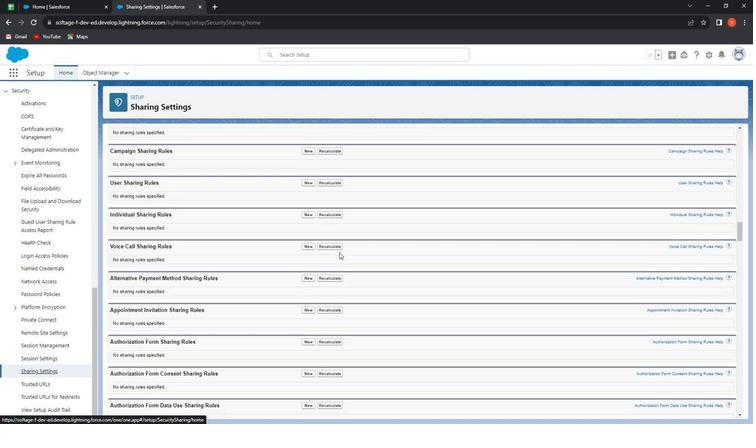 
Action: Mouse scrolled (337, 252) with delta (0, 0)
Screenshot: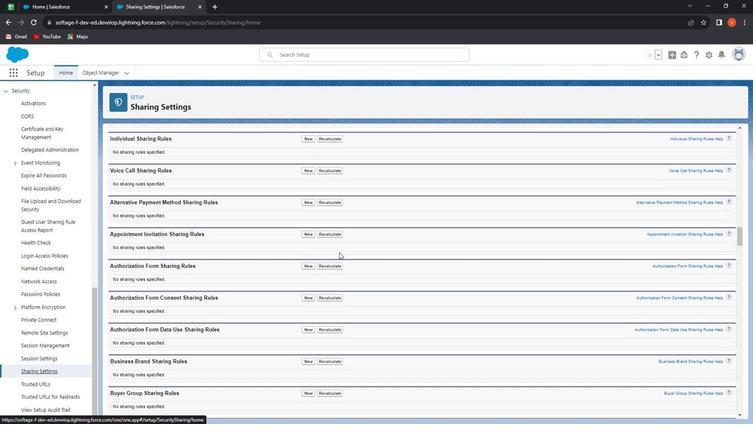 
Action: Mouse scrolled (337, 252) with delta (0, 0)
Screenshot: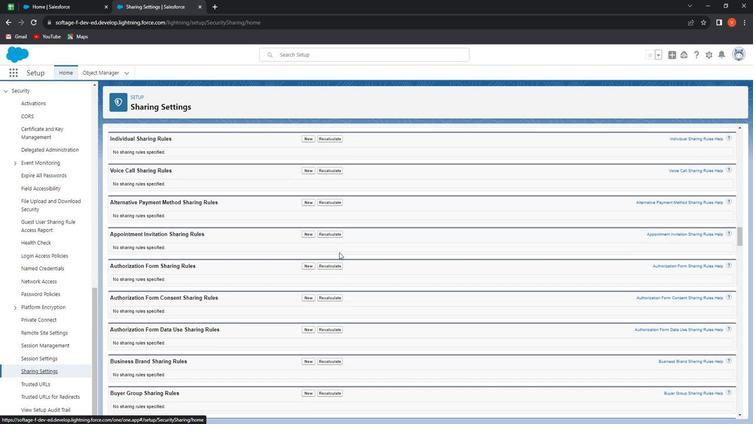 
Action: Mouse scrolled (337, 252) with delta (0, 0)
Screenshot: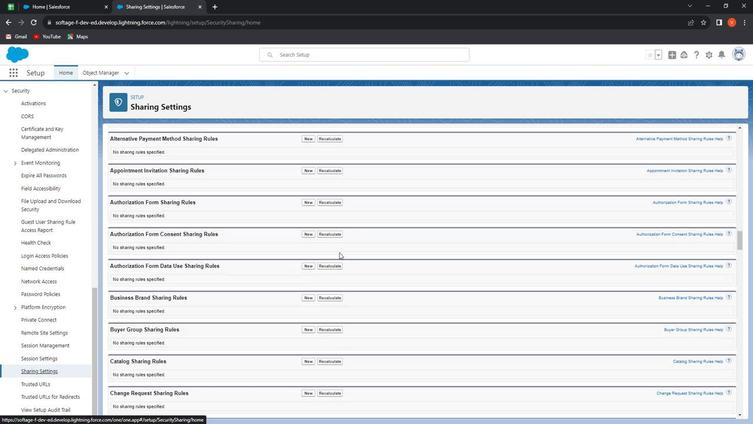 
Action: Mouse scrolled (337, 252) with delta (0, 0)
Screenshot: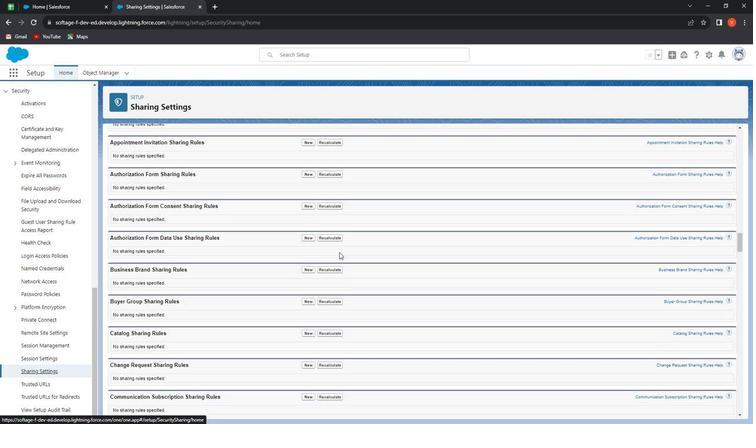 
Action: Mouse scrolled (337, 252) with delta (0, 0)
Screenshot: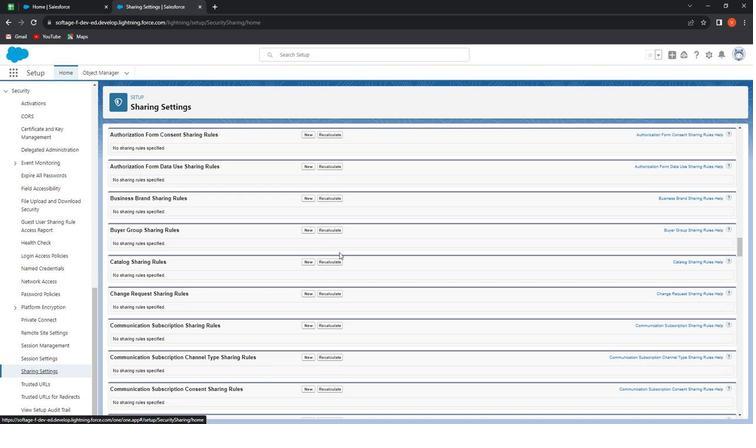 
Action: Mouse scrolled (337, 252) with delta (0, 0)
Screenshot: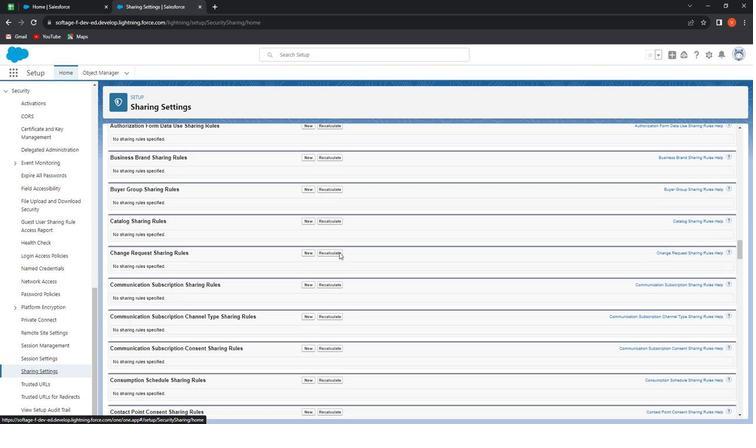 
Action: Mouse scrolled (337, 252) with delta (0, 0)
Screenshot: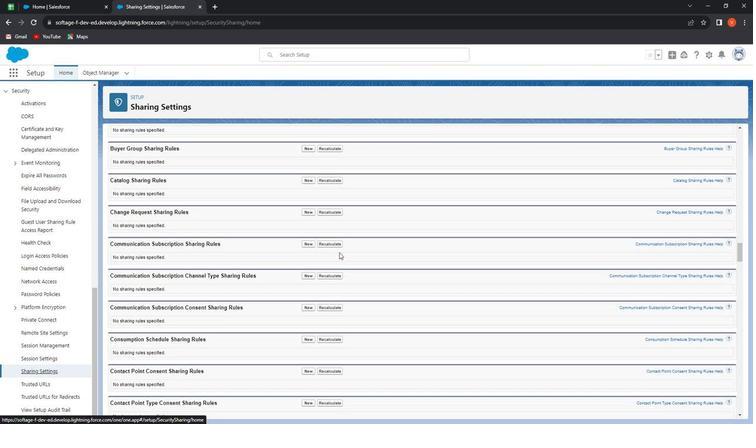 
Action: Mouse scrolled (337, 252) with delta (0, 0)
Screenshot: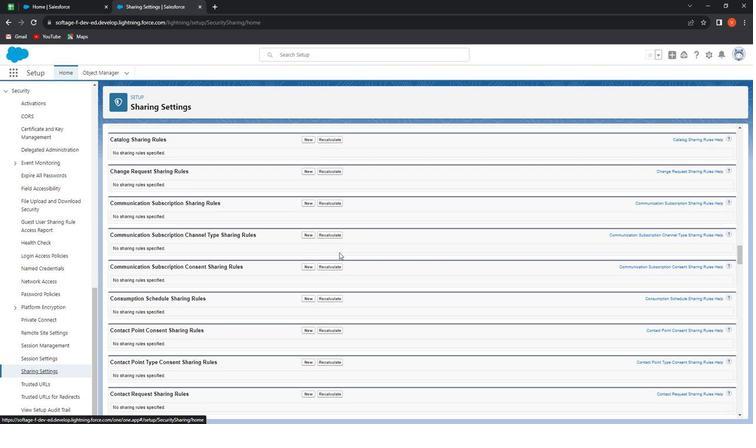 
Action: Mouse scrolled (337, 252) with delta (0, 0)
Screenshot: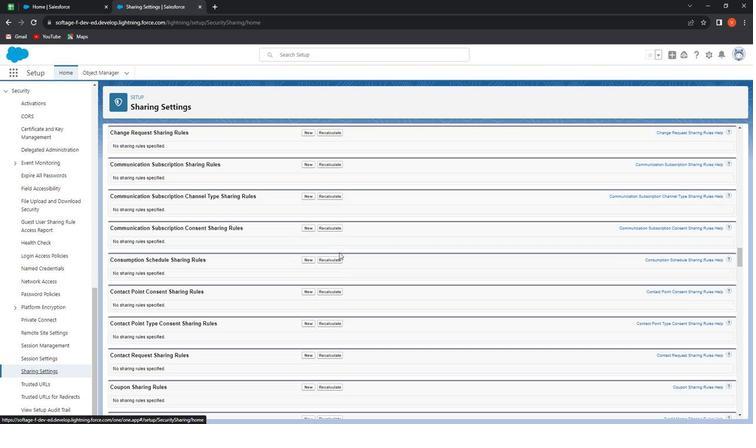 
Action: Mouse scrolled (337, 252) with delta (0, 0)
Screenshot: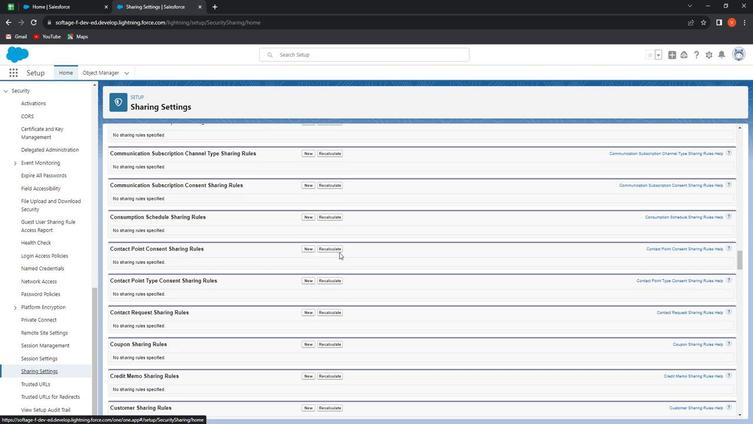 
Action: Mouse scrolled (337, 252) with delta (0, 0)
Screenshot: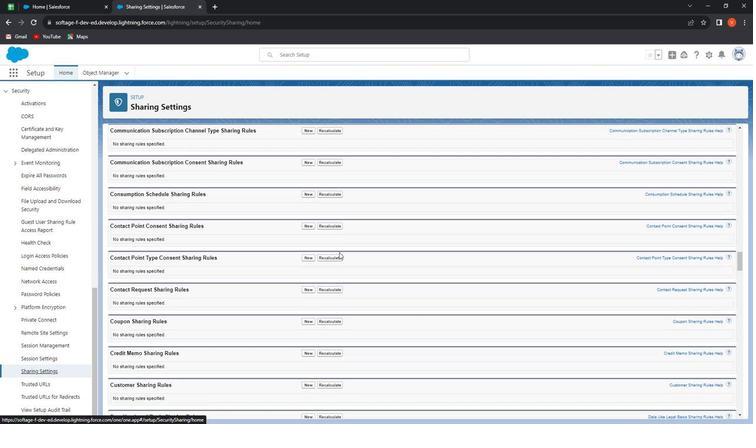 
Action: Mouse scrolled (337, 252) with delta (0, 0)
Screenshot: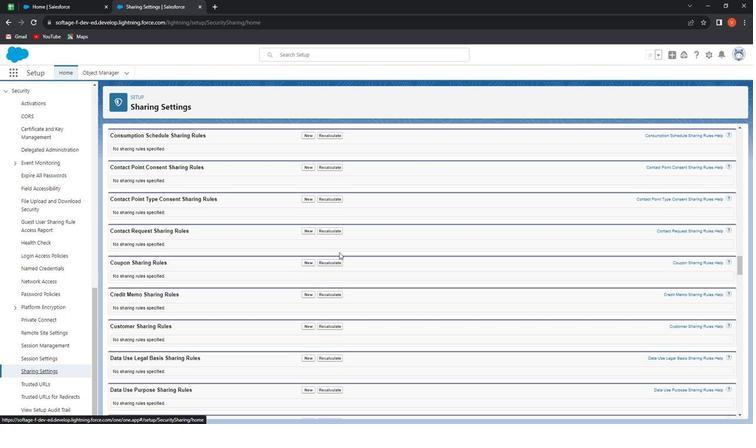 
Action: Mouse scrolled (337, 252) with delta (0, 0)
Screenshot: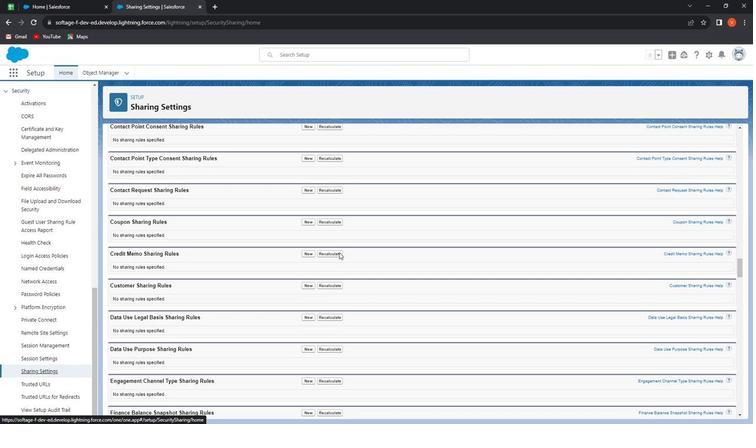 
Action: Mouse scrolled (337, 252) with delta (0, 0)
Screenshot: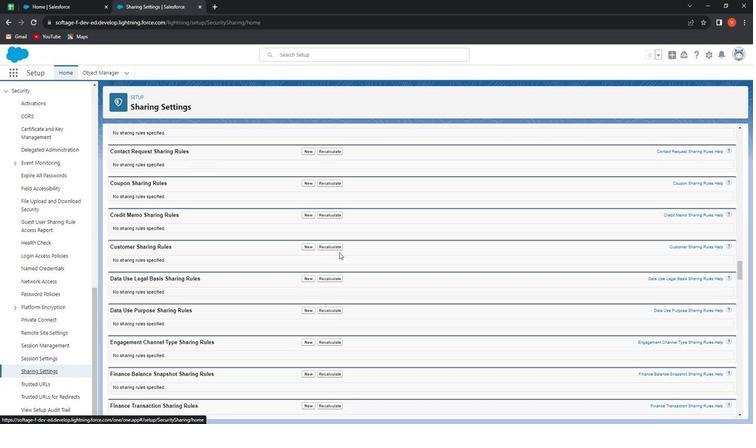 
Action: Mouse scrolled (337, 252) with delta (0, 0)
Screenshot: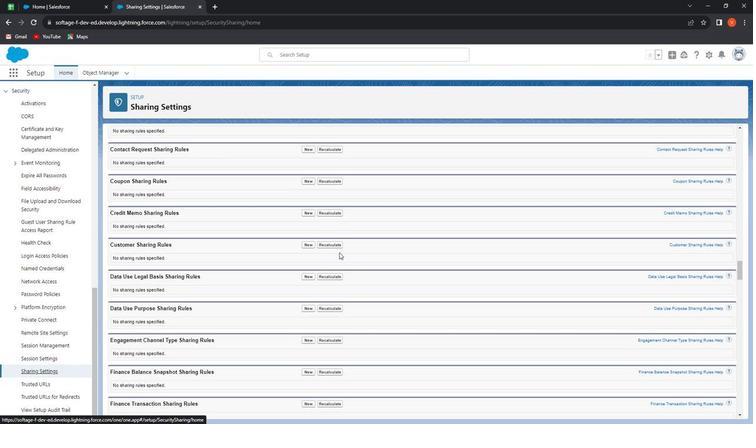 
Action: Mouse scrolled (337, 252) with delta (0, 0)
Screenshot: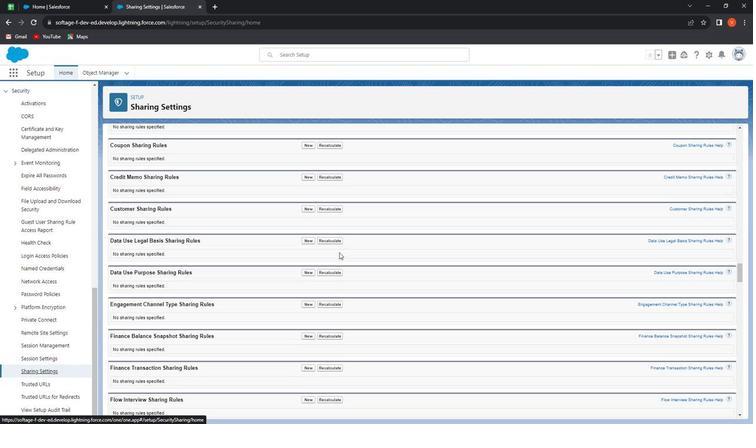 
Action: Mouse scrolled (337, 252) with delta (0, 0)
Screenshot: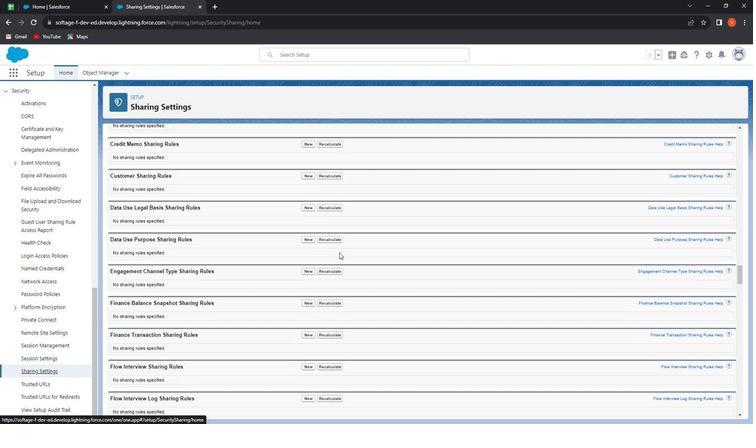 
Action: Mouse scrolled (337, 252) with delta (0, 0)
Screenshot: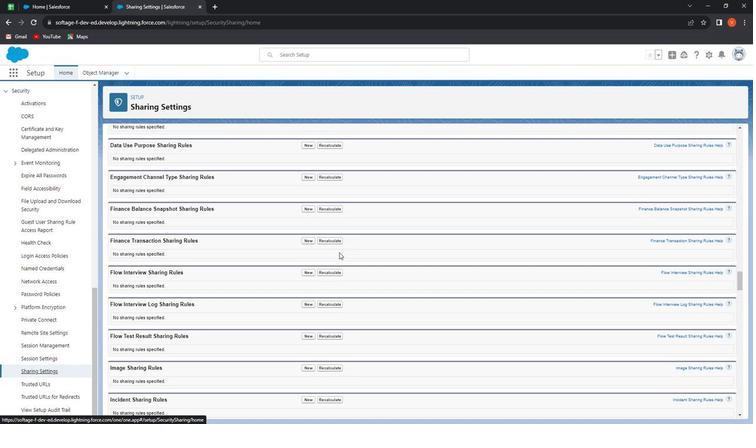 
Action: Mouse scrolled (337, 252) with delta (0, 0)
Screenshot: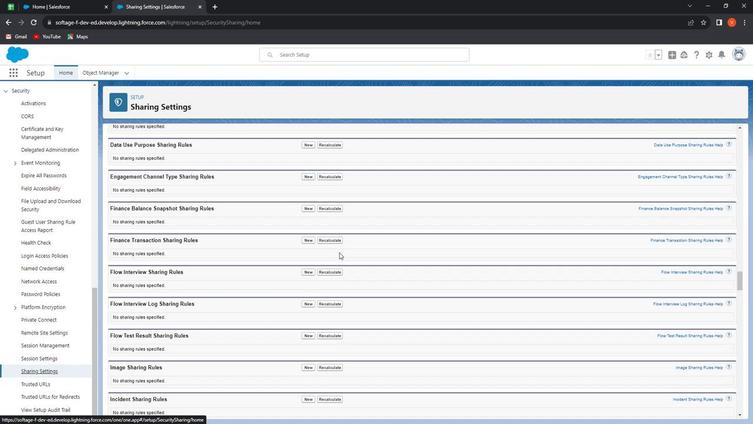
Action: Mouse scrolled (337, 252) with delta (0, 0)
Screenshot: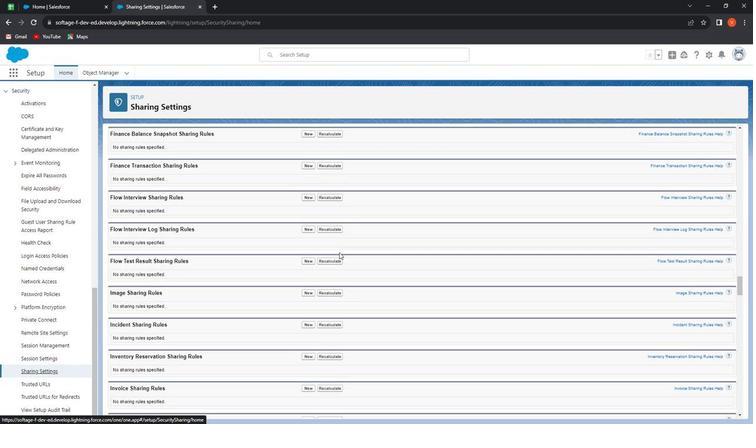 
Action: Mouse scrolled (337, 252) with delta (0, 0)
Screenshot: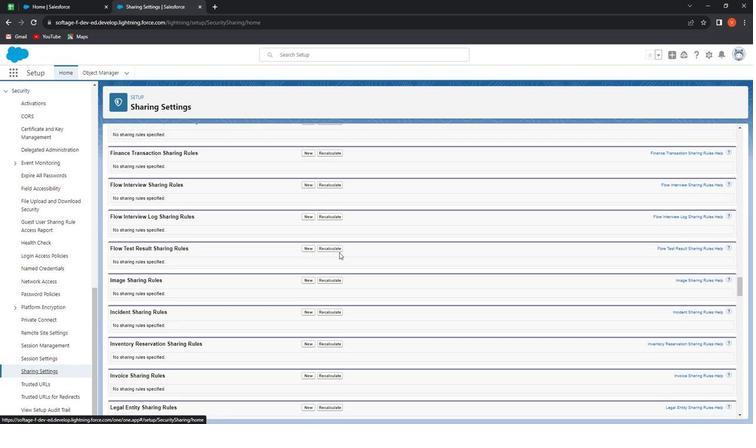 
Action: Mouse scrolled (337, 252) with delta (0, 0)
Screenshot: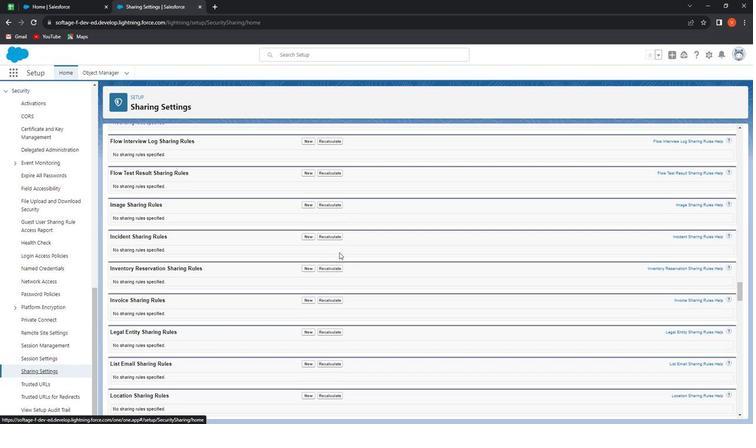 
Action: Mouse scrolled (337, 252) with delta (0, 0)
Screenshot: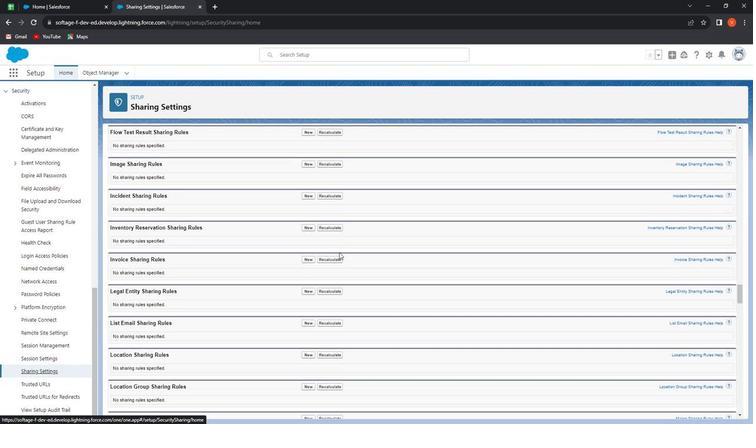 
Action: Mouse scrolled (337, 252) with delta (0, 0)
Screenshot: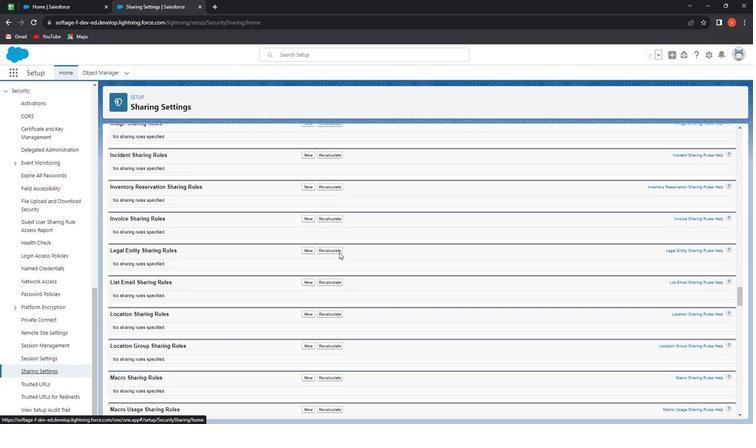 
Action: Mouse scrolled (337, 252) with delta (0, 0)
Screenshot: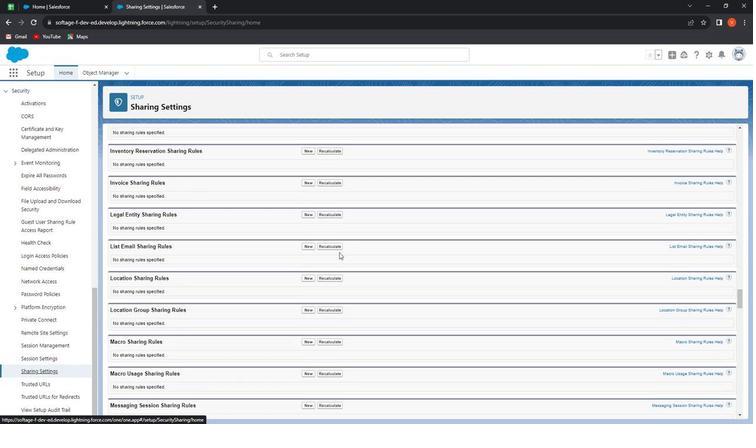 
Action: Mouse scrolled (337, 252) with delta (0, 0)
Screenshot: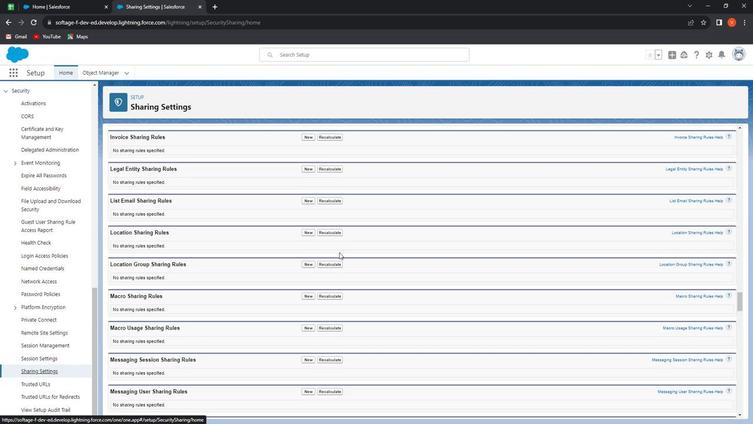 
Action: Mouse scrolled (337, 252) with delta (0, 0)
Screenshot: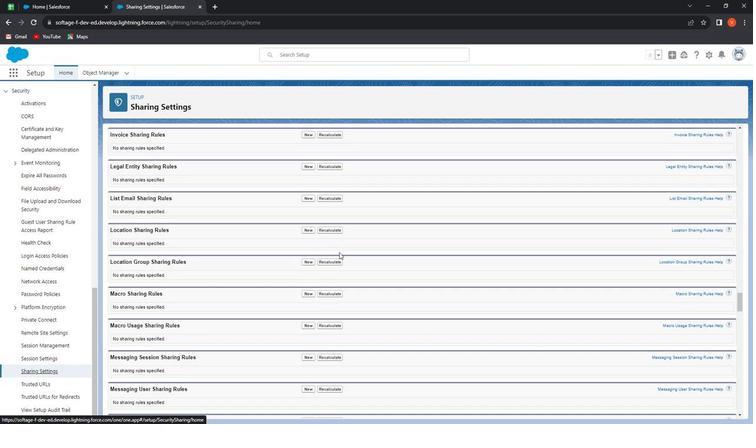 
Action: Mouse scrolled (337, 252) with delta (0, 0)
Screenshot: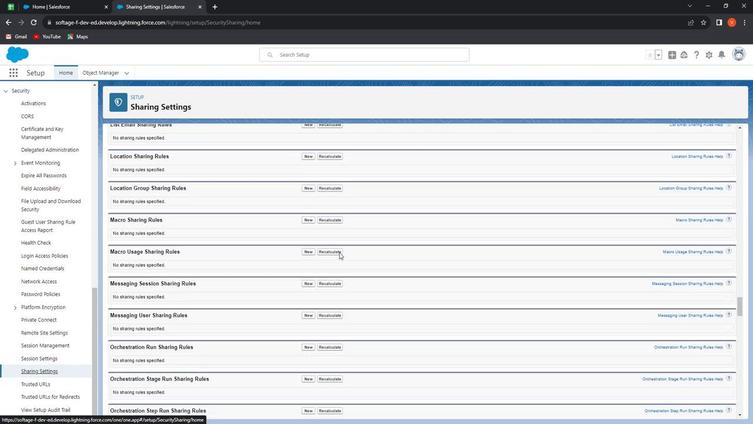 
Action: Mouse scrolled (337, 252) with delta (0, 0)
Screenshot: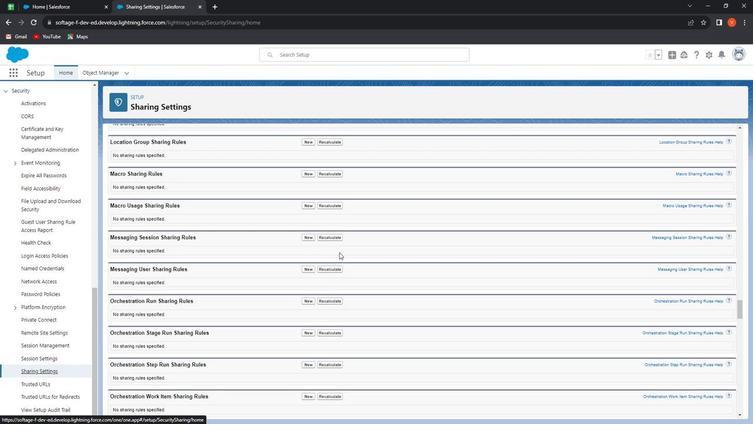 
Action: Mouse scrolled (337, 252) with delta (0, 0)
Screenshot: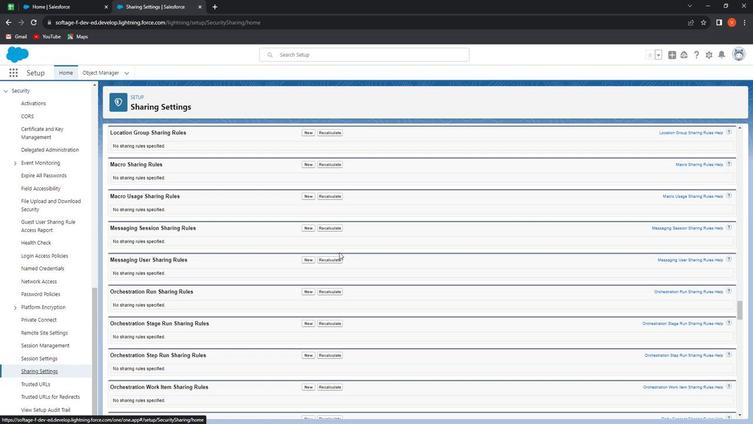 
Action: Mouse scrolled (337, 252) with delta (0, 0)
Screenshot: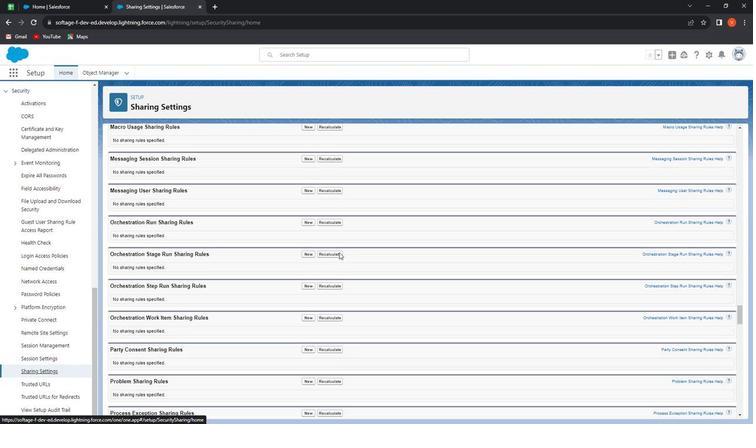 
Action: Mouse scrolled (337, 252) with delta (0, 0)
Screenshot: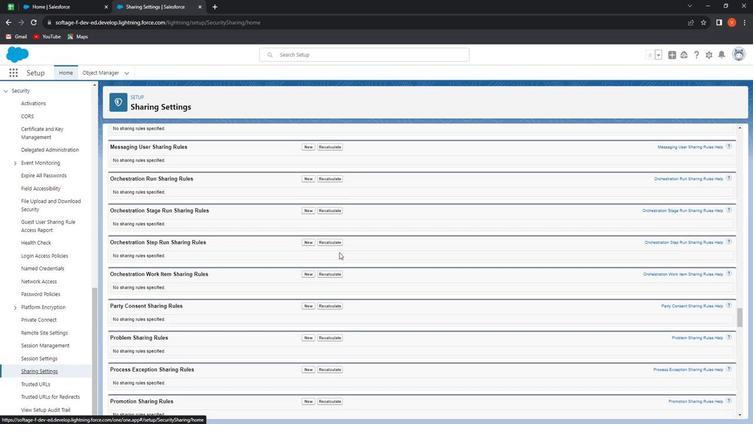 
Action: Mouse scrolled (337, 252) with delta (0, 0)
Screenshot: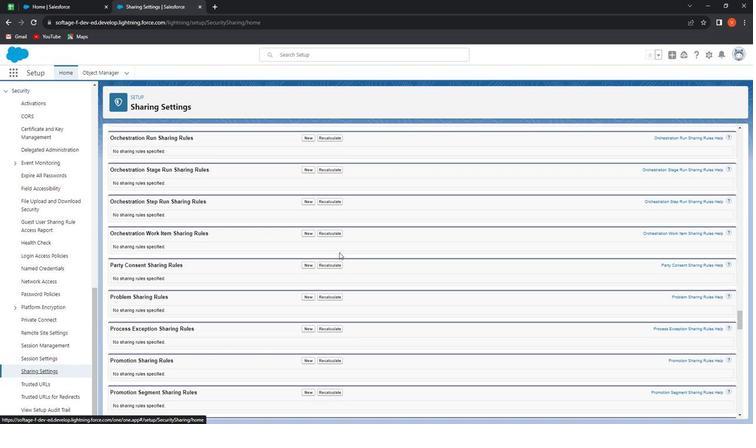 
Action: Mouse scrolled (337, 252) with delta (0, 0)
Screenshot: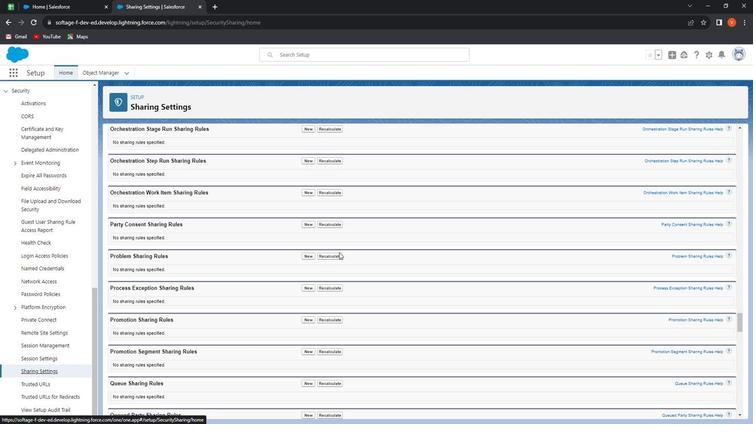 
Action: Mouse scrolled (337, 252) with delta (0, 0)
Screenshot: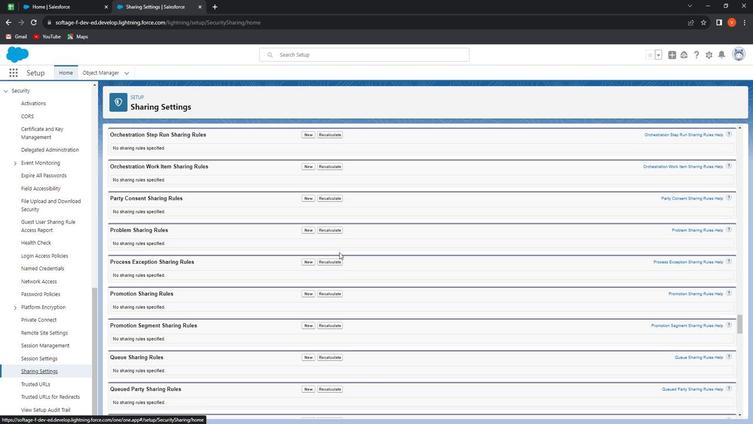 
Action: Mouse scrolled (337, 252) with delta (0, 0)
Screenshot: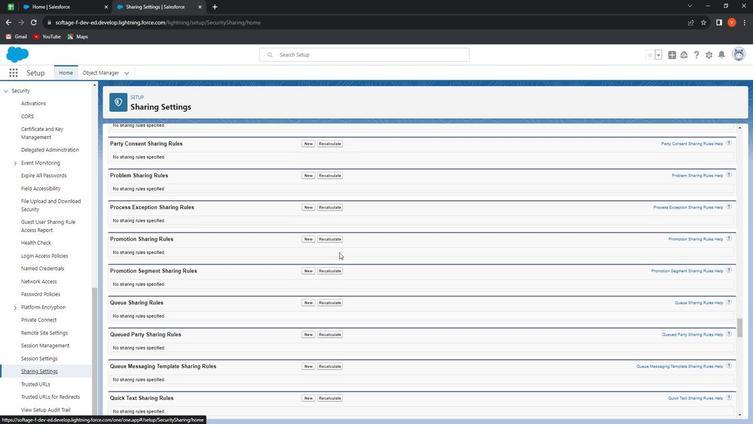 
Action: Mouse scrolled (337, 252) with delta (0, 0)
Screenshot: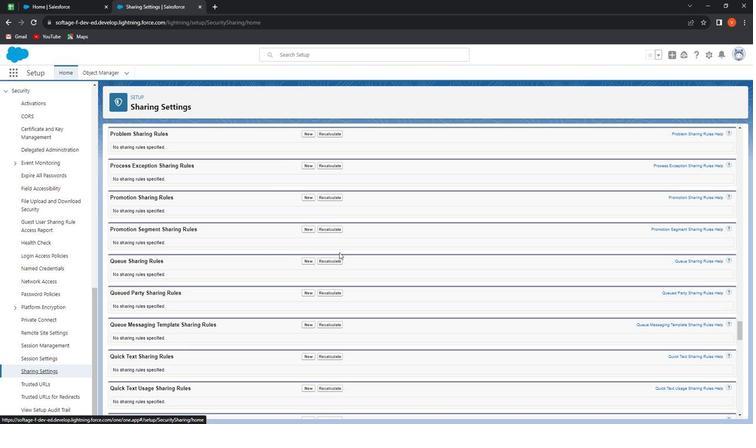 
Action: Mouse scrolled (337, 252) with delta (0, 0)
Screenshot: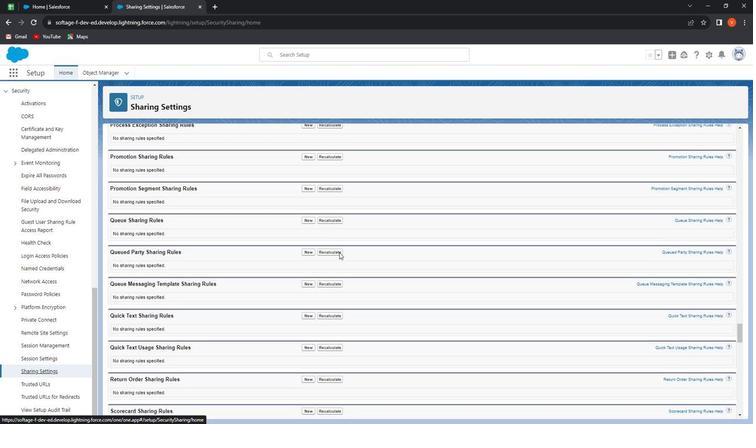 
Action: Mouse scrolled (337, 252) with delta (0, 0)
Screenshot: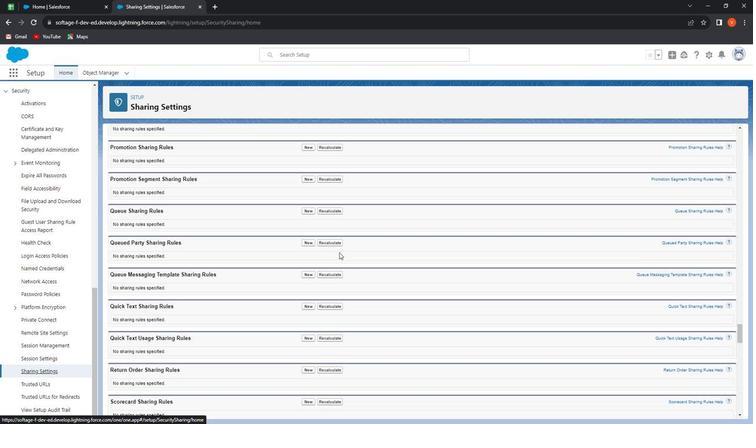 
Action: Mouse scrolled (337, 252) with delta (0, 0)
